 Task: Find connections with filter location San Jorge with filter topic #Venturecapitalwith filter profile language English with filter current company Udaan.com with filter school Jaipur Engineering College and Research Centre (JECRC) with filter industry Metalworking Machinery Manufacturing with filter service category Search Engine Marketing (SEM) with filter keywords title Substitute Teacher
Action: Mouse moved to (693, 118)
Screenshot: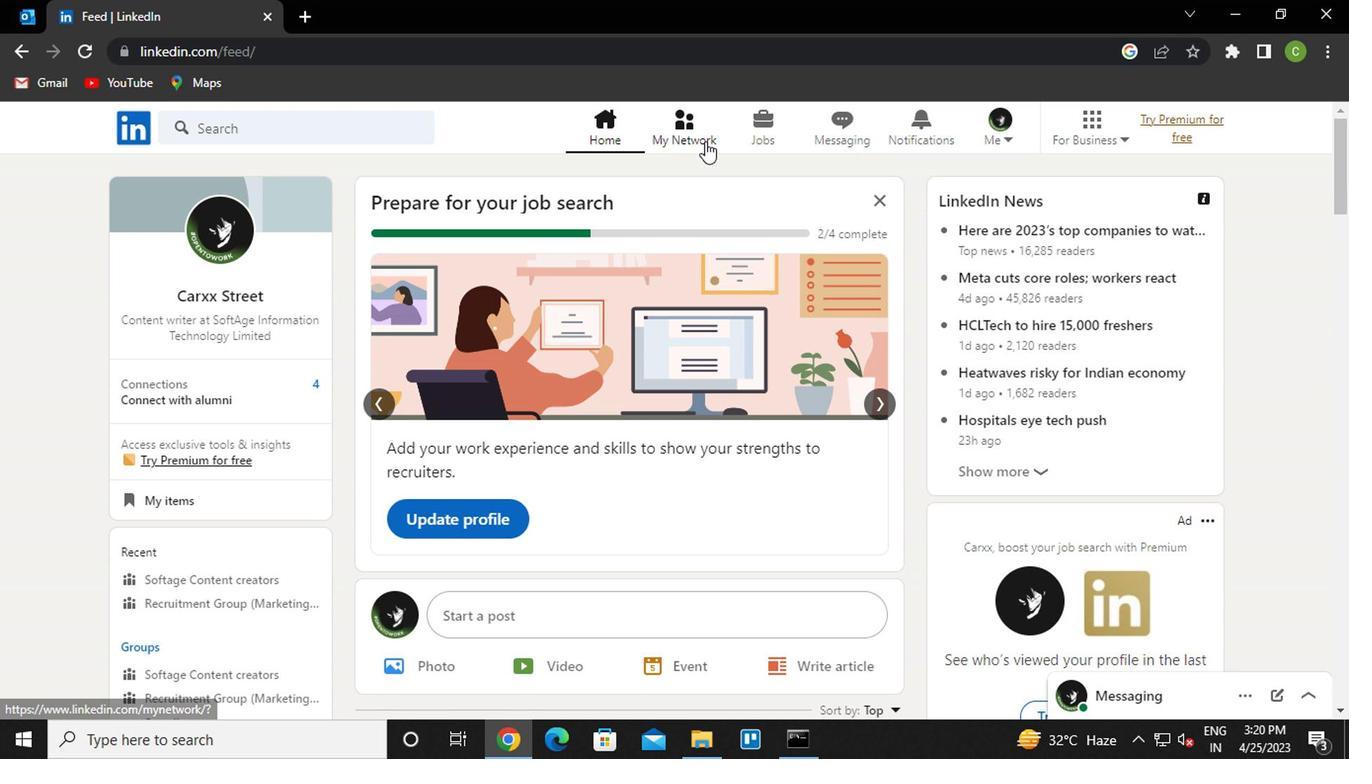 
Action: Mouse pressed left at (693, 118)
Screenshot: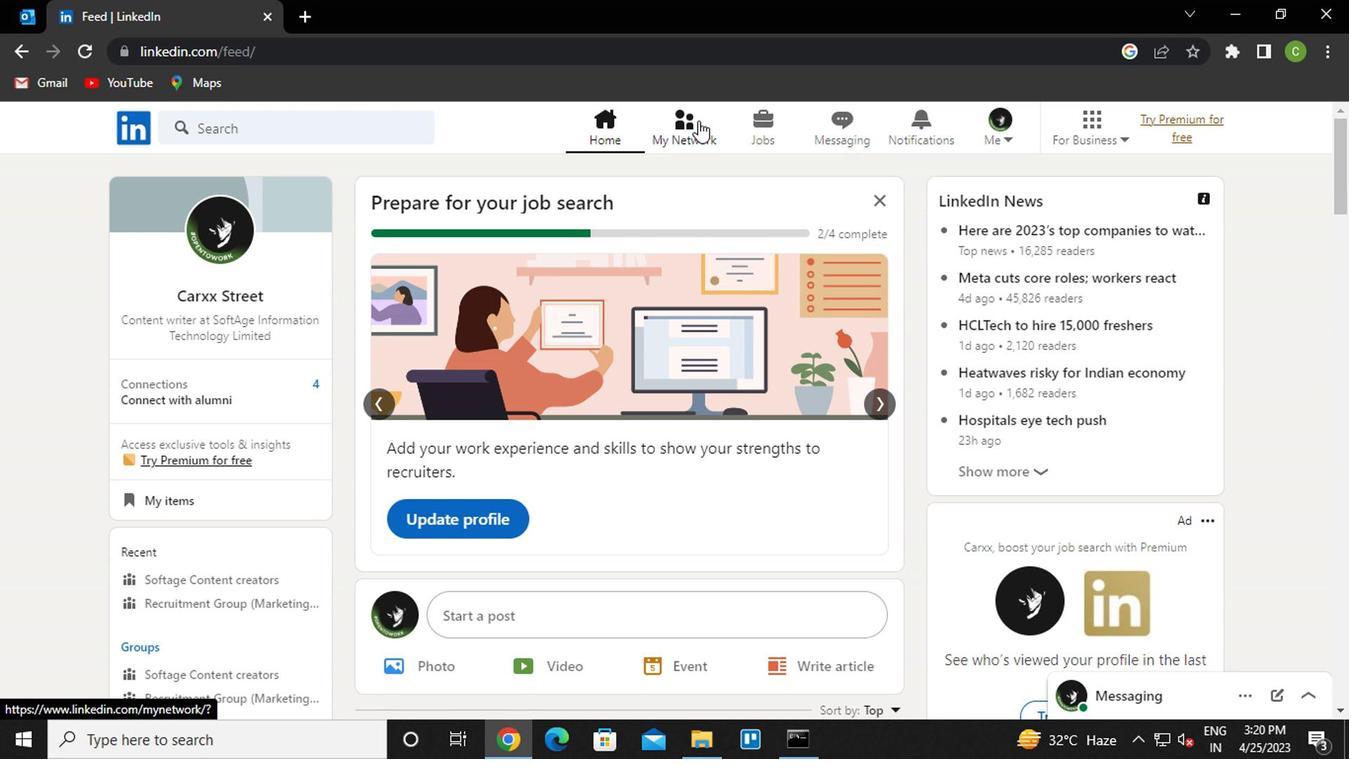 
Action: Mouse moved to (246, 231)
Screenshot: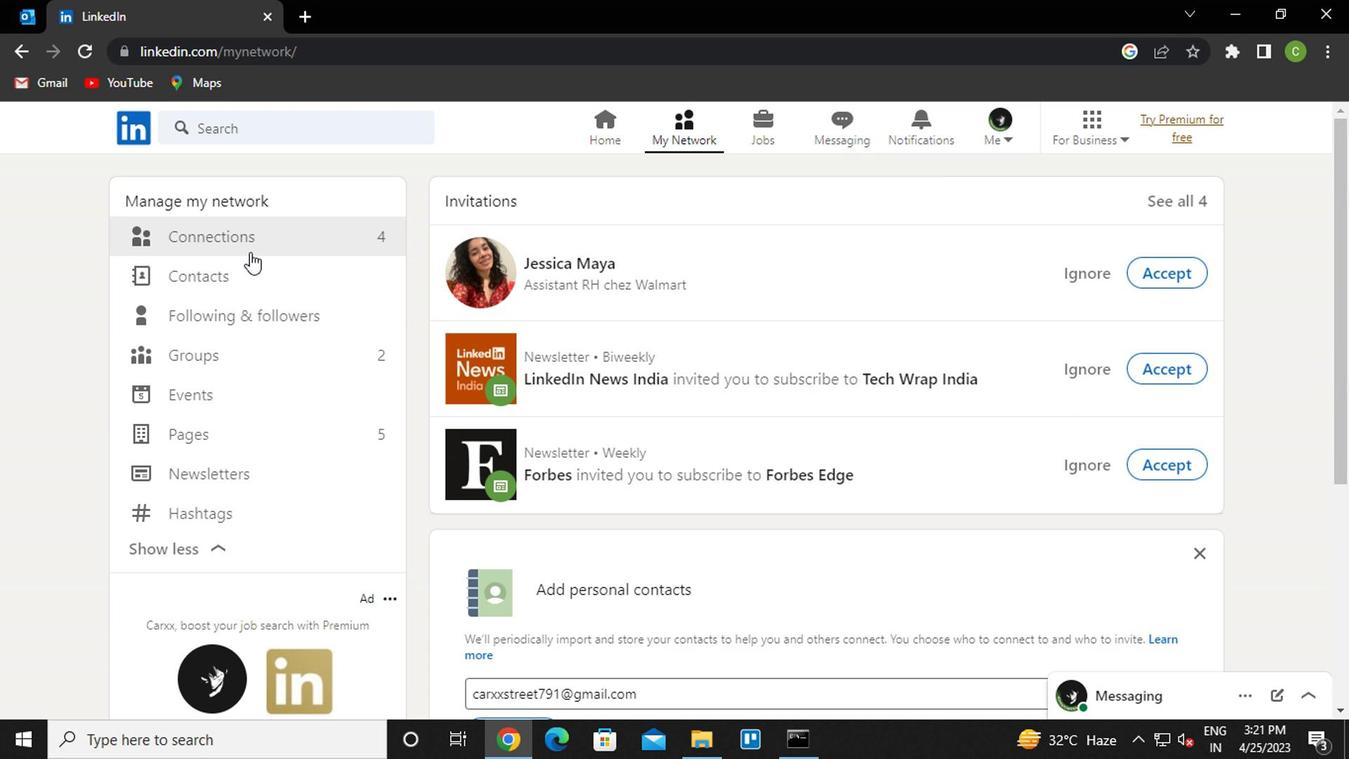 
Action: Mouse pressed left at (246, 231)
Screenshot: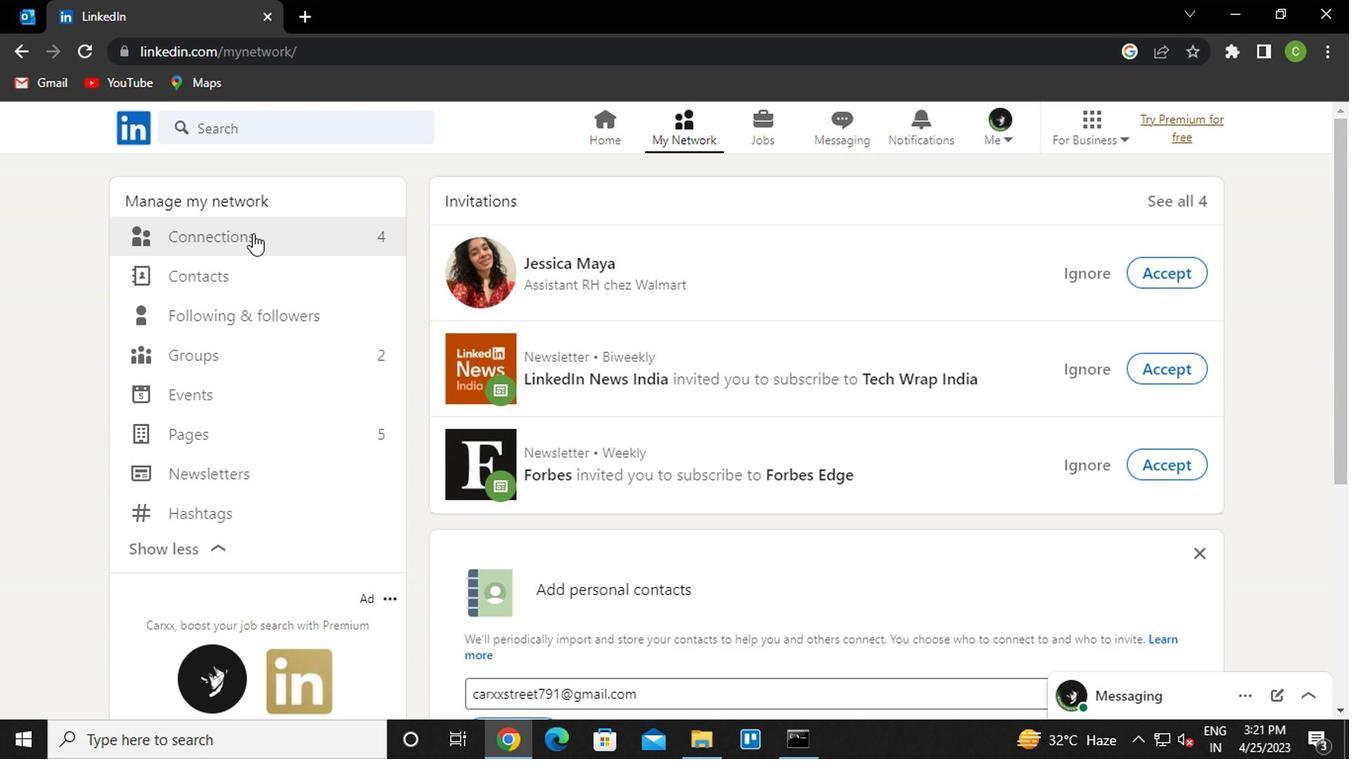 
Action: Mouse moved to (798, 235)
Screenshot: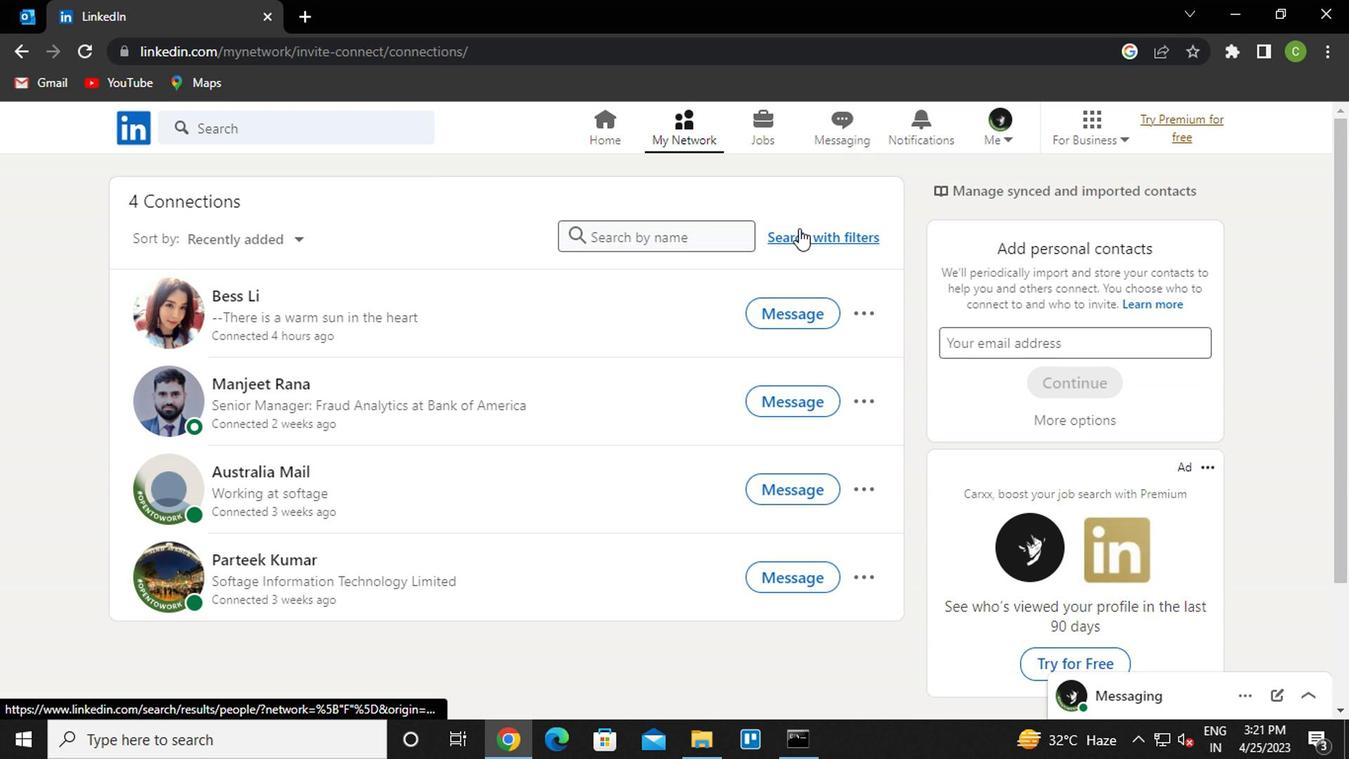
Action: Mouse pressed left at (798, 235)
Screenshot: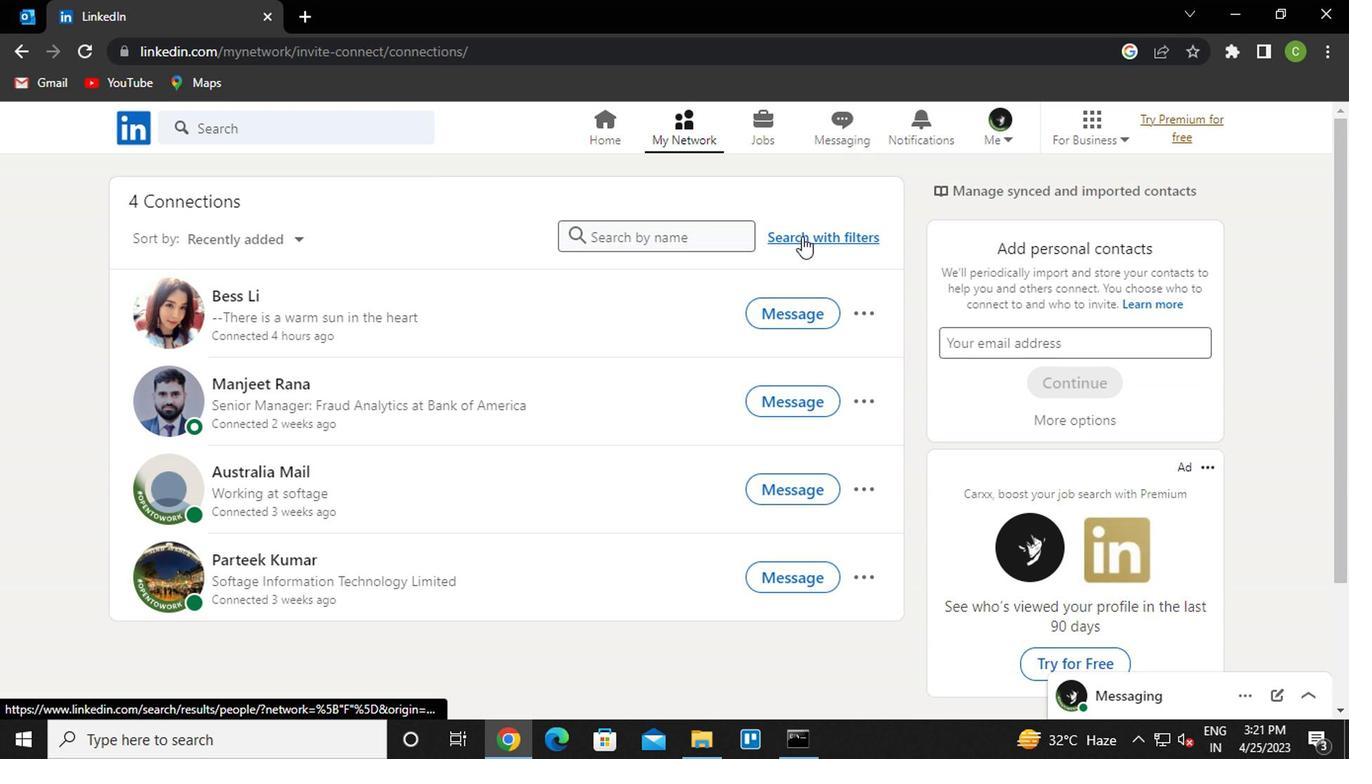 
Action: Mouse moved to (657, 175)
Screenshot: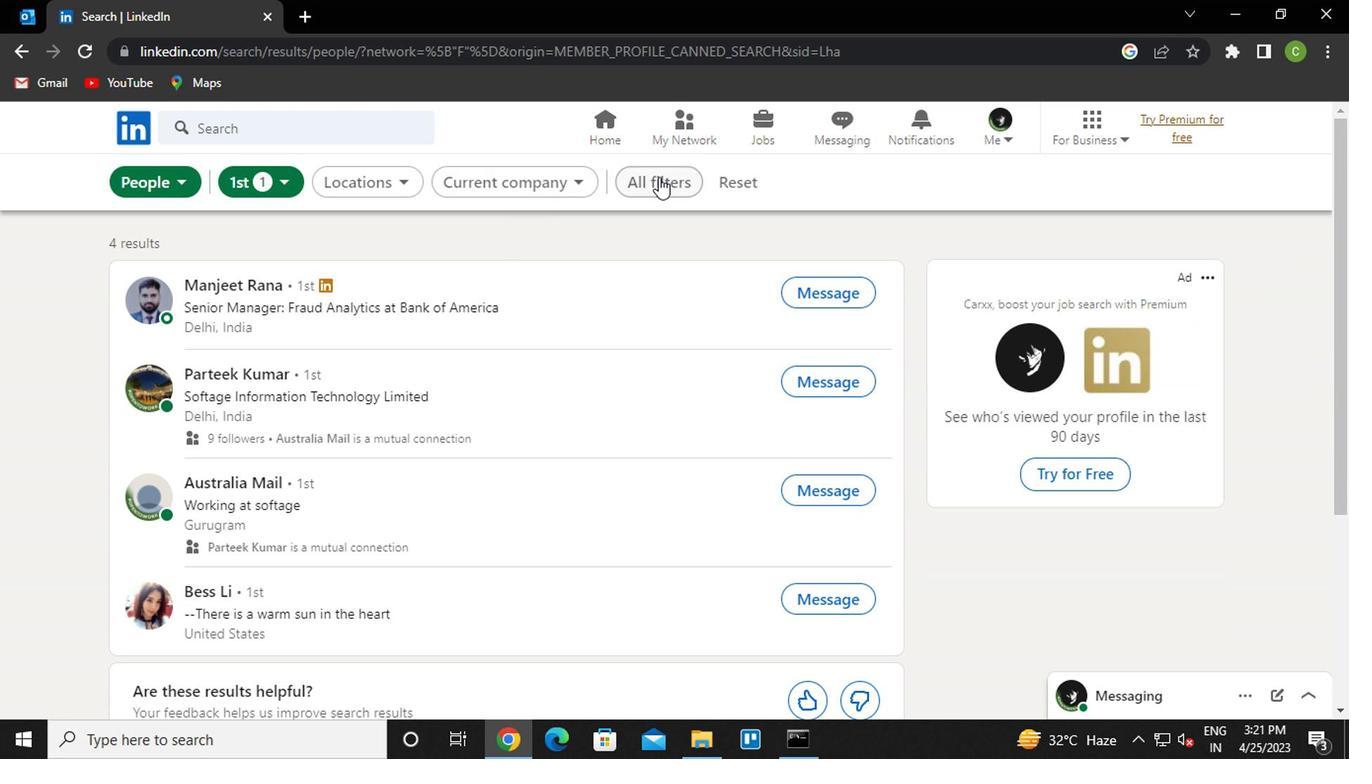 
Action: Mouse pressed left at (657, 175)
Screenshot: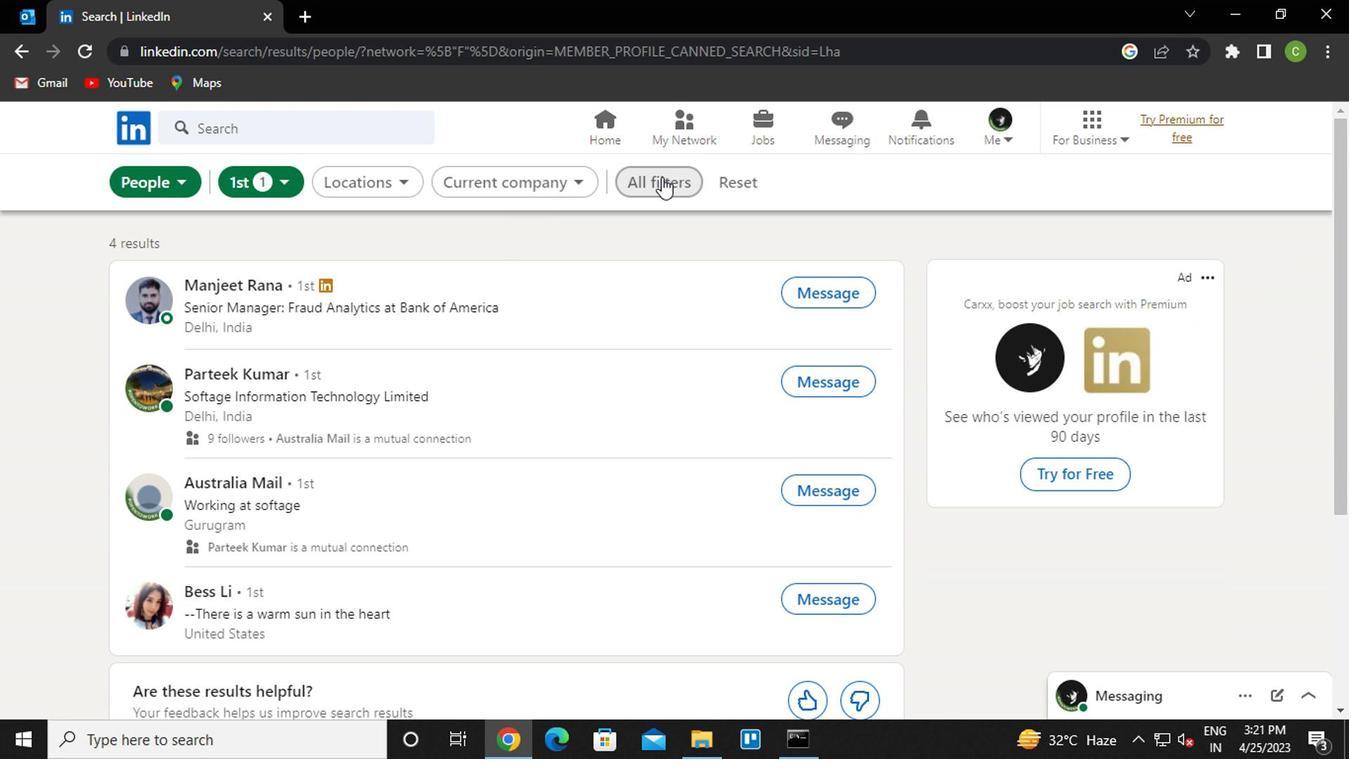 
Action: Mouse moved to (1009, 397)
Screenshot: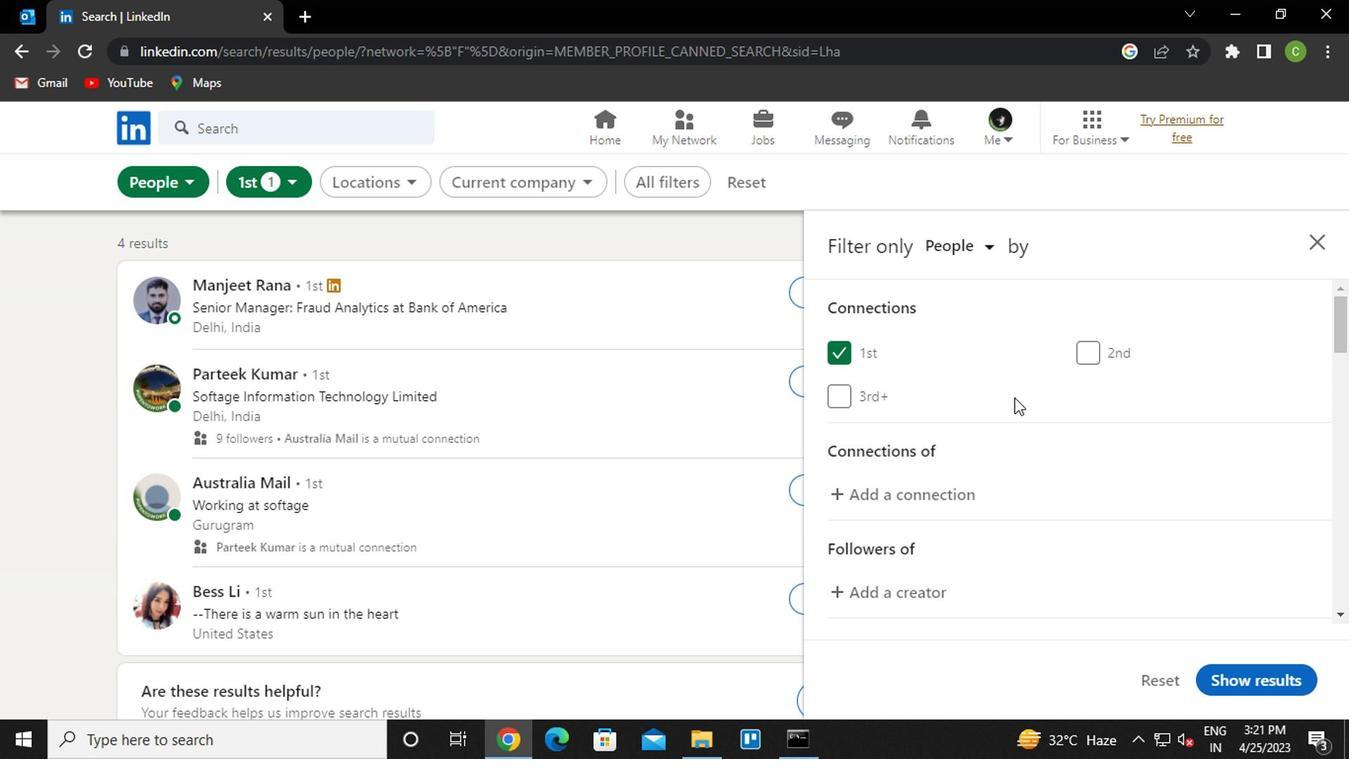 
Action: Mouse scrolled (1009, 396) with delta (0, -1)
Screenshot: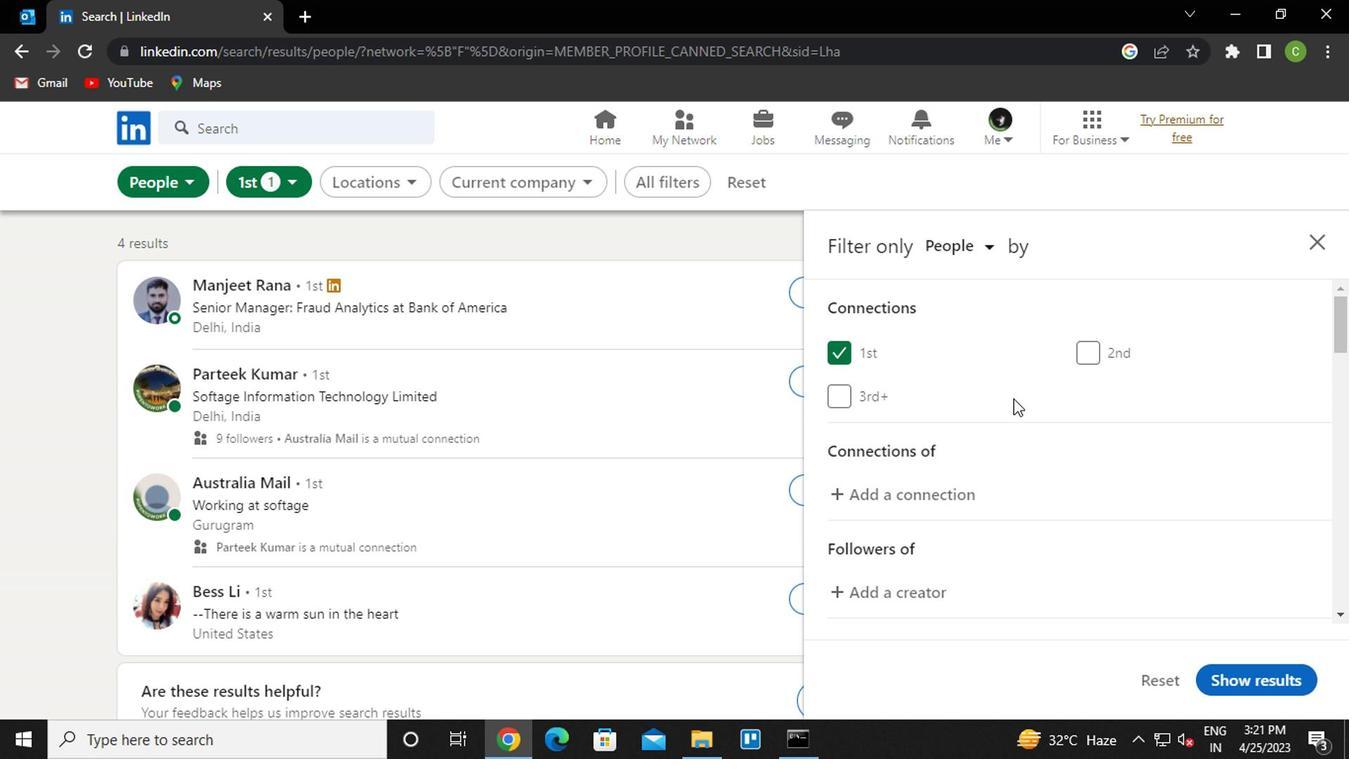 
Action: Mouse scrolled (1009, 396) with delta (0, -1)
Screenshot: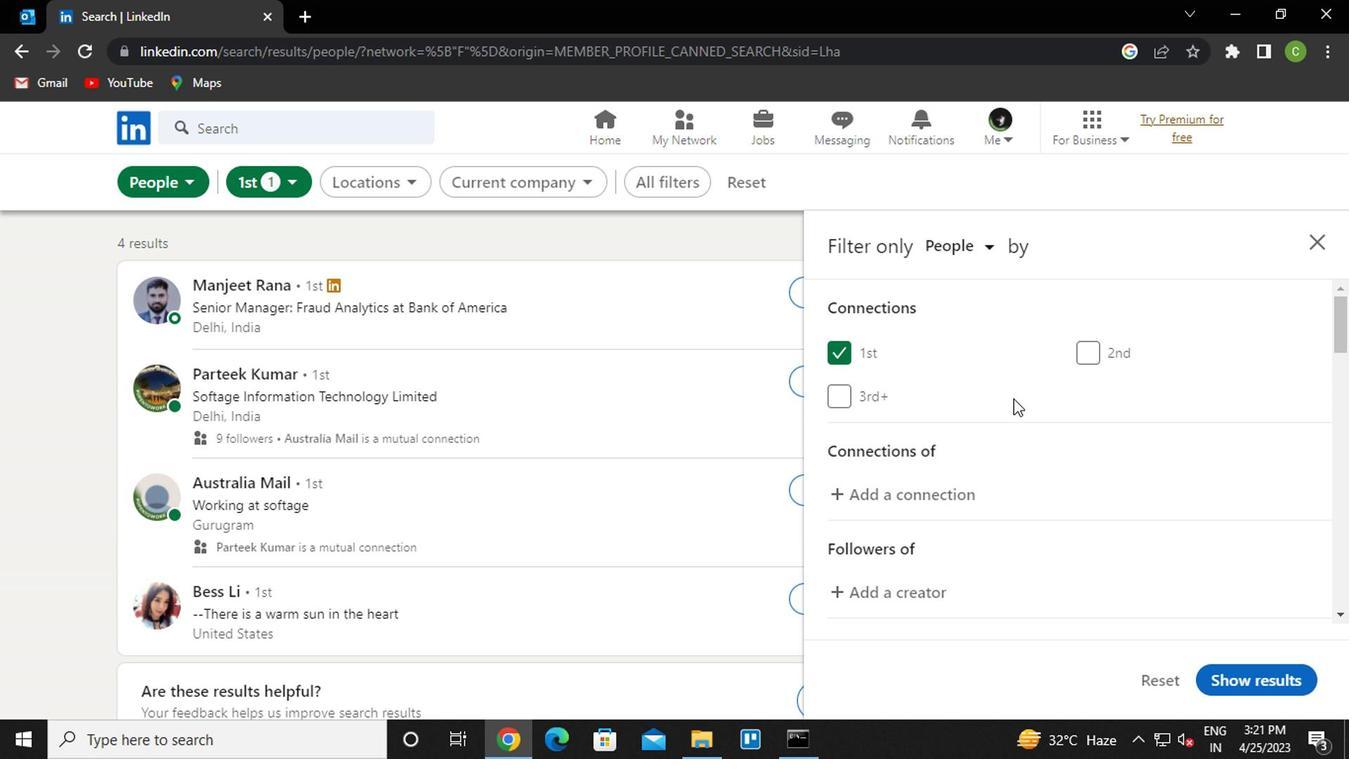 
Action: Mouse moved to (1121, 580)
Screenshot: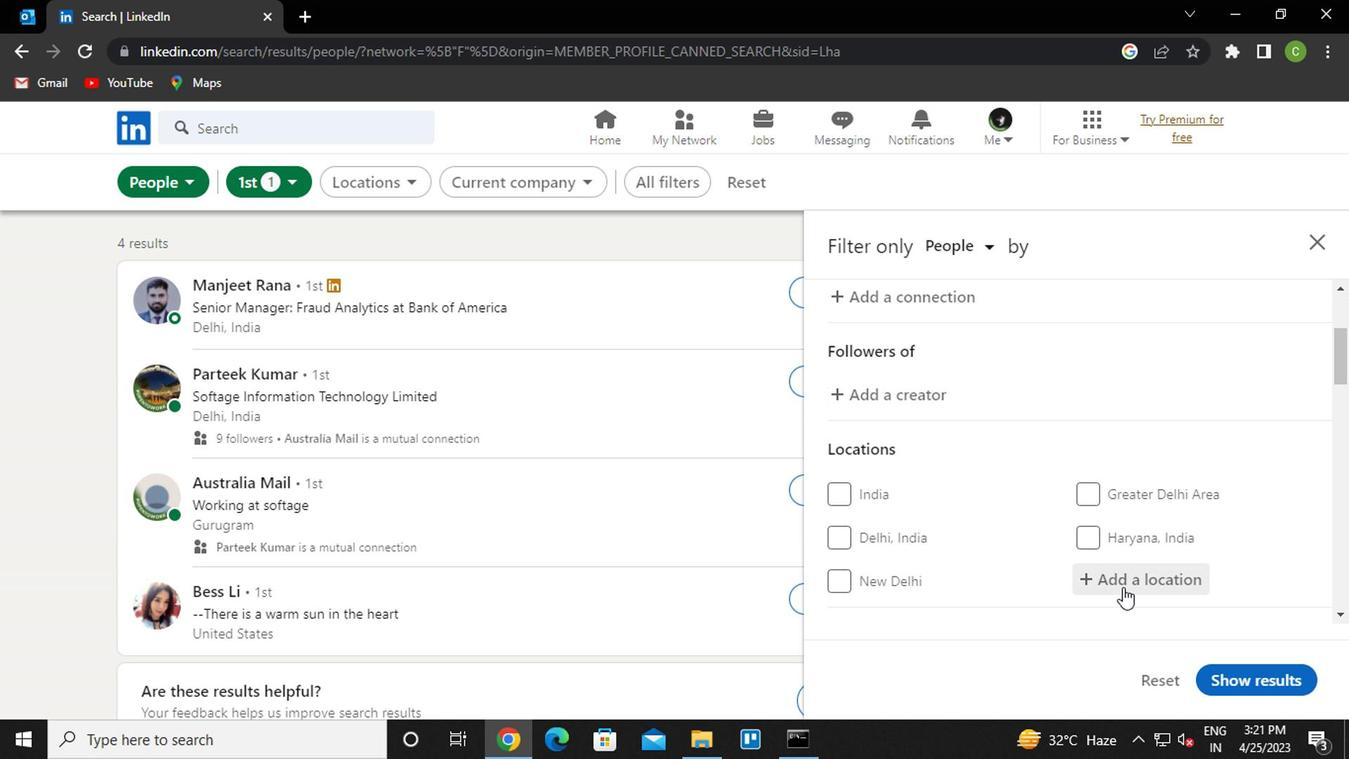 
Action: Mouse pressed left at (1121, 580)
Screenshot: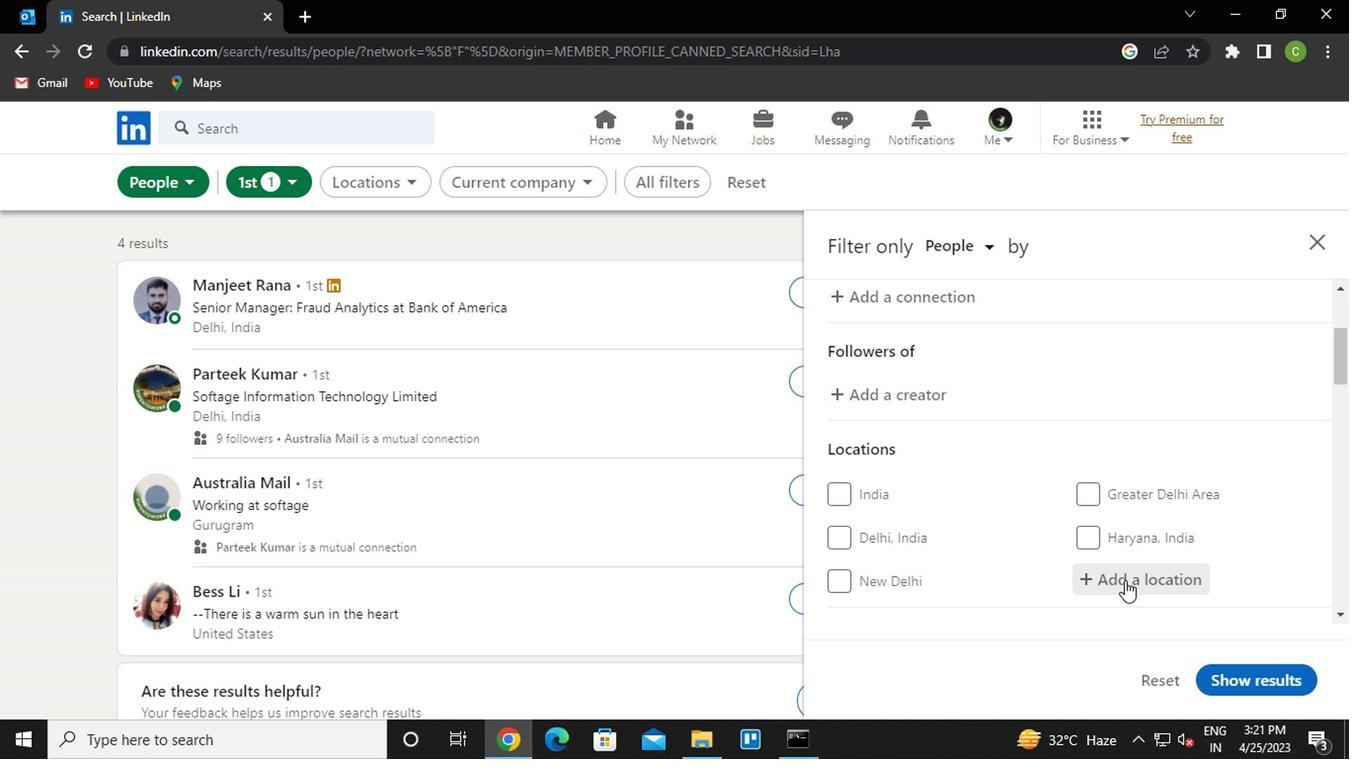 
Action: Mouse moved to (1119, 582)
Screenshot: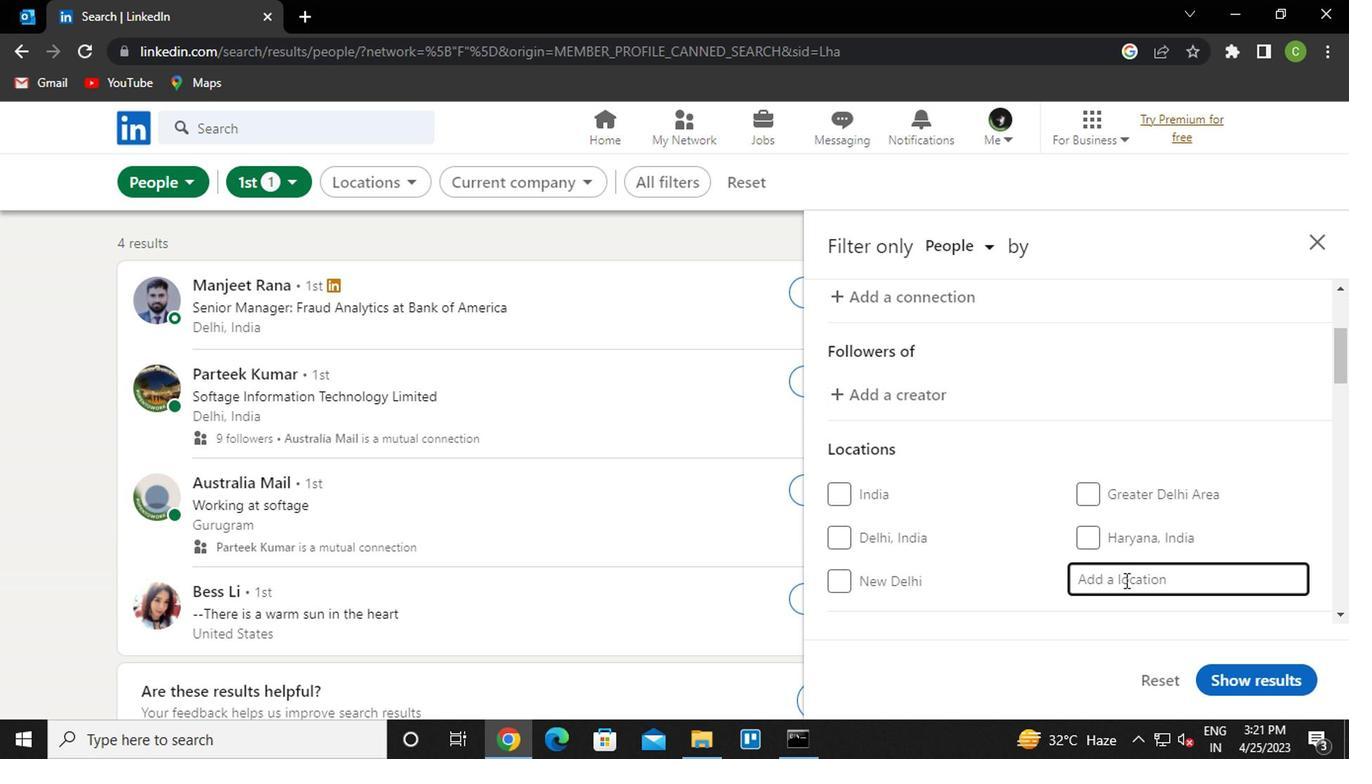 
Action: Key pressed <Key.caps_lock><Key.caps_lock>s<Key.caps_lock>an<Key.space>jorge<Key.down><Key.enter>
Screenshot: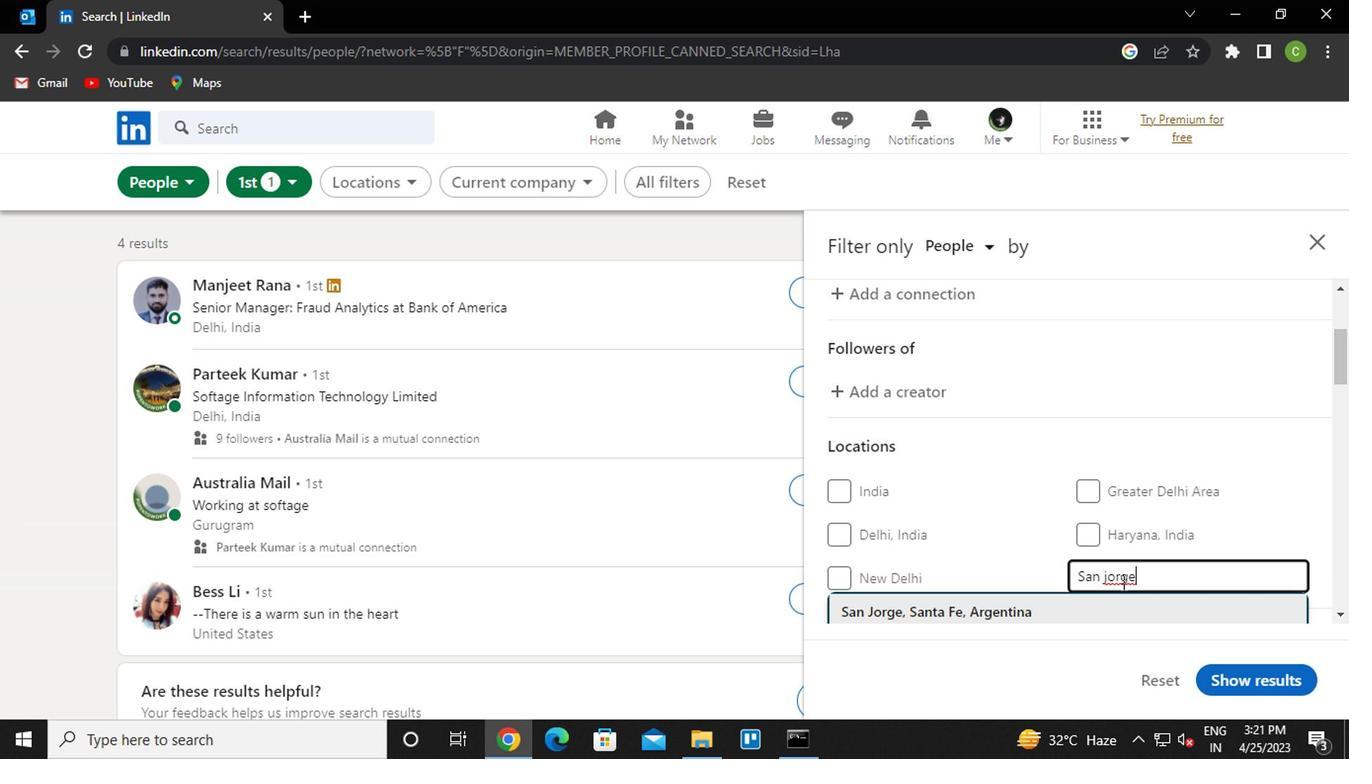 
Action: Mouse moved to (1107, 549)
Screenshot: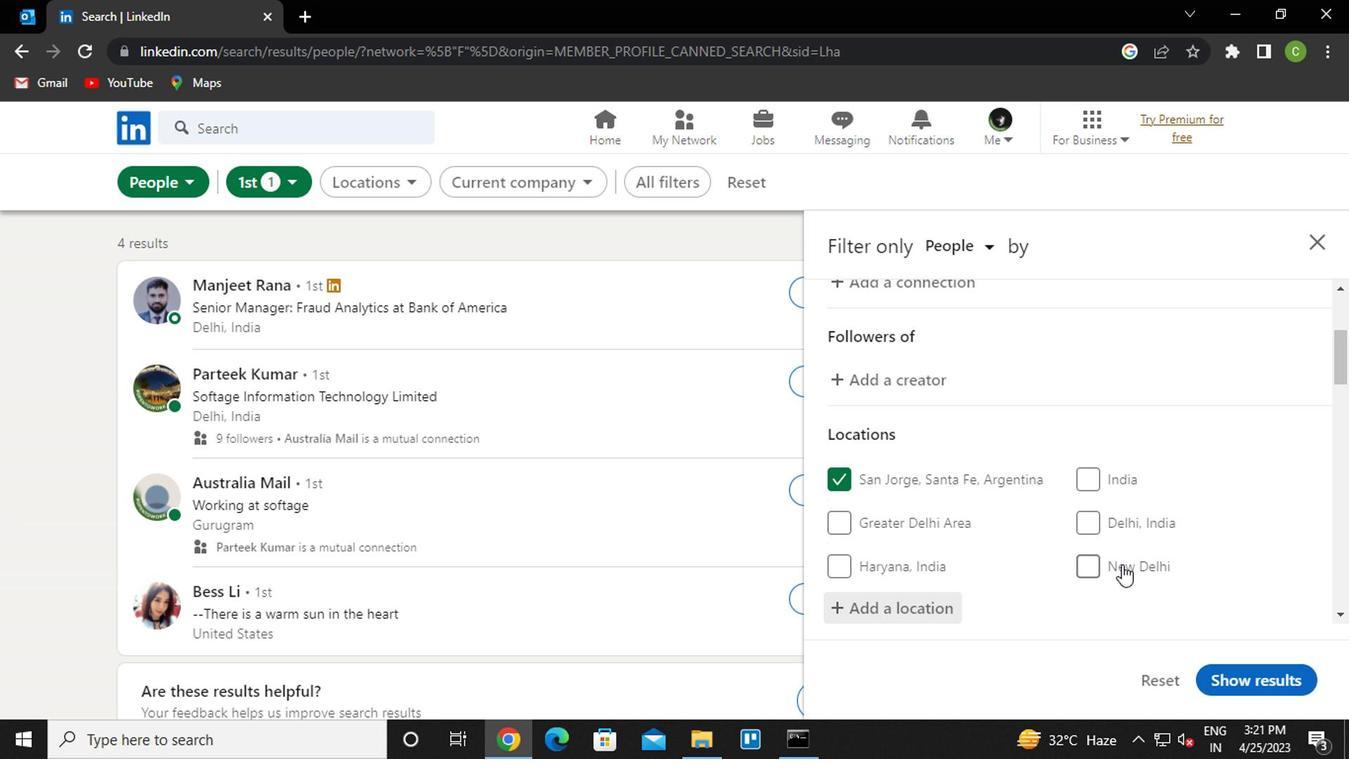 
Action: Mouse scrolled (1107, 547) with delta (0, -1)
Screenshot: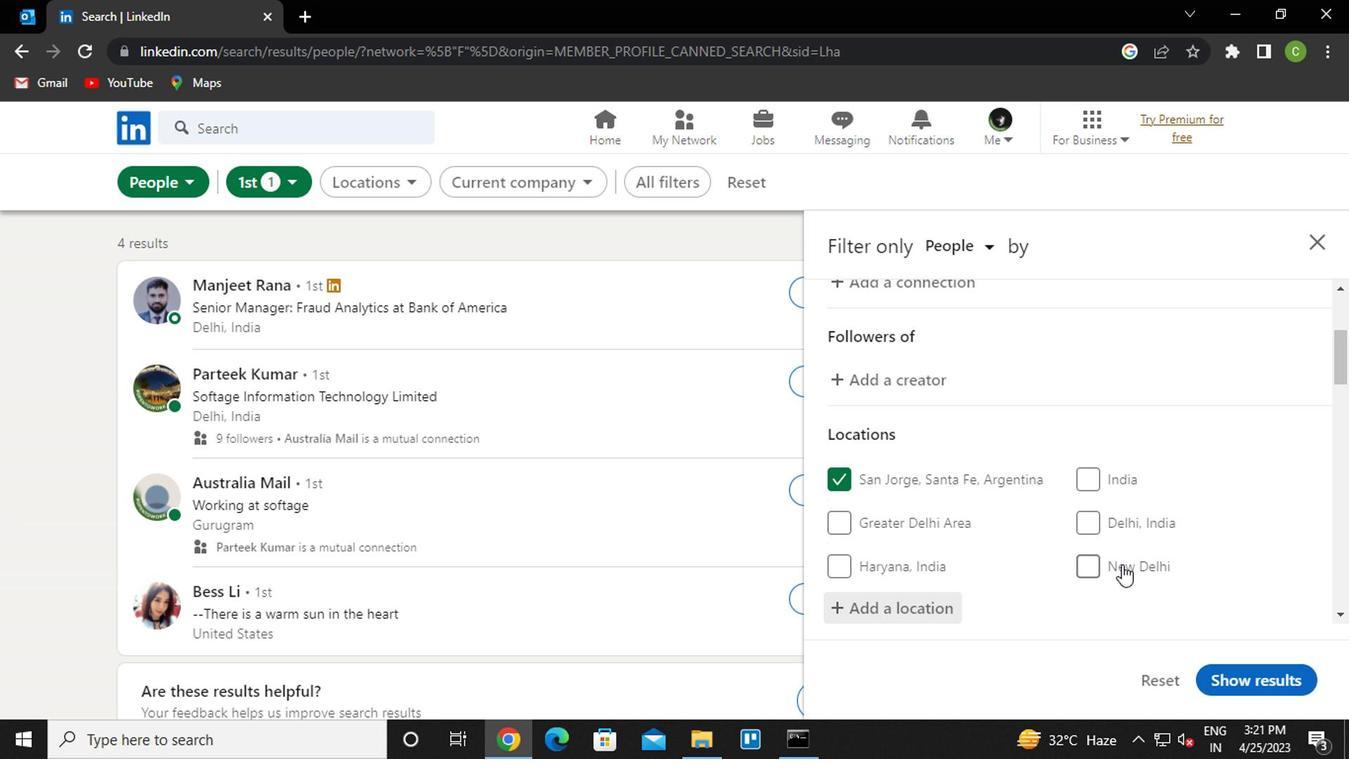 
Action: Mouse moved to (1098, 532)
Screenshot: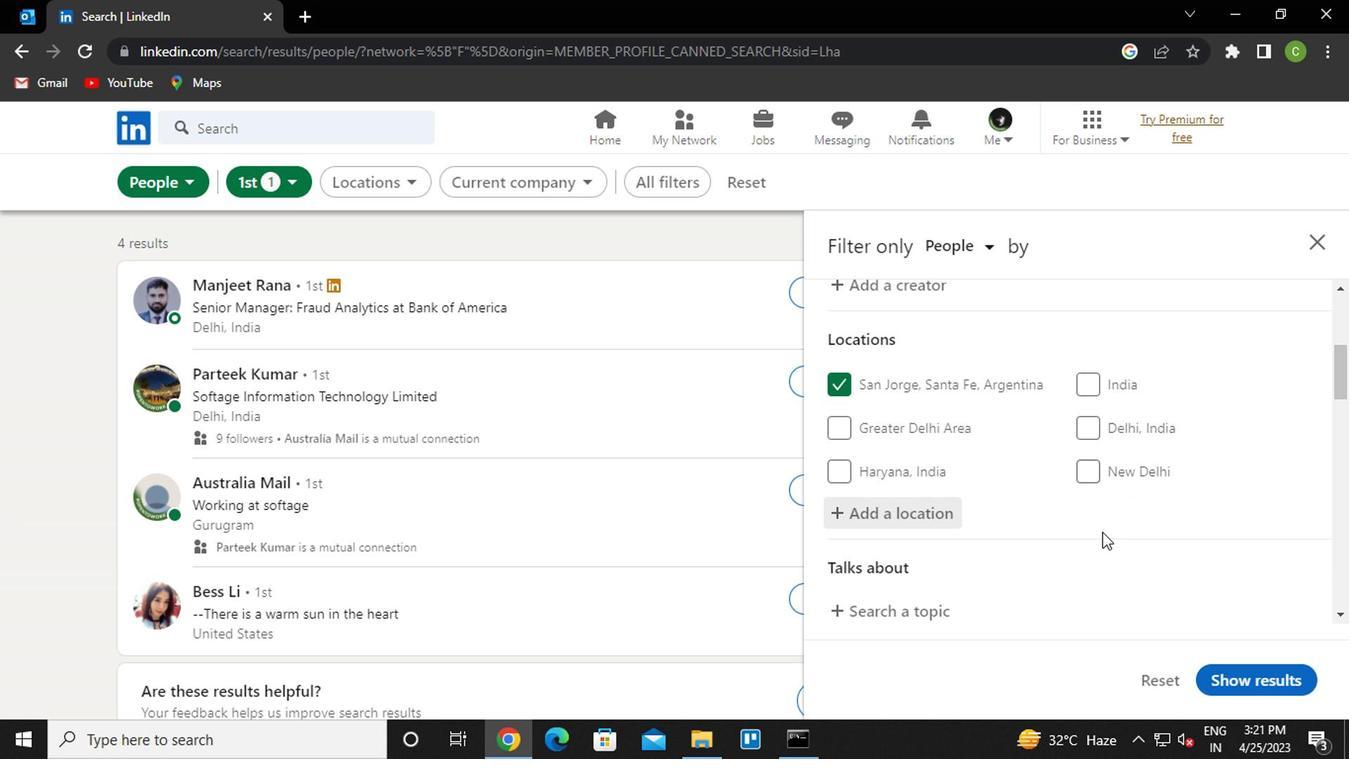 
Action: Mouse scrolled (1098, 530) with delta (0, -1)
Screenshot: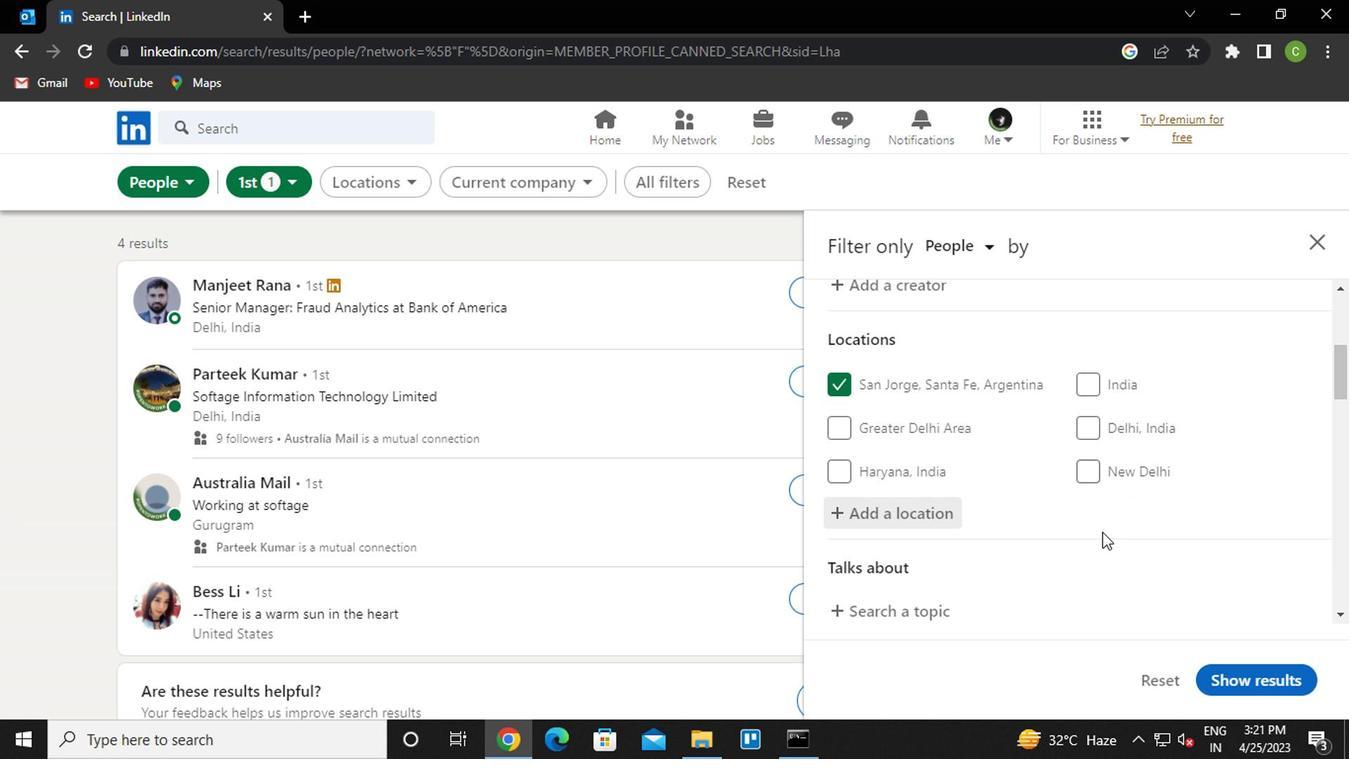 
Action: Mouse moved to (1086, 511)
Screenshot: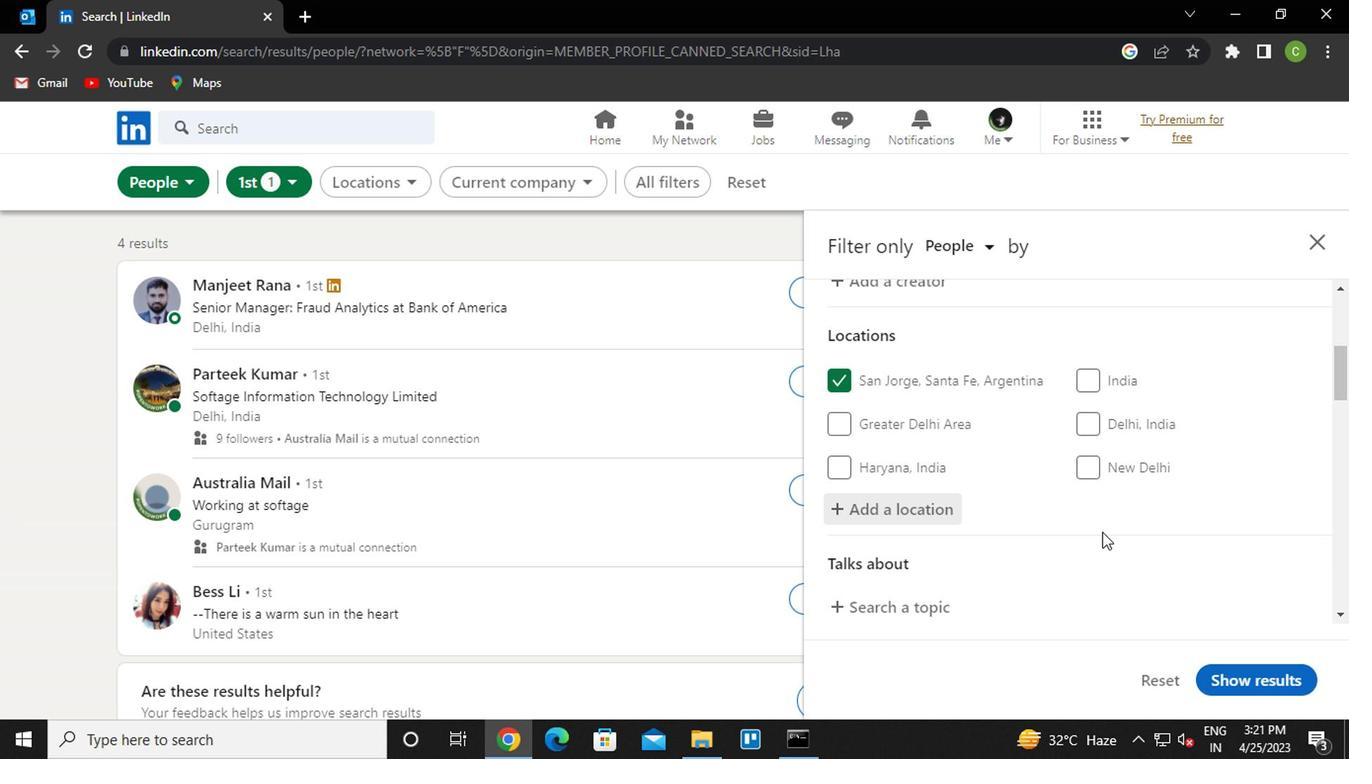 
Action: Mouse scrolled (1086, 510) with delta (0, 0)
Screenshot: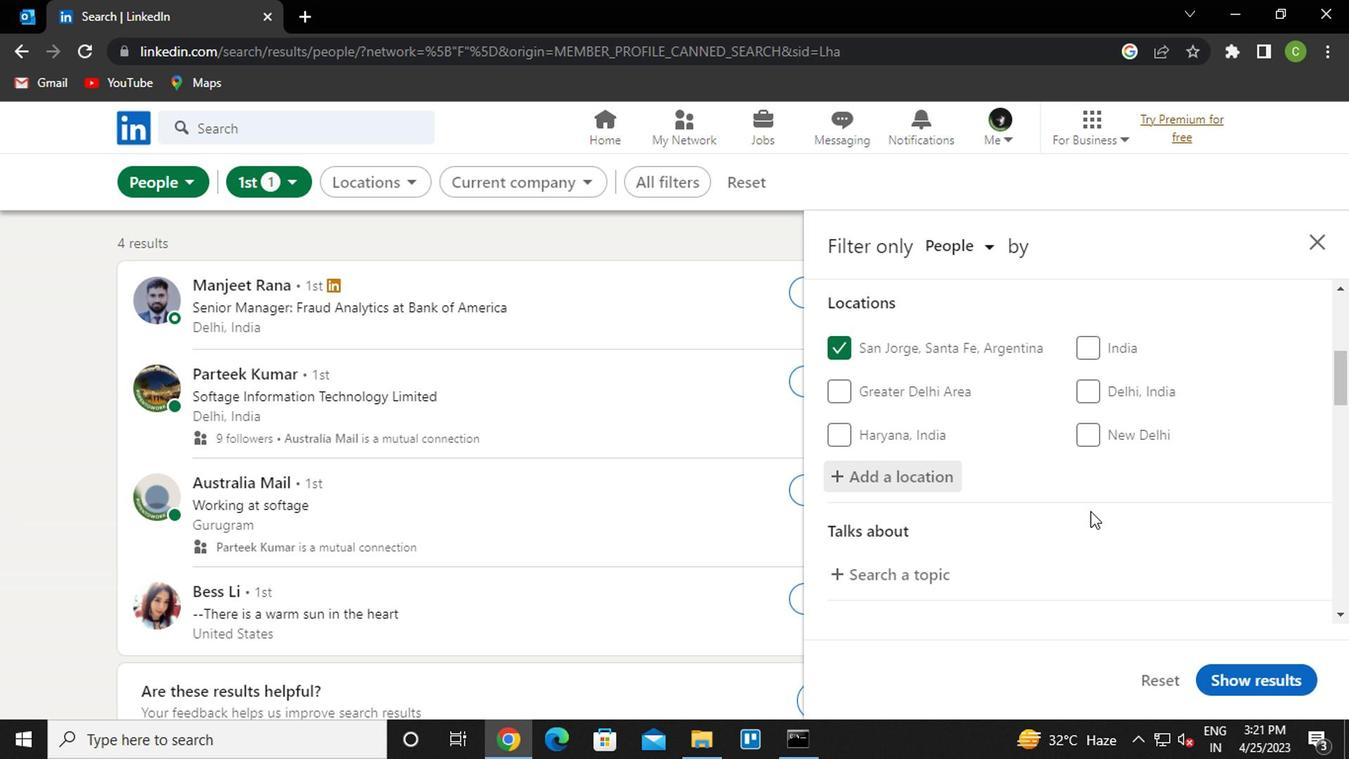 
Action: Mouse moved to (896, 407)
Screenshot: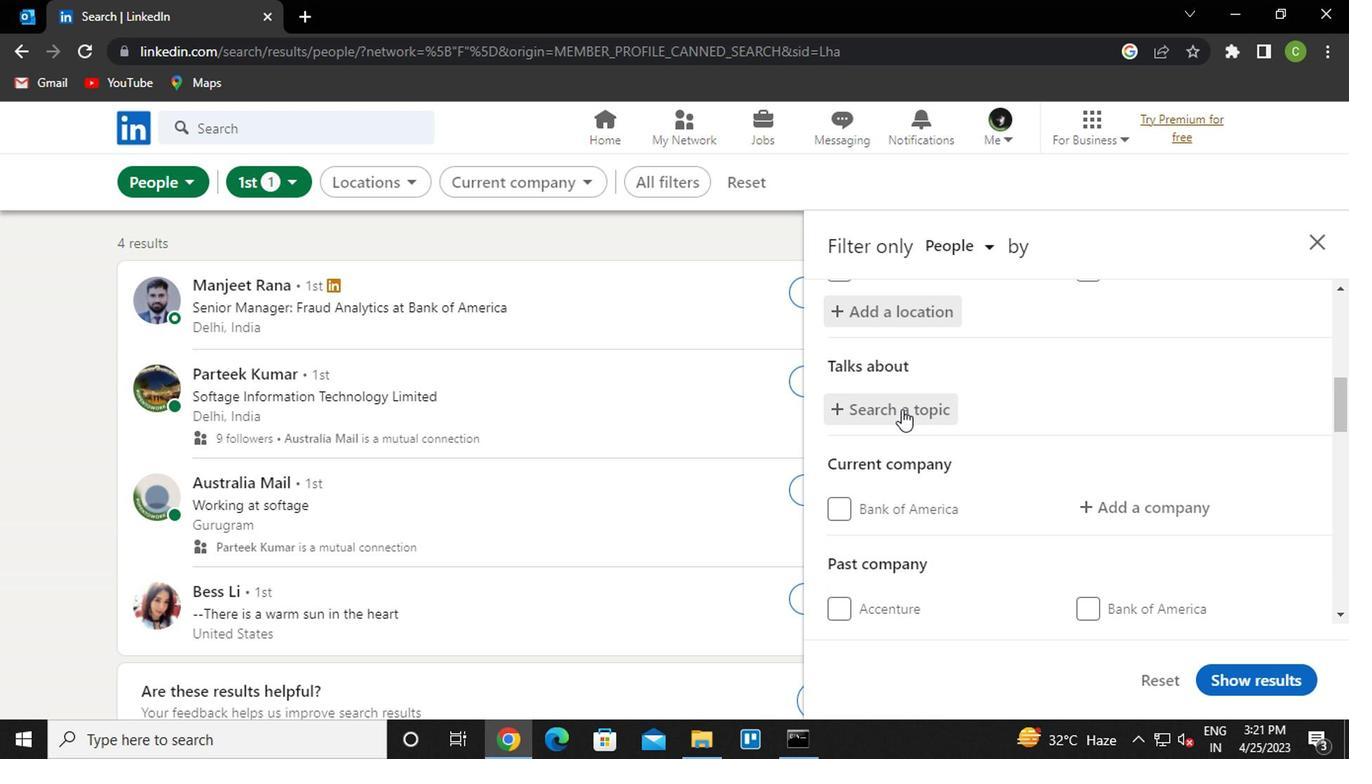 
Action: Mouse pressed left at (896, 407)
Screenshot: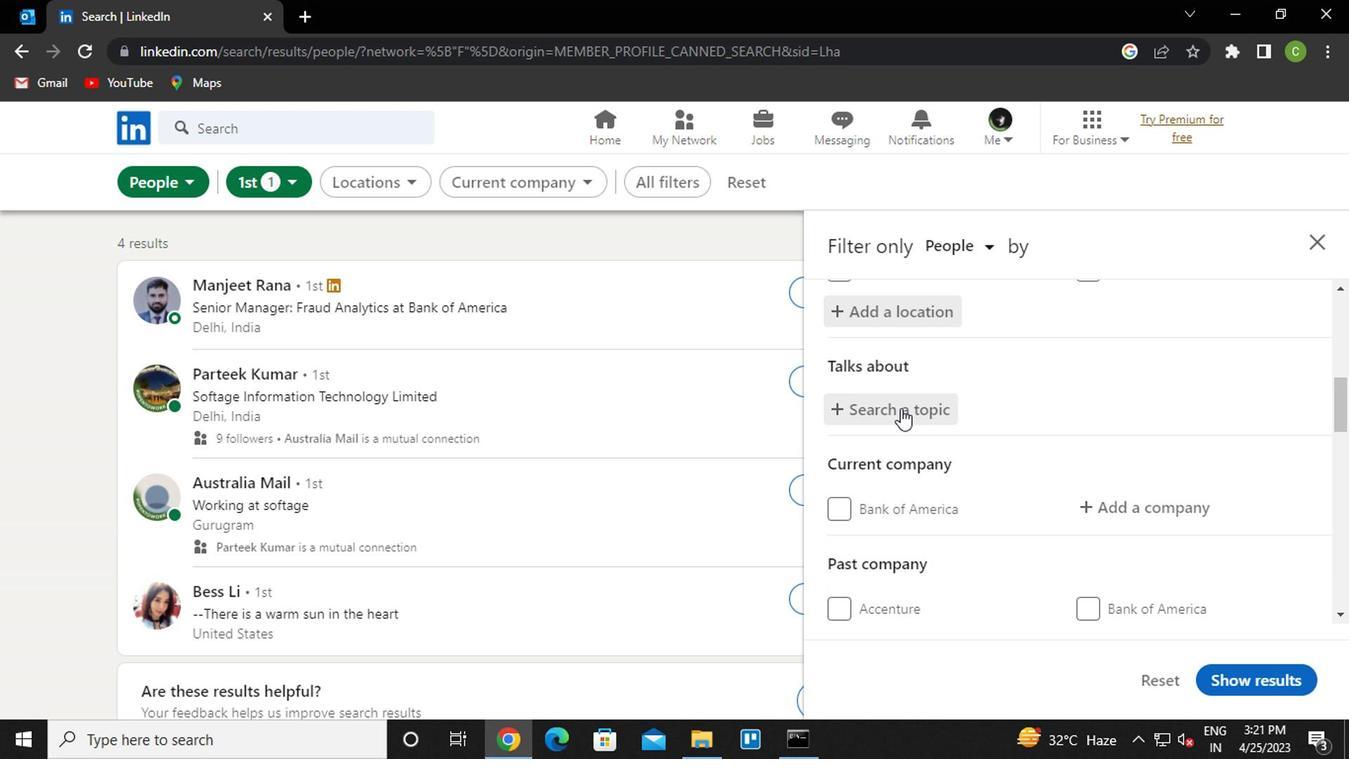 
Action: Mouse moved to (899, 404)
Screenshot: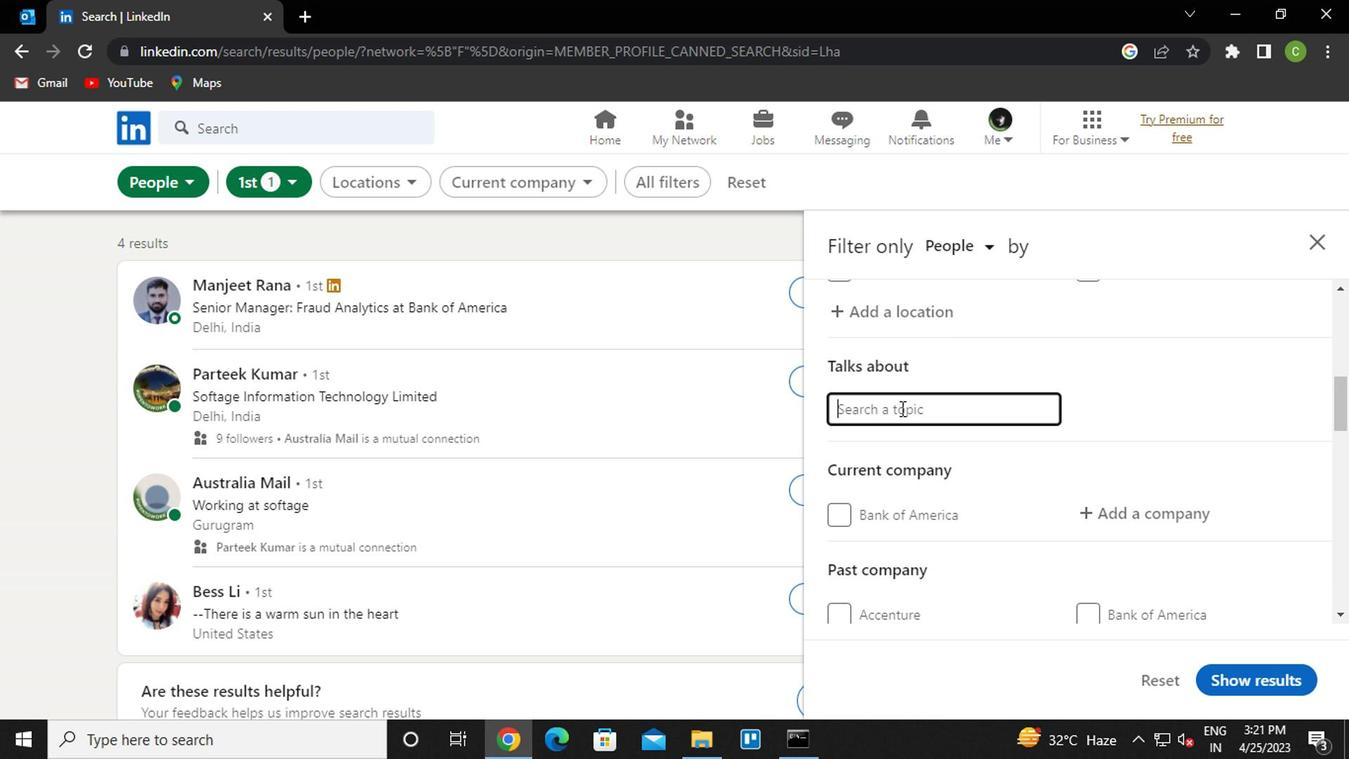 
Action: Key pressed <Key.caps_lock>v<Key.caps_lock>enturecapital<Key.down><Key.enter>
Screenshot: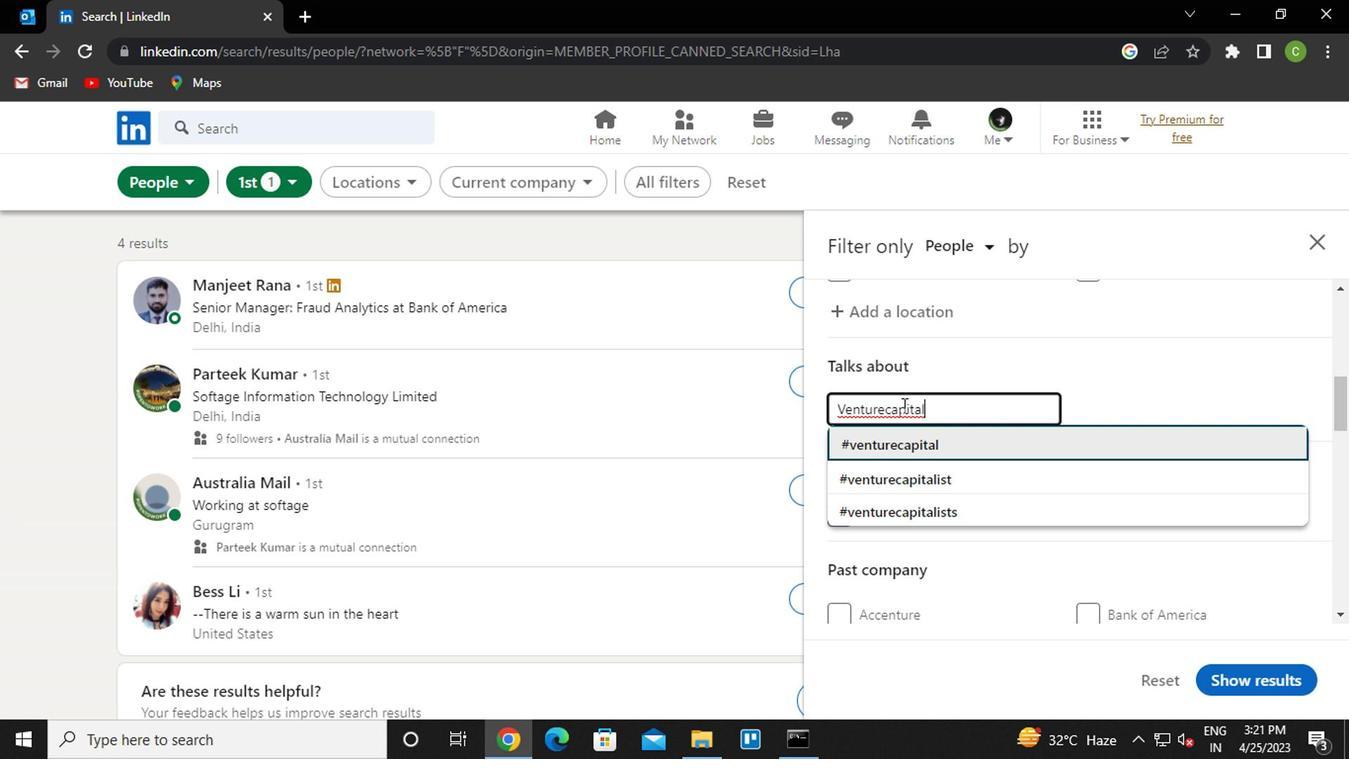 
Action: Mouse moved to (1125, 515)
Screenshot: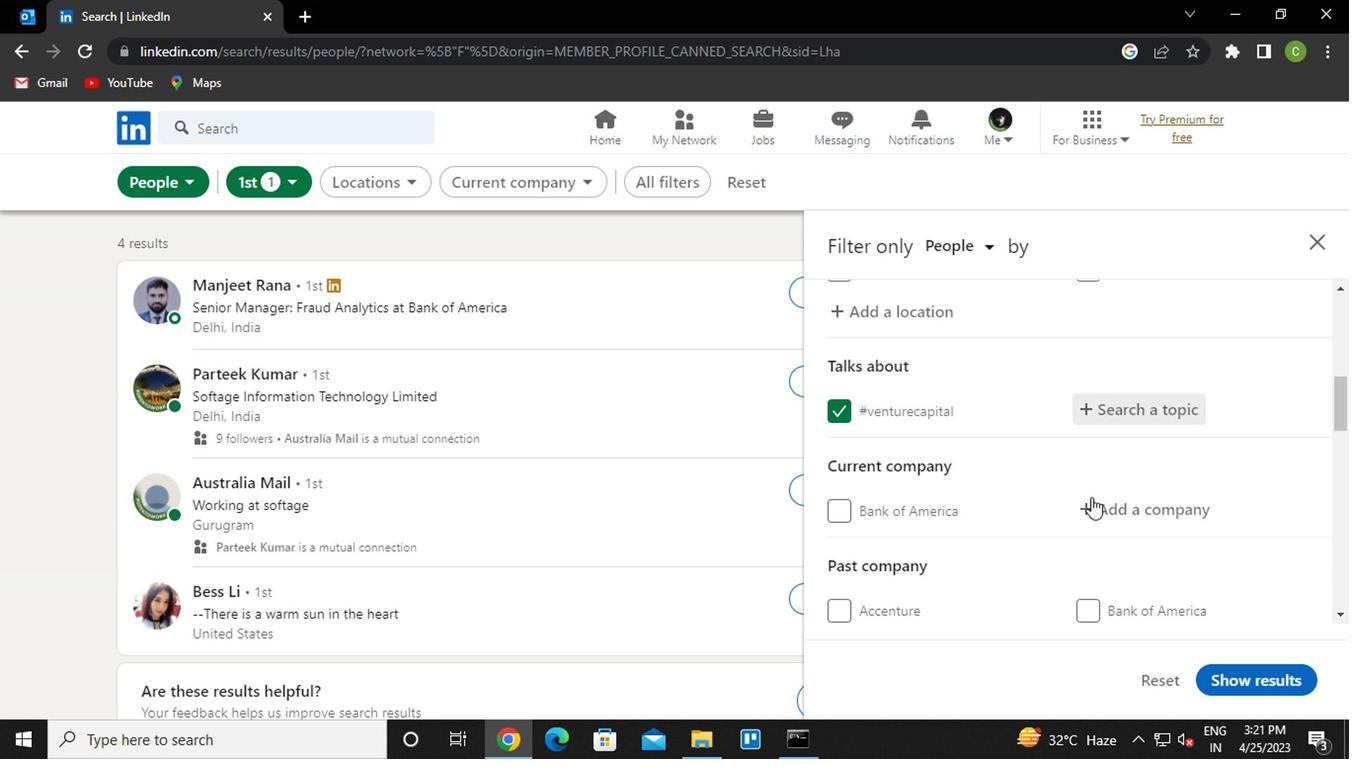 
Action: Mouse pressed left at (1125, 515)
Screenshot: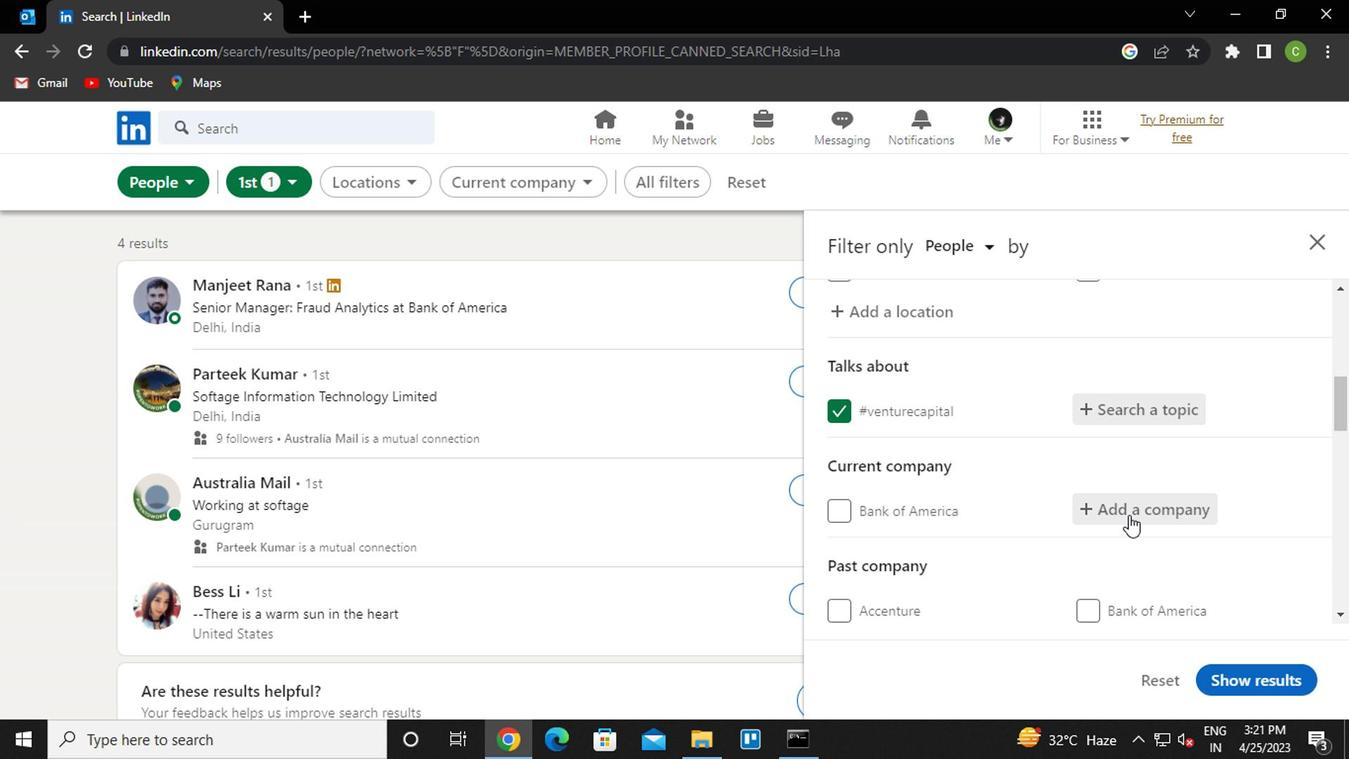 
Action: Mouse moved to (1125, 515)
Screenshot: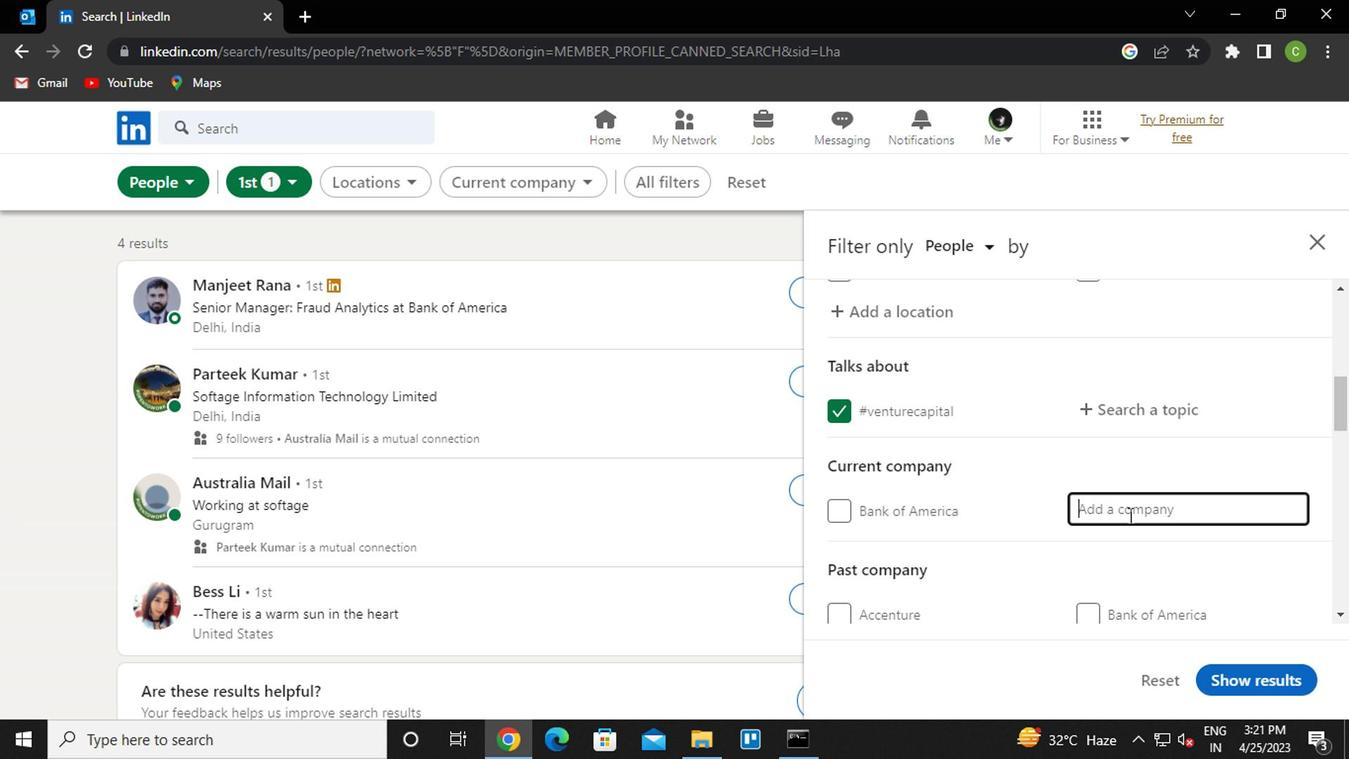 
Action: Key pressed <Key.caps_lock>u<Key.caps_lock>daan<Key.down><Key.enter>
Screenshot: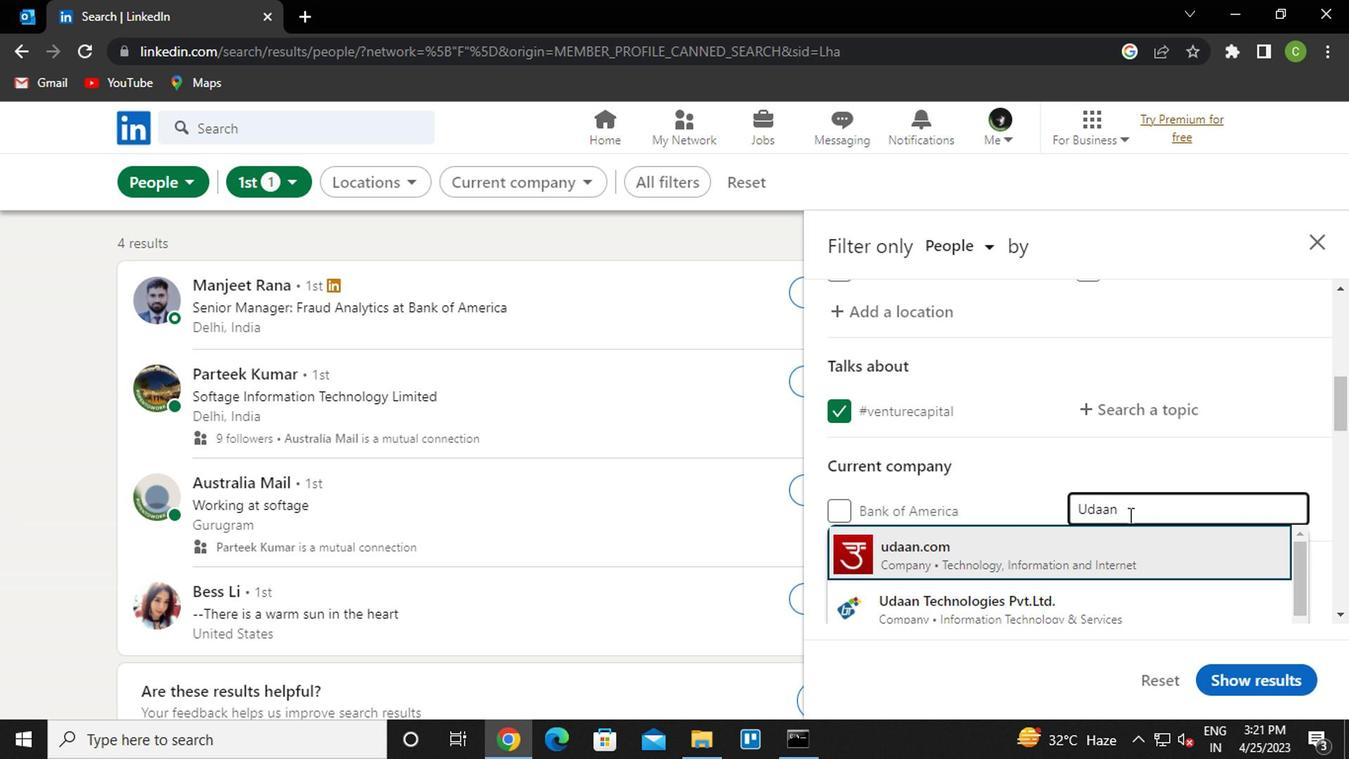 
Action: Mouse moved to (1080, 487)
Screenshot: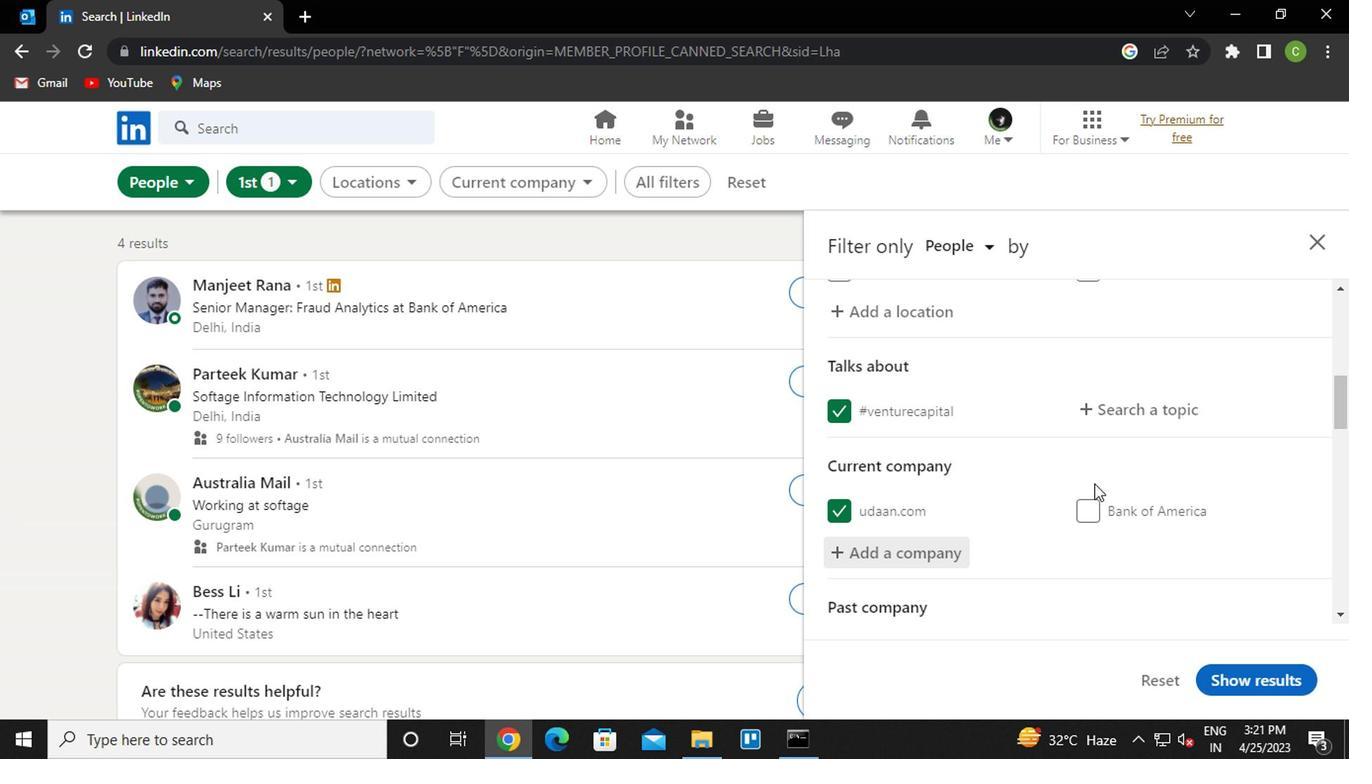 
Action: Mouse scrolled (1080, 486) with delta (0, 0)
Screenshot: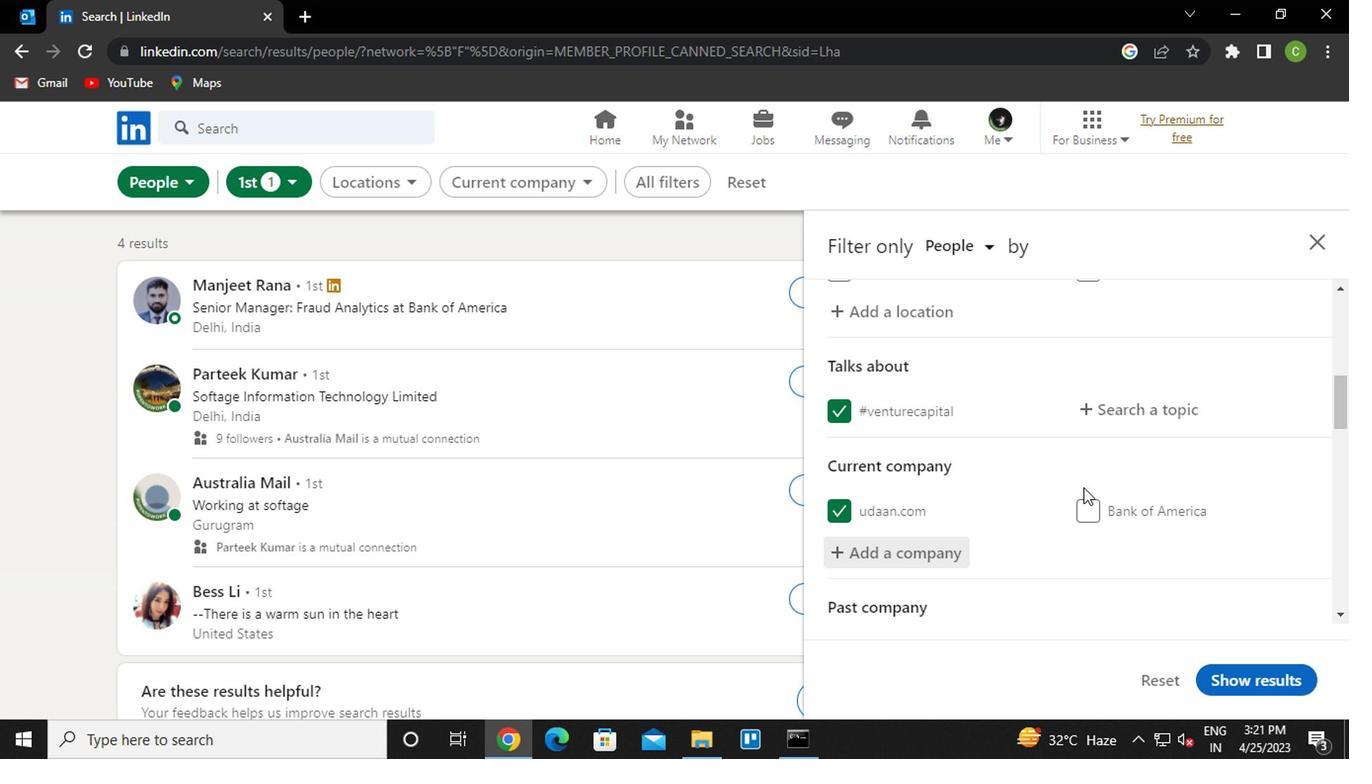 
Action: Mouse moved to (1011, 474)
Screenshot: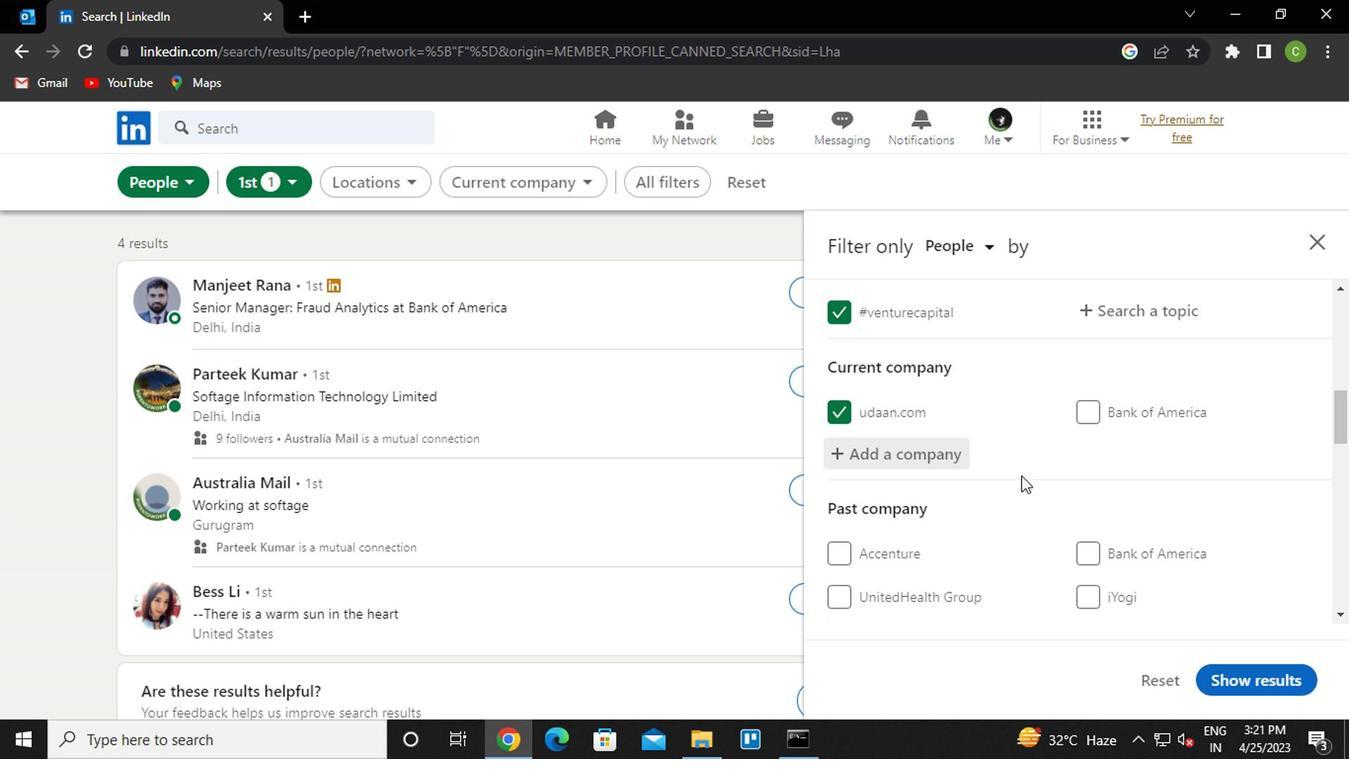 
Action: Mouse scrolled (1011, 473) with delta (0, -1)
Screenshot: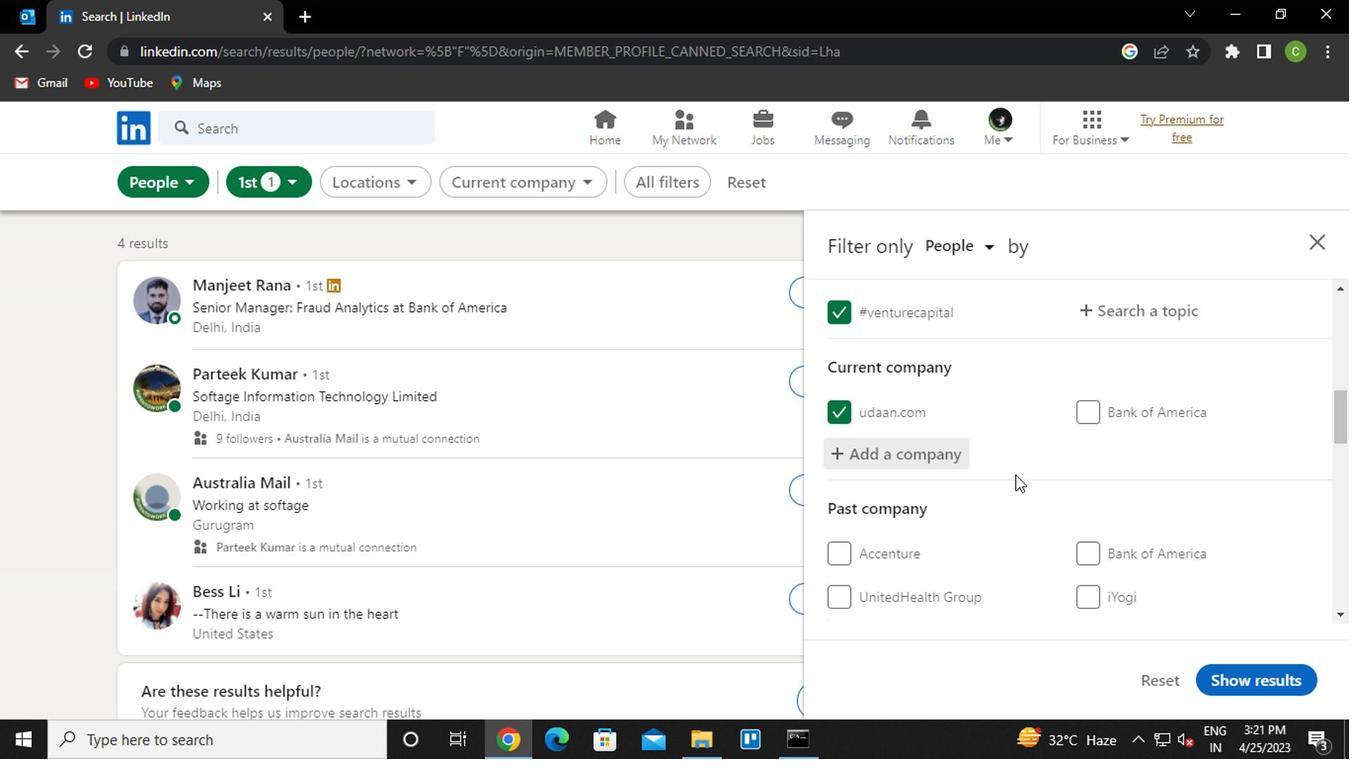 
Action: Mouse moved to (1001, 481)
Screenshot: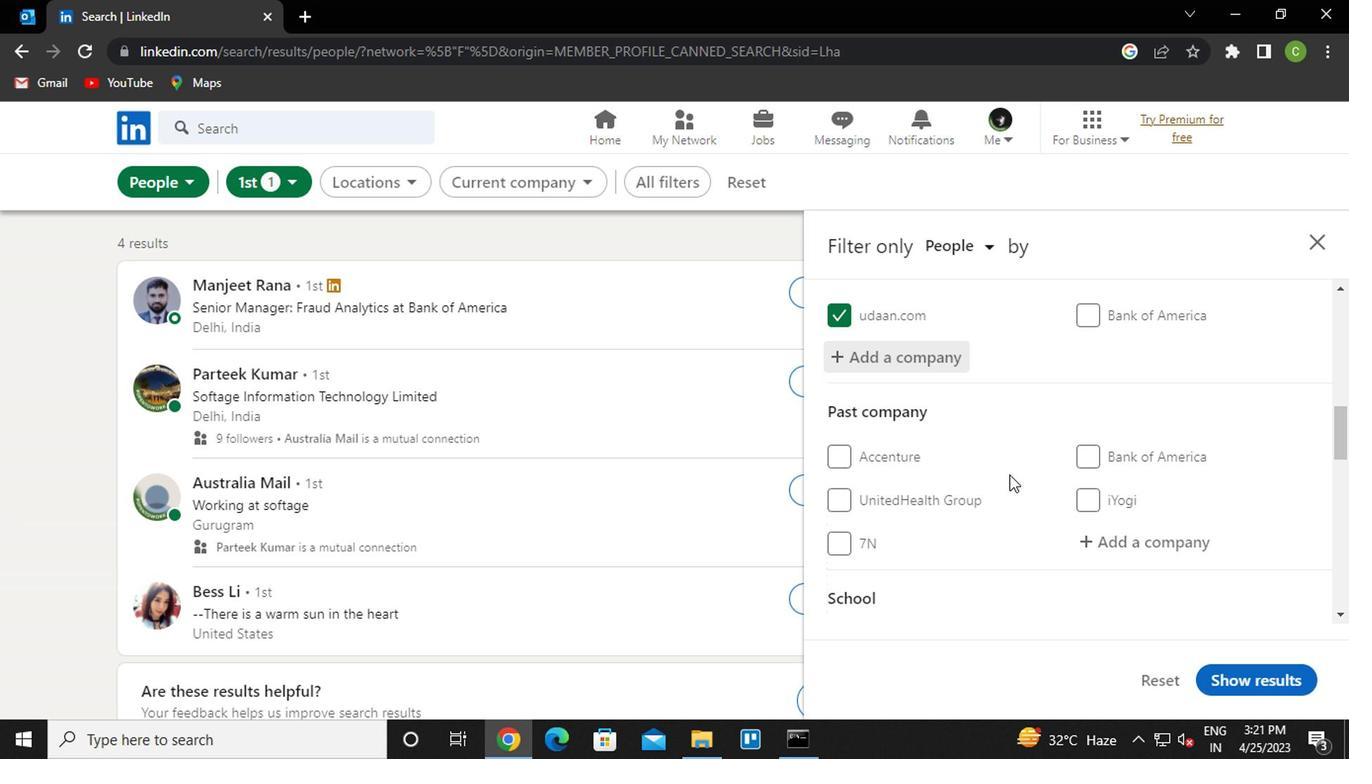 
Action: Mouse scrolled (1001, 480) with delta (0, -1)
Screenshot: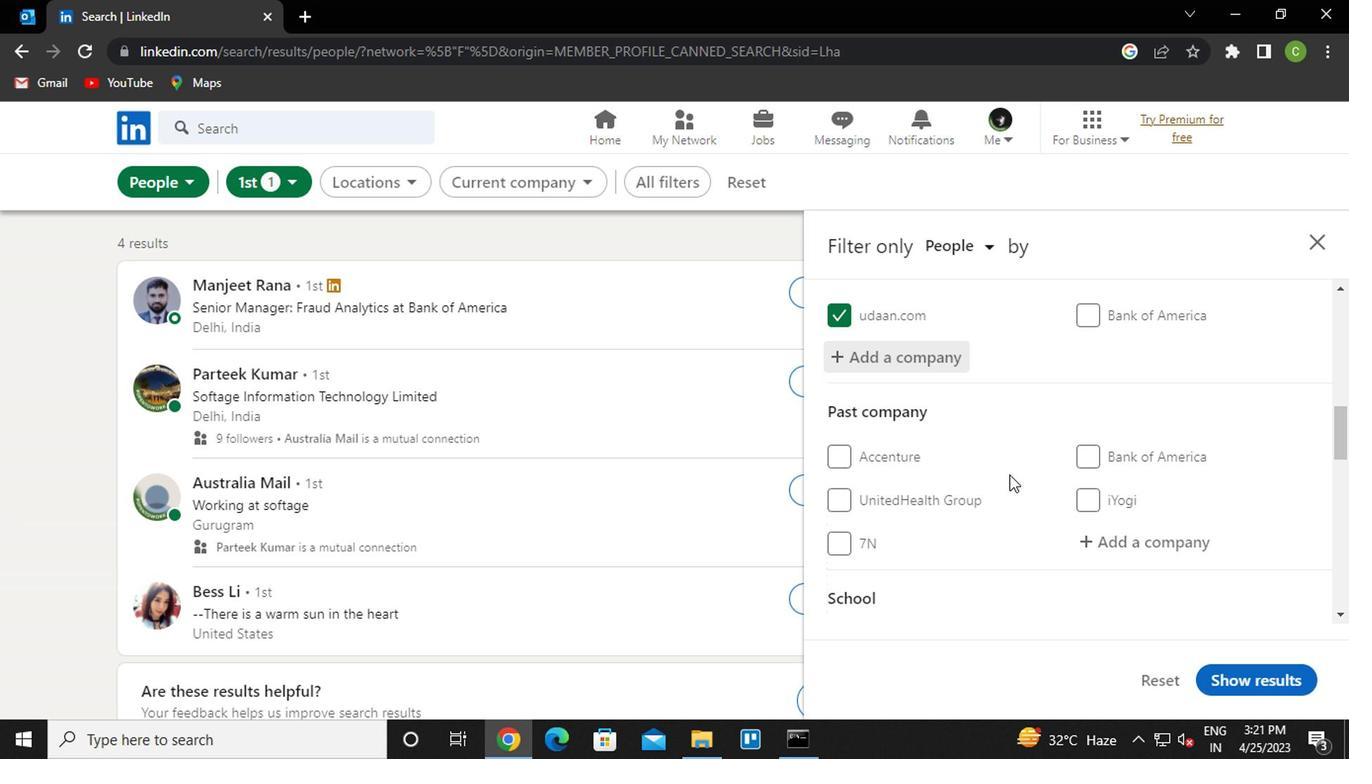 
Action: Mouse moved to (987, 499)
Screenshot: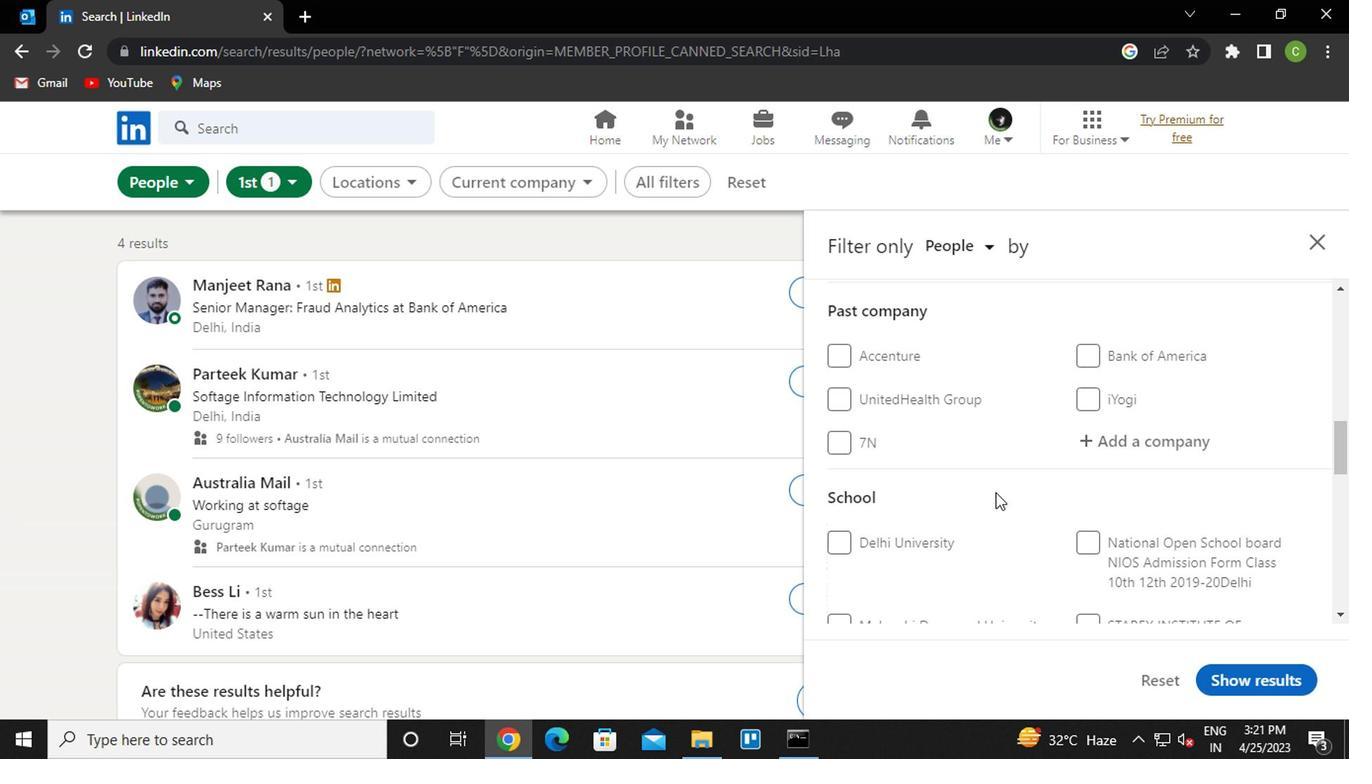 
Action: Mouse scrolled (987, 499) with delta (0, 0)
Screenshot: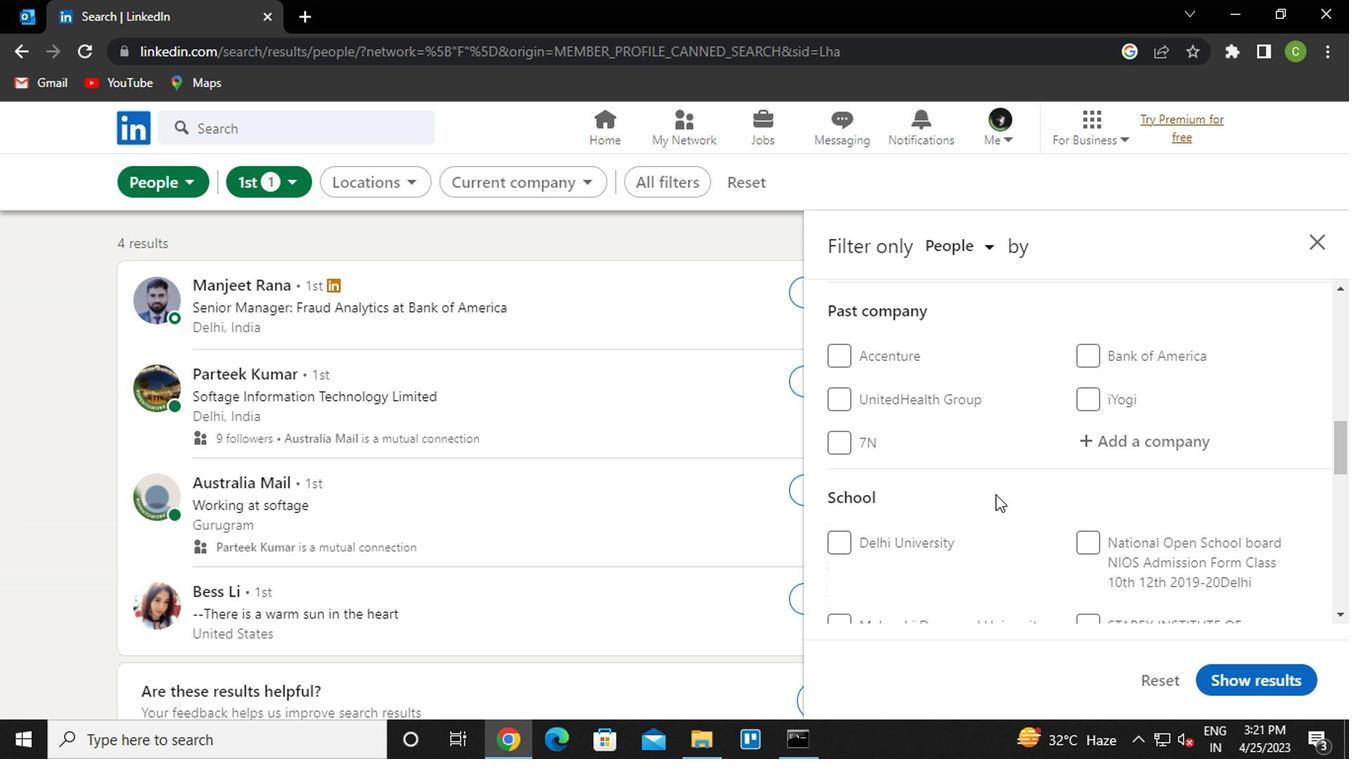 
Action: Mouse moved to (986, 503)
Screenshot: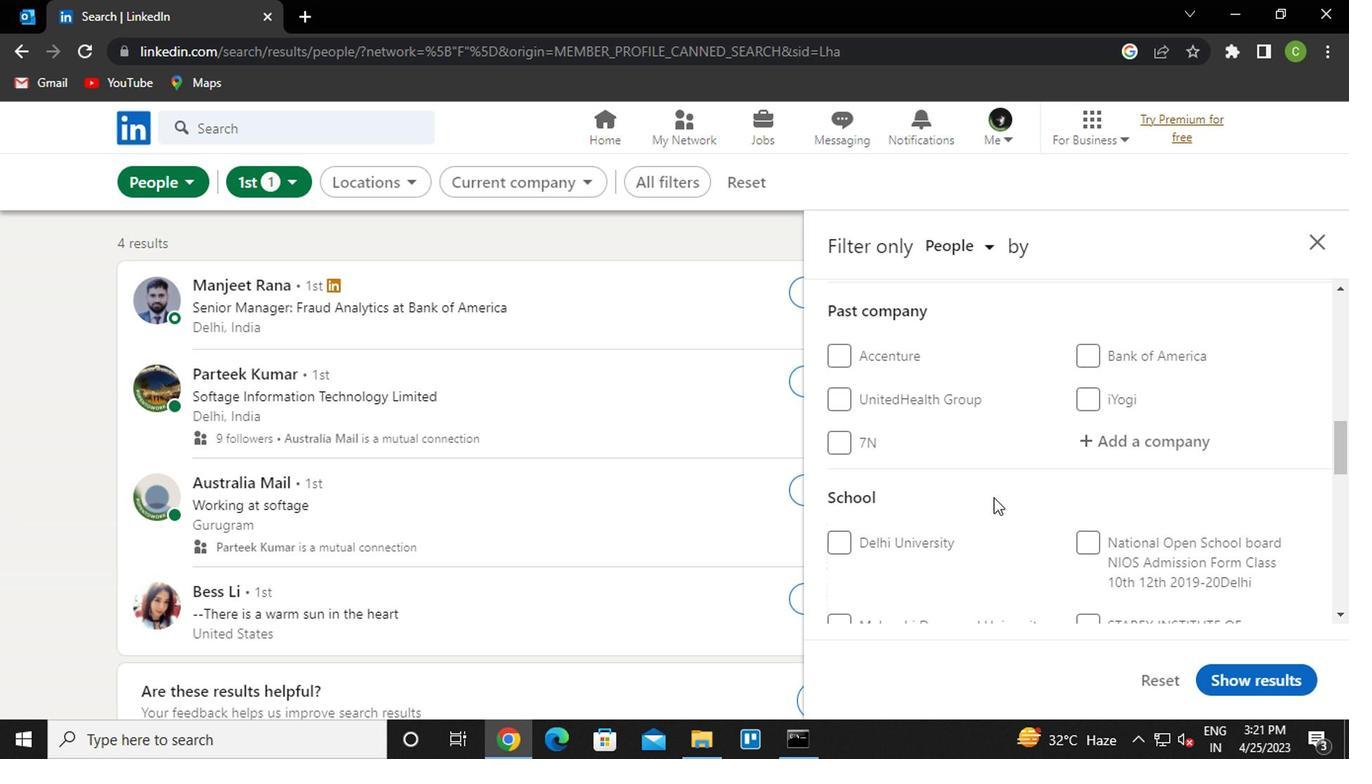 
Action: Mouse scrolled (986, 501) with delta (0, -1)
Screenshot: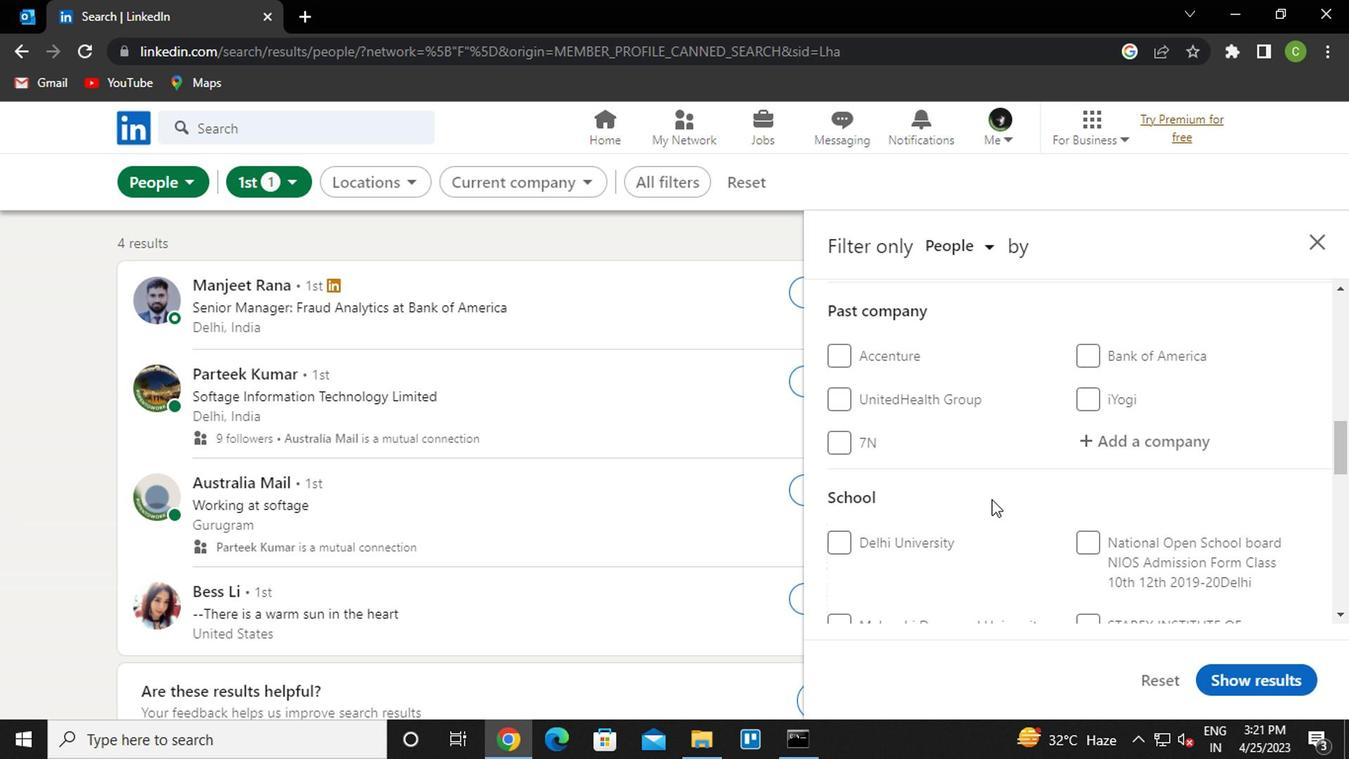 
Action: Mouse scrolled (986, 501) with delta (0, -1)
Screenshot: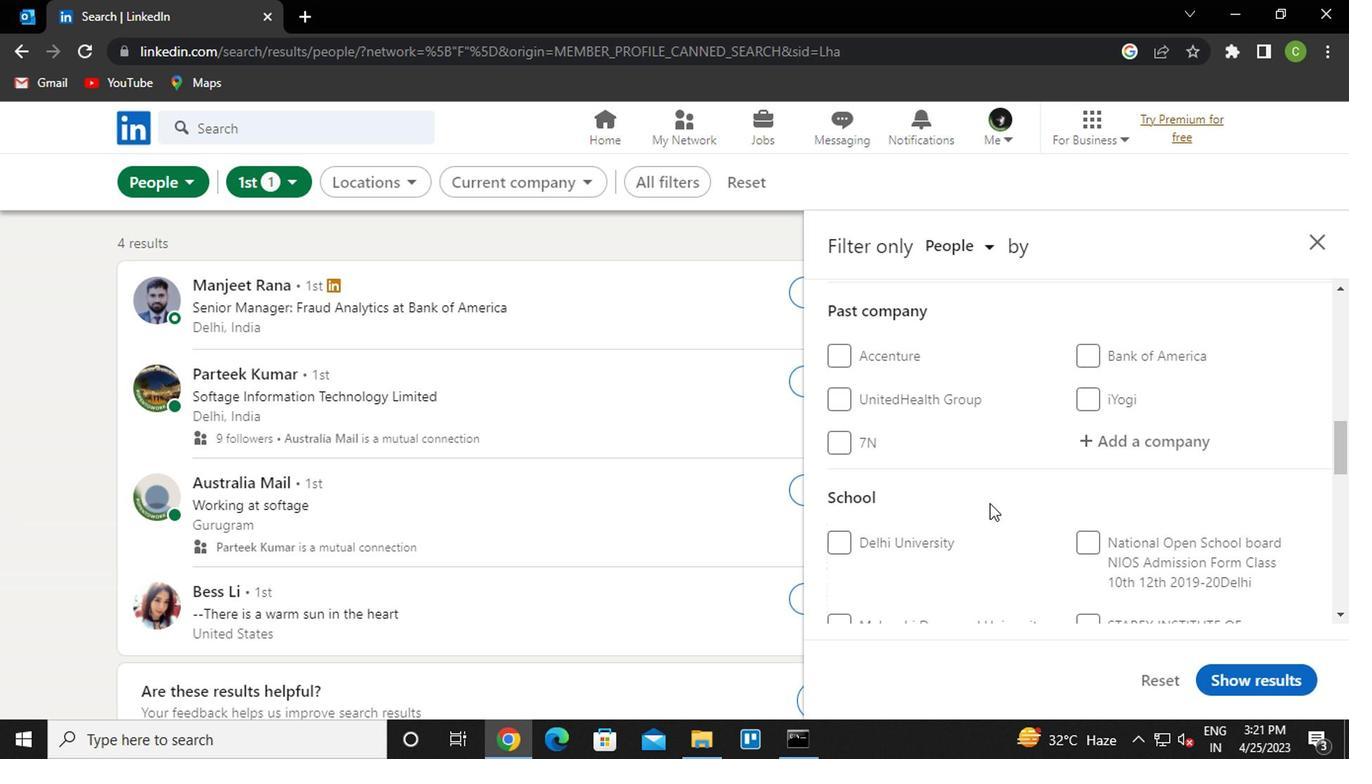 
Action: Mouse moved to (897, 396)
Screenshot: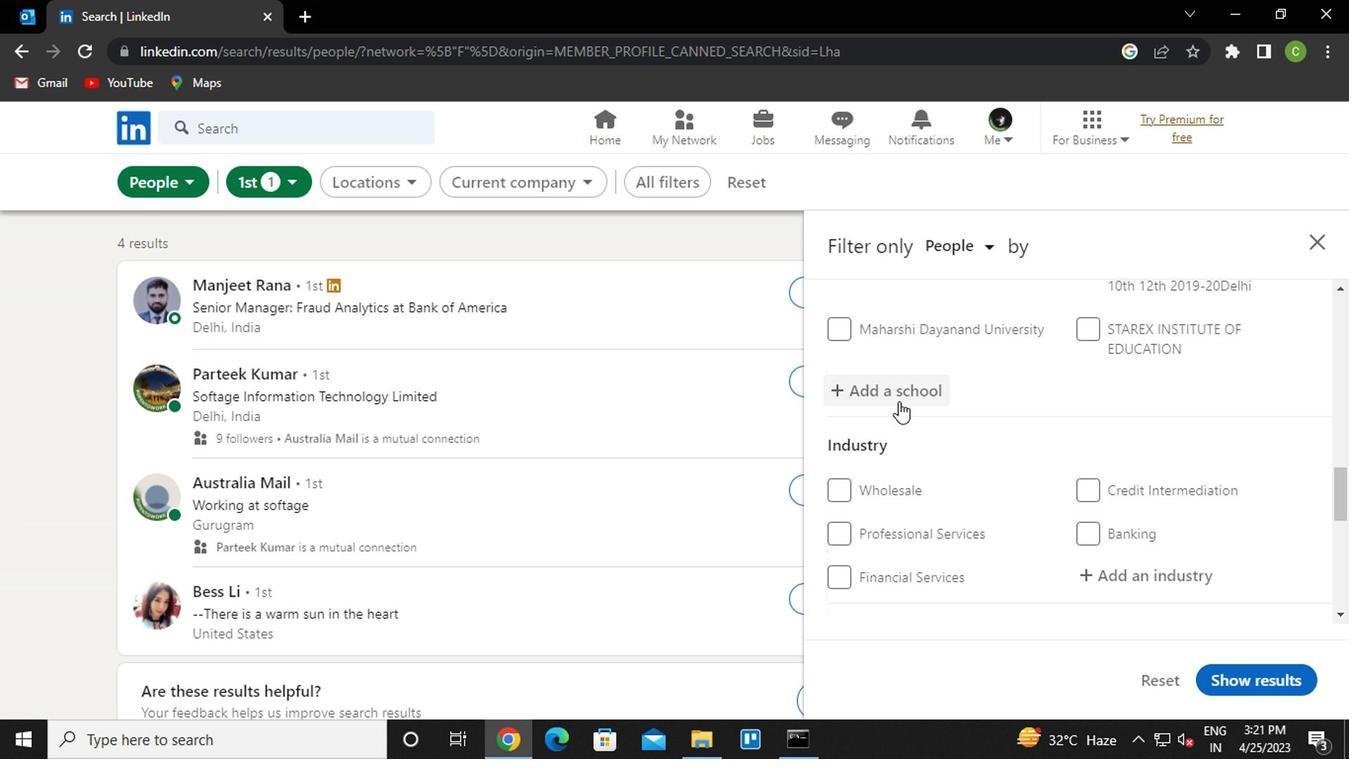 
Action: Mouse pressed left at (897, 396)
Screenshot: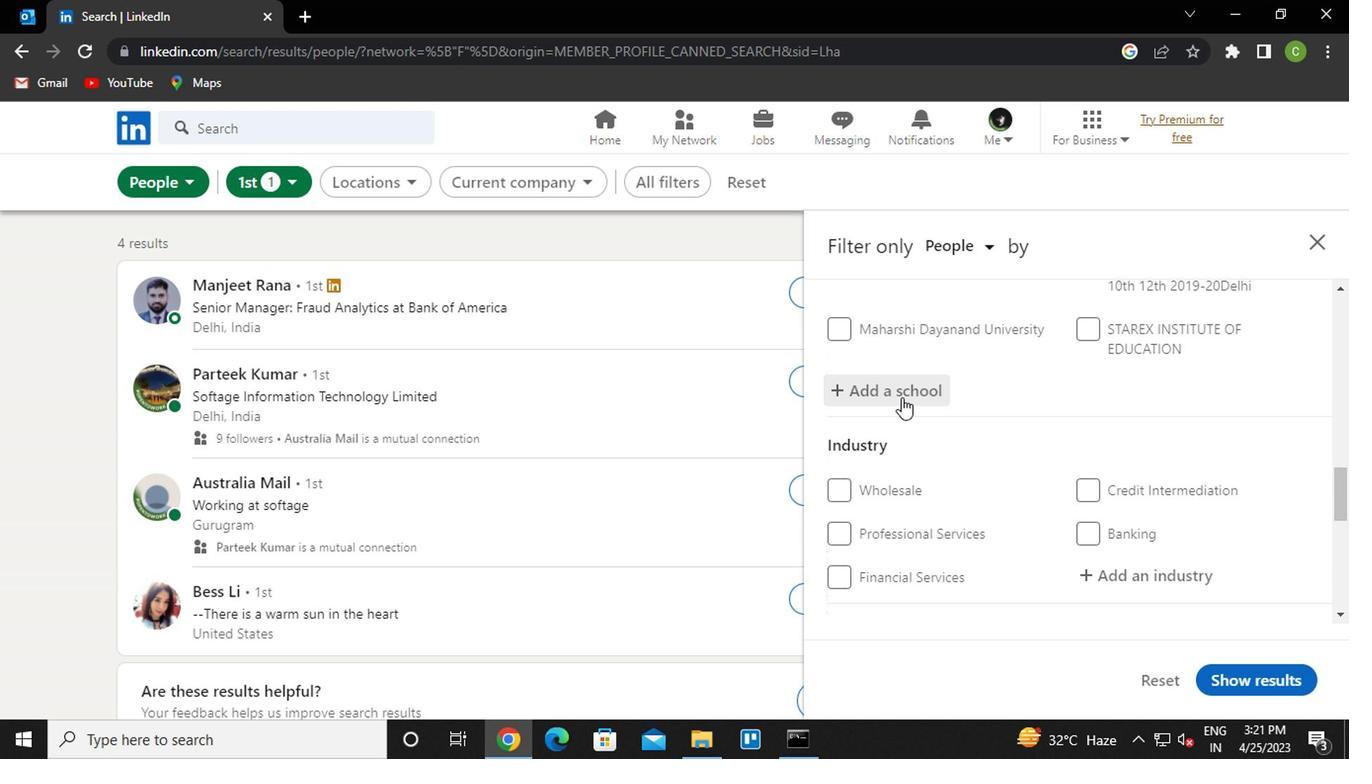 
Action: Key pressed <Key.caps_lock>j<Key.caps_lock>aipur<Key.space>engine<Key.down><Key.enter>
Screenshot: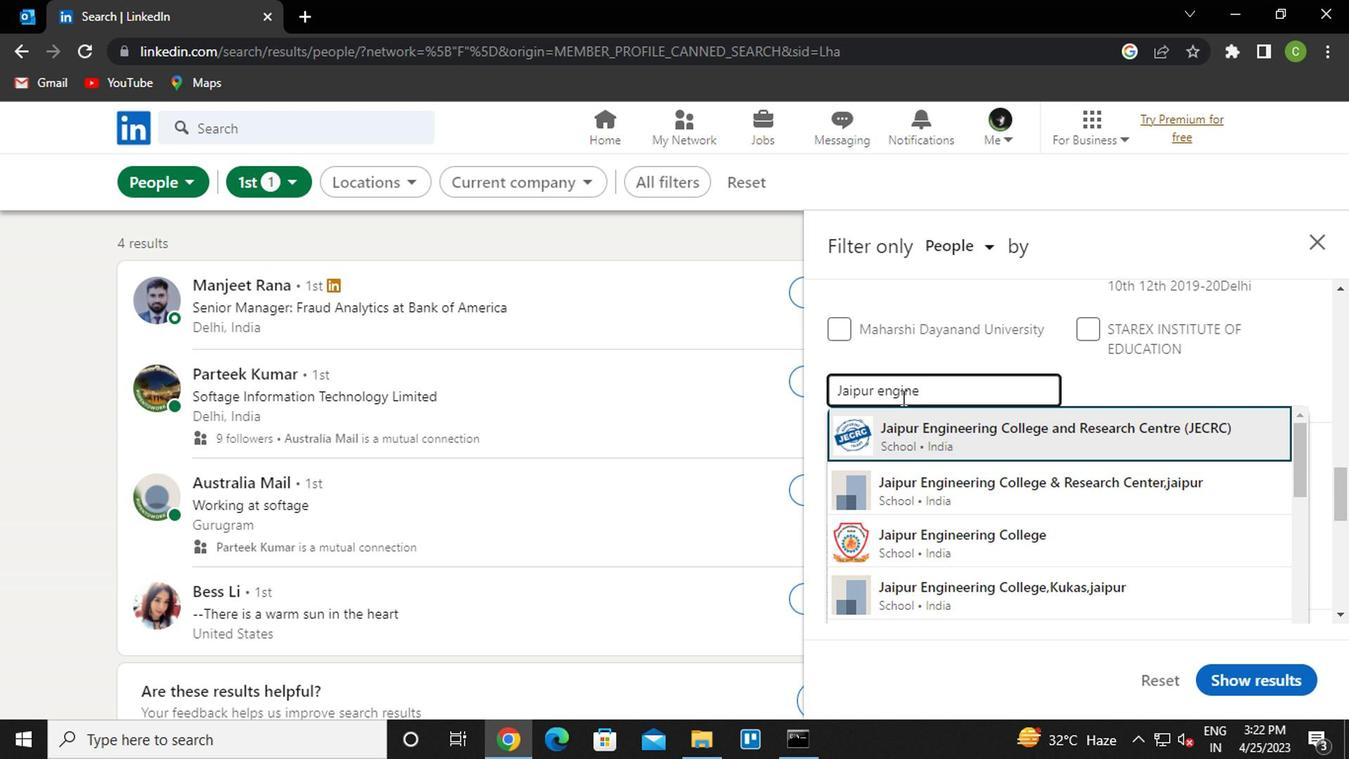 
Action: Mouse moved to (956, 419)
Screenshot: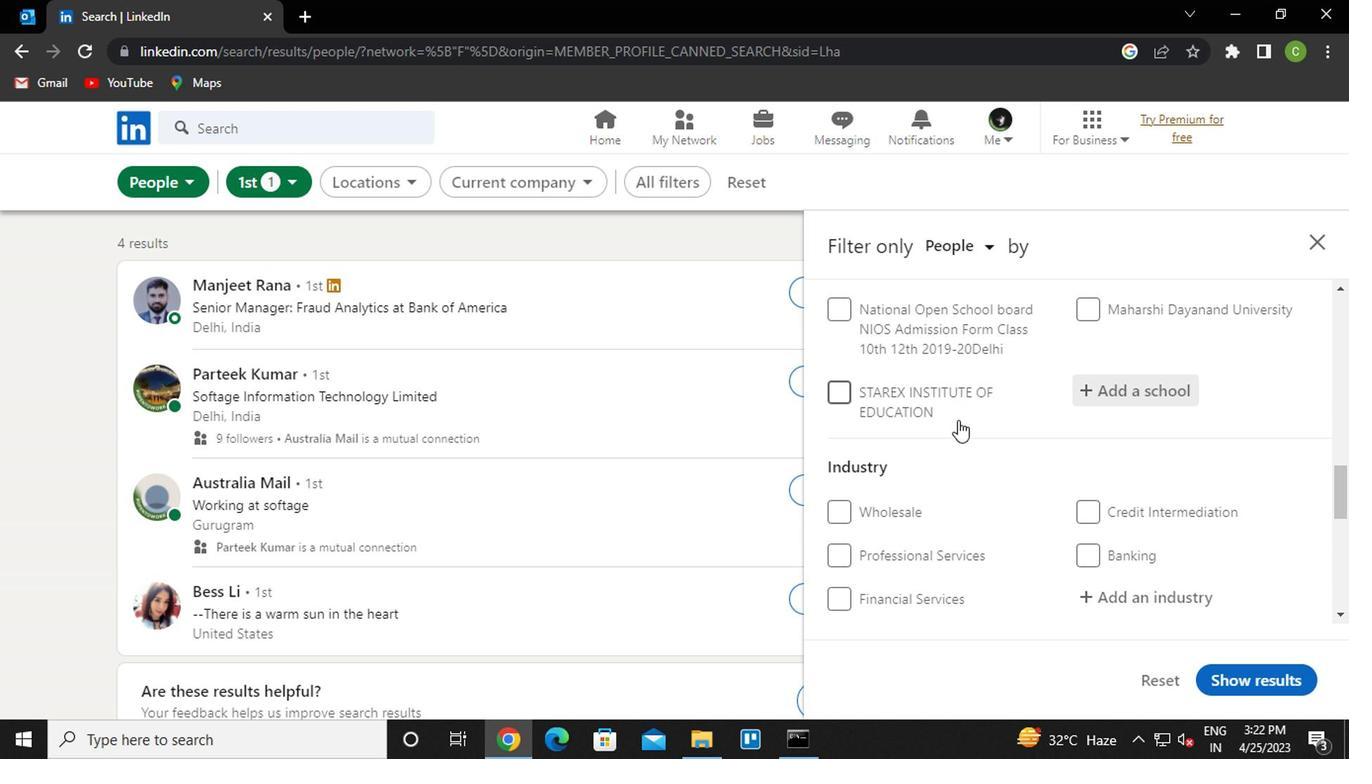 
Action: Mouse scrolled (956, 418) with delta (0, -1)
Screenshot: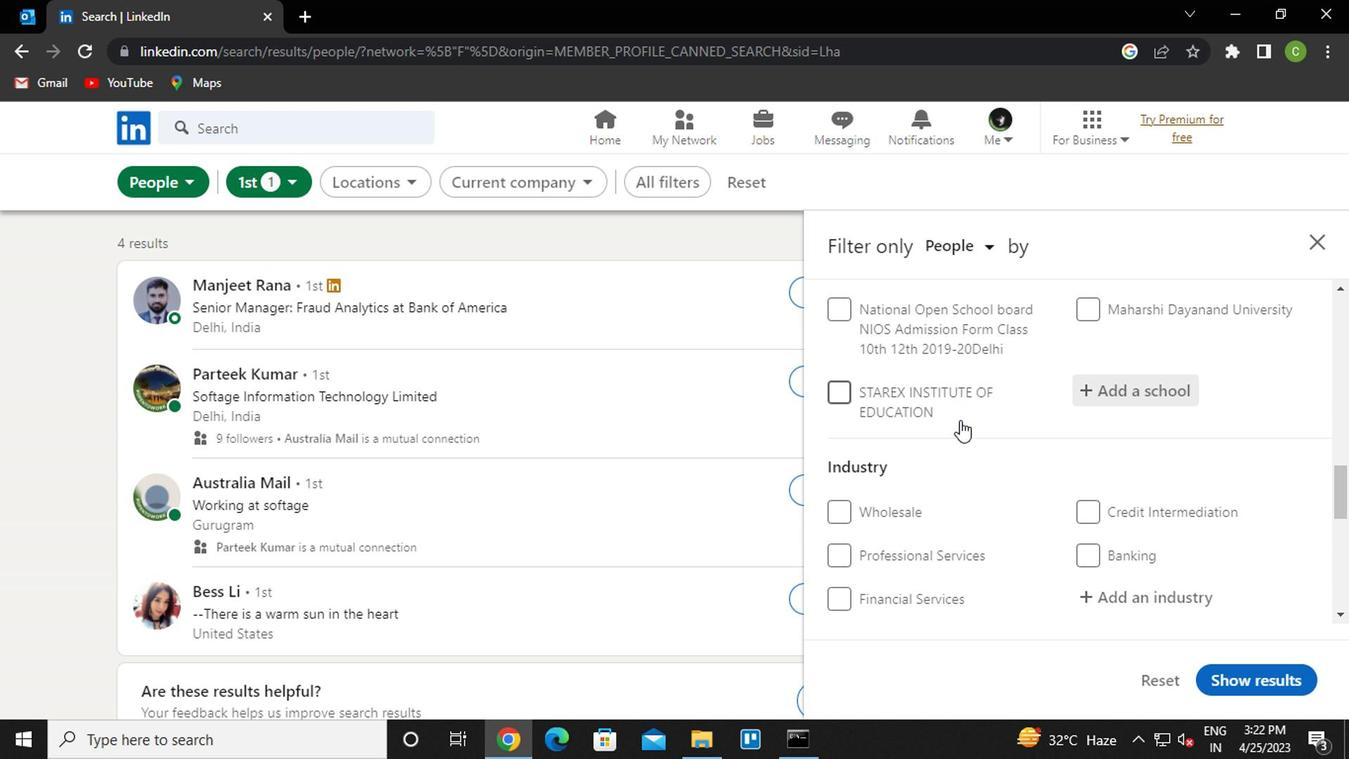 
Action: Mouse moved to (1115, 506)
Screenshot: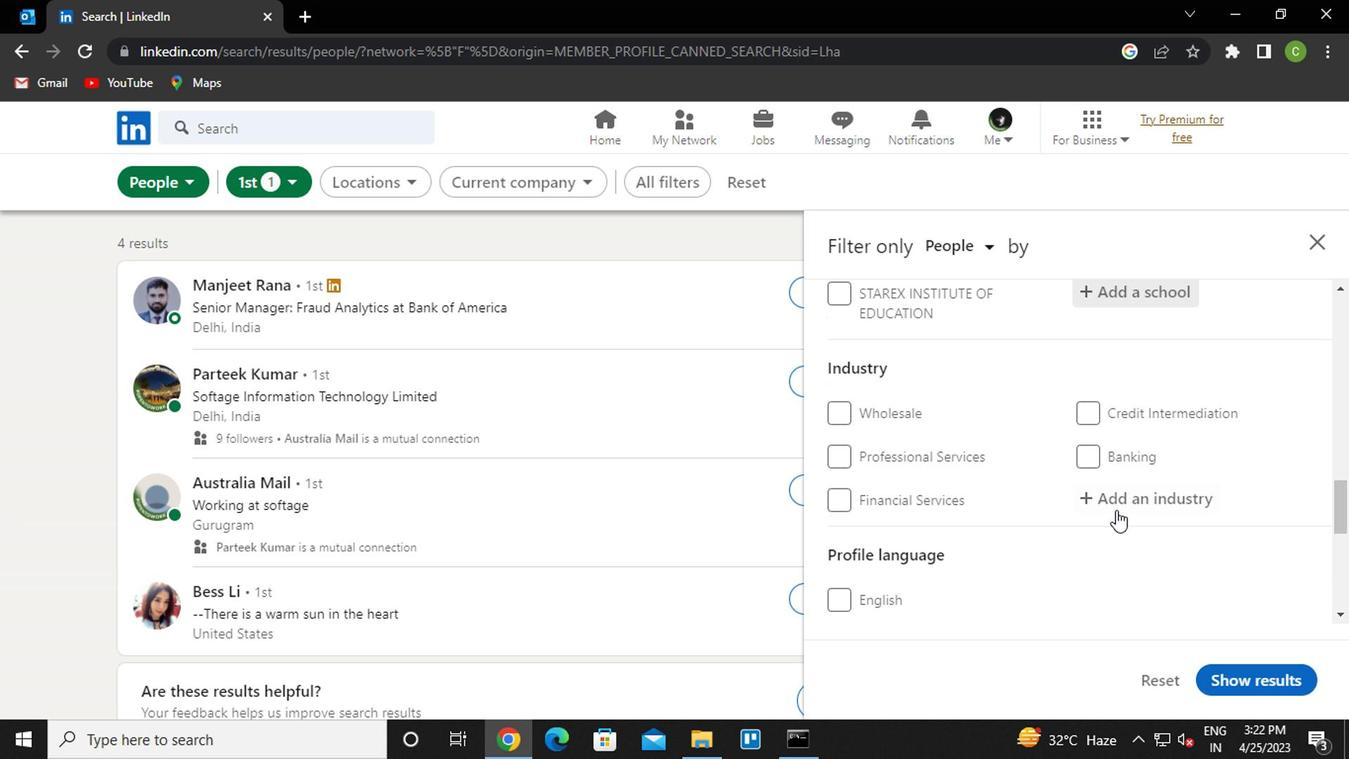 
Action: Mouse pressed left at (1115, 506)
Screenshot: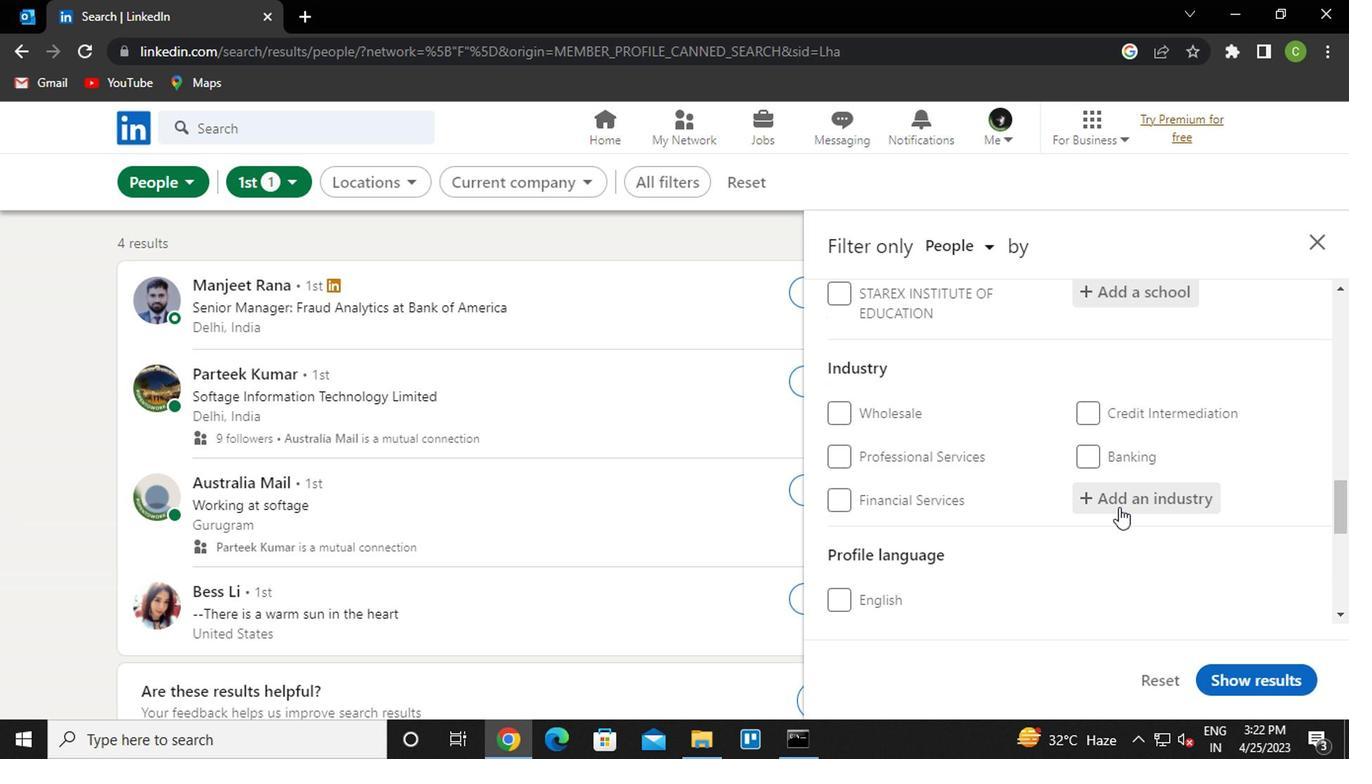 
Action: Key pressed <Key.caps_lock>m<Key.caps_lock>edical<Key.down><Key.down><Key.enter>
Screenshot: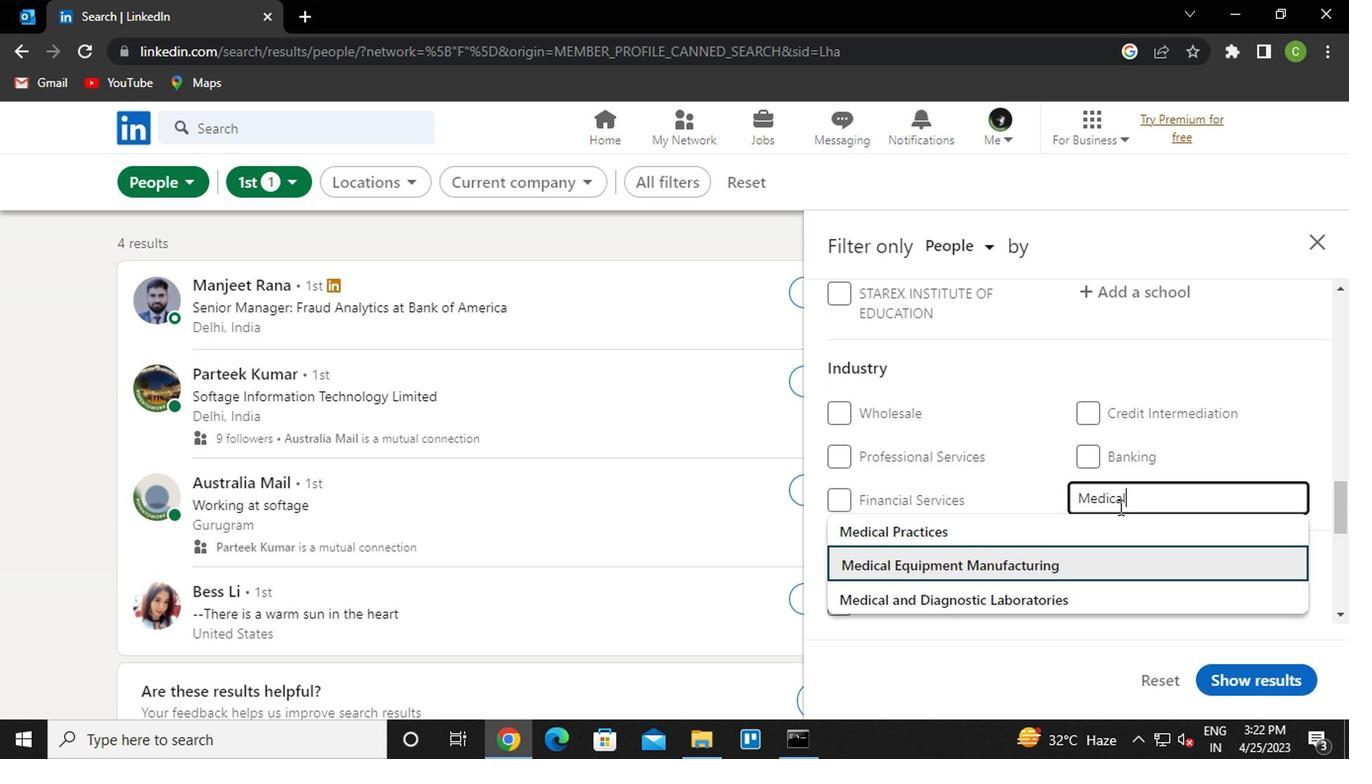 
Action: Mouse moved to (1039, 552)
Screenshot: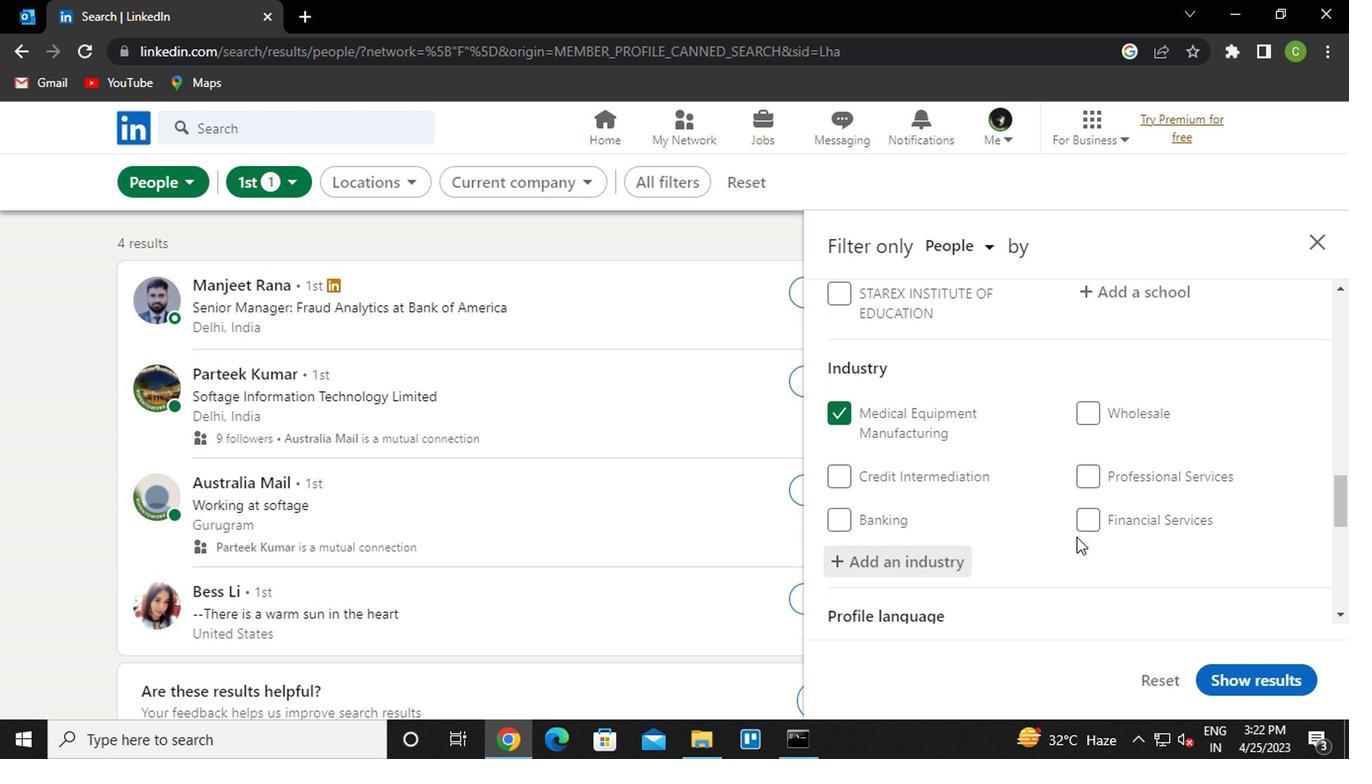 
Action: Mouse scrolled (1039, 551) with delta (0, 0)
Screenshot: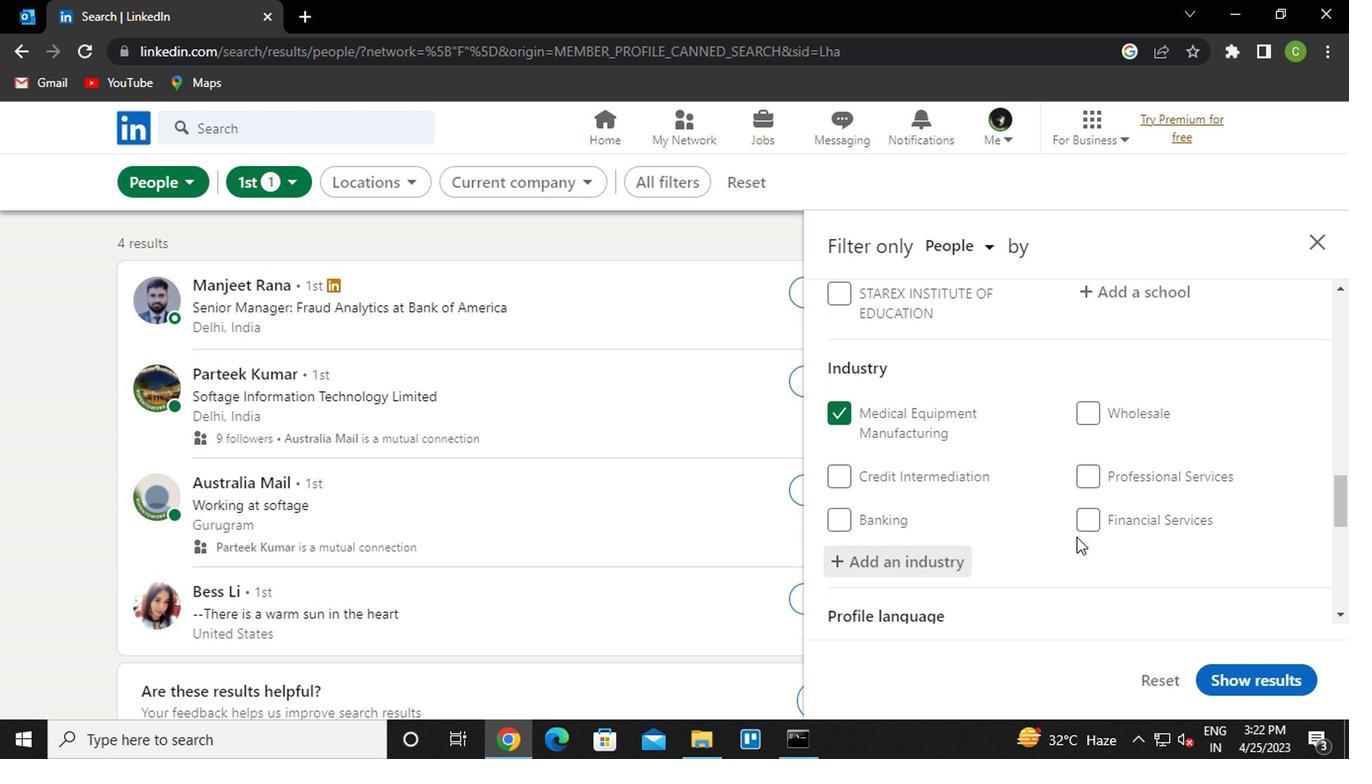
Action: Mouse moved to (1019, 552)
Screenshot: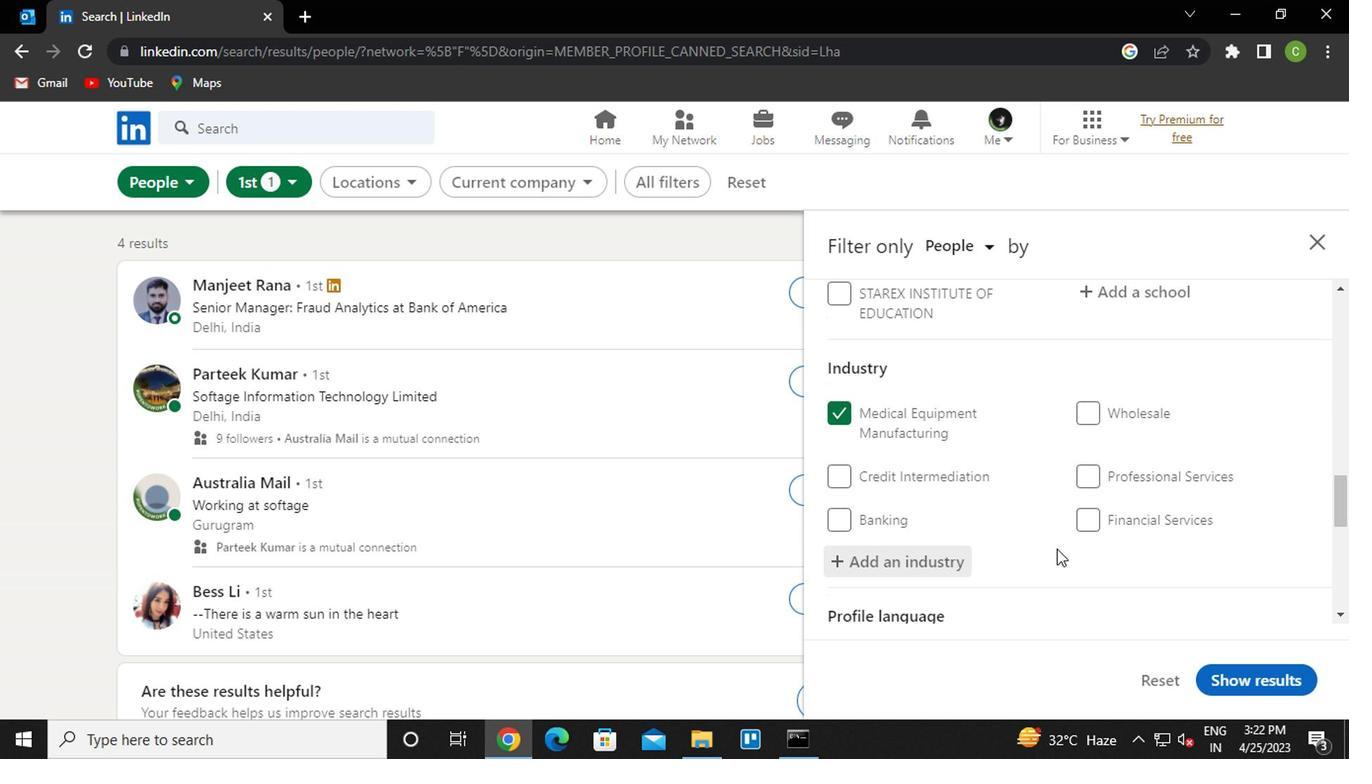 
Action: Mouse scrolled (1019, 551) with delta (0, 0)
Screenshot: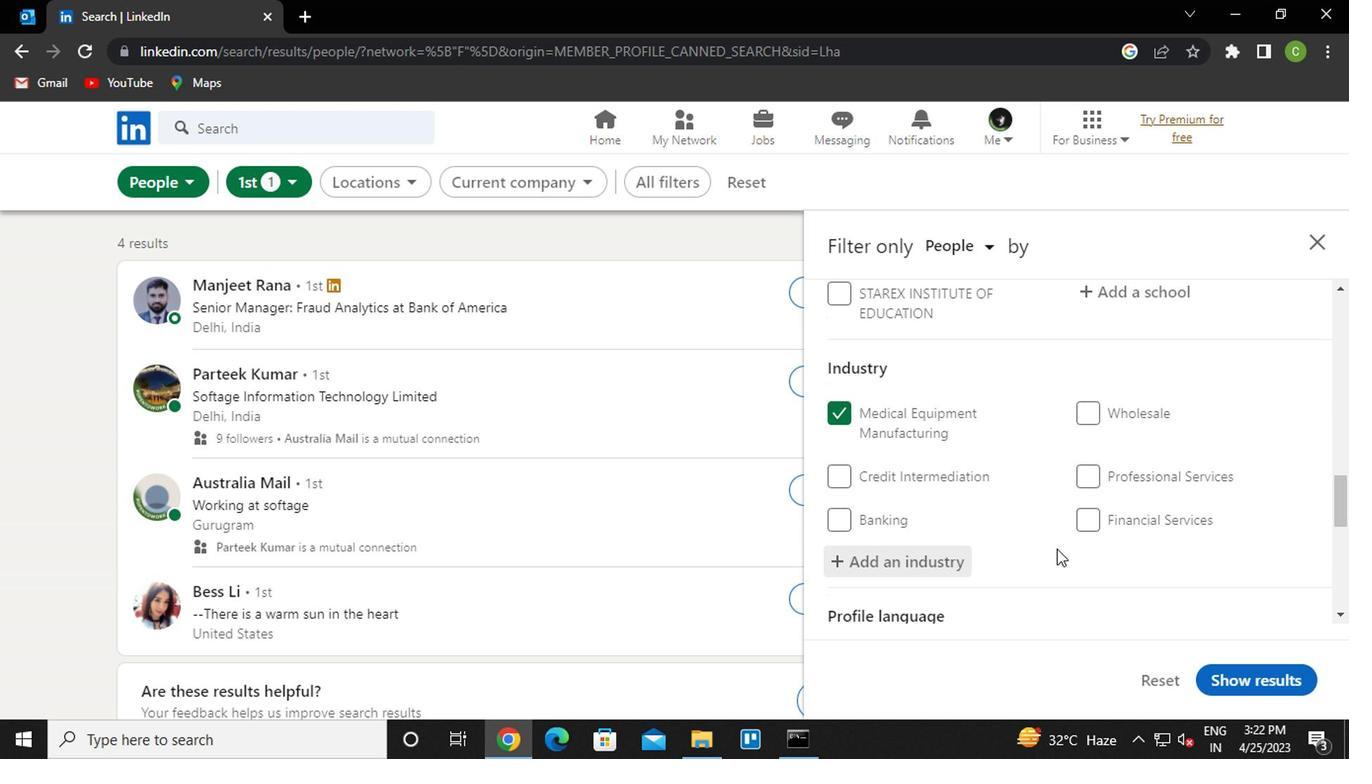 
Action: Mouse moved to (941, 464)
Screenshot: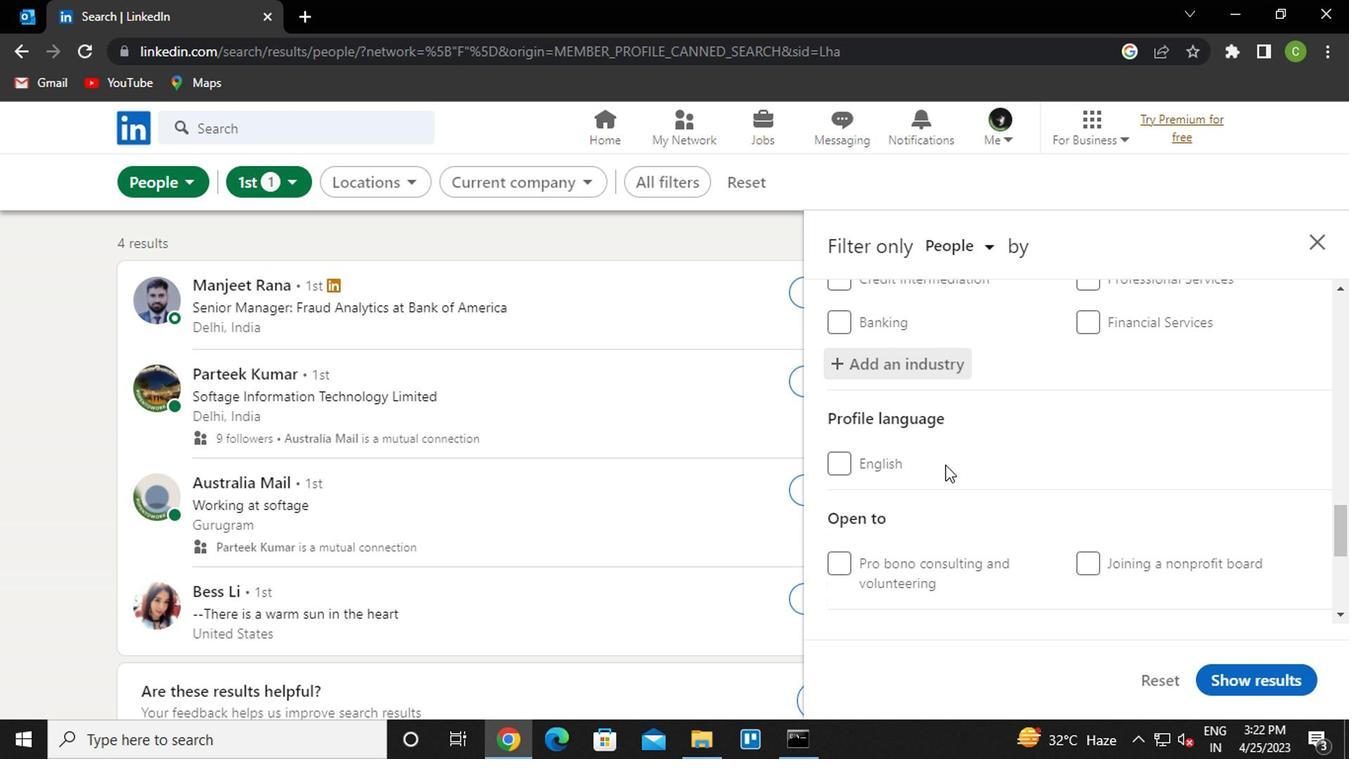 
Action: Mouse scrolled (941, 463) with delta (0, -1)
Screenshot: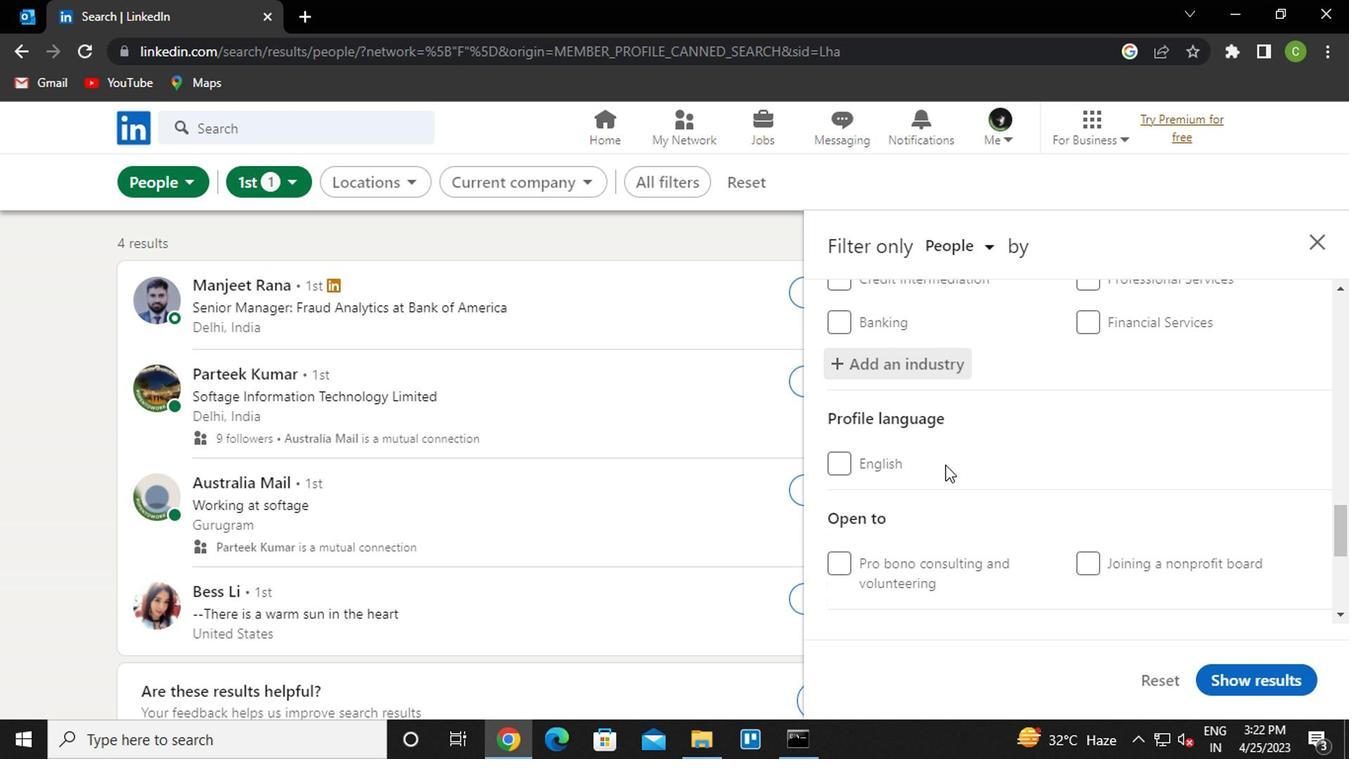 
Action: Mouse moved to (947, 467)
Screenshot: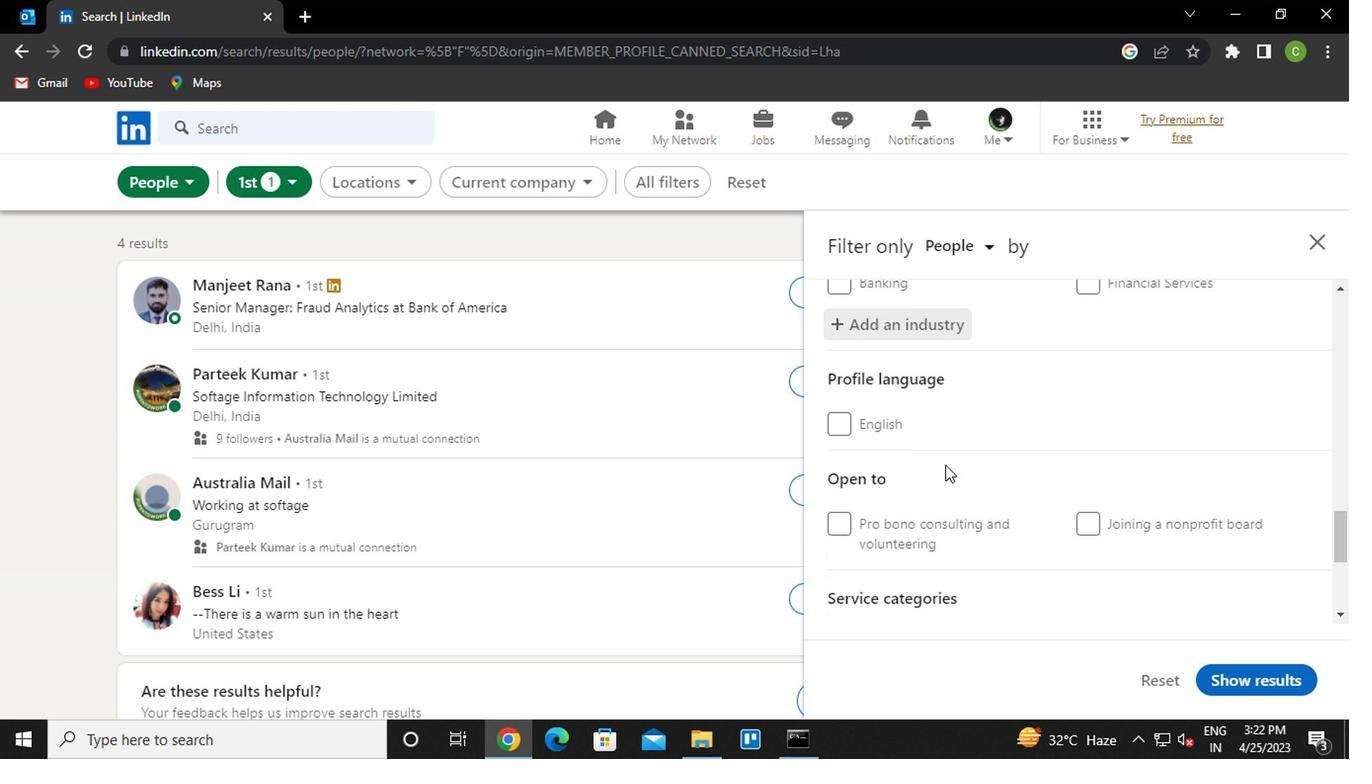 
Action: Mouse scrolled (947, 466) with delta (0, -1)
Screenshot: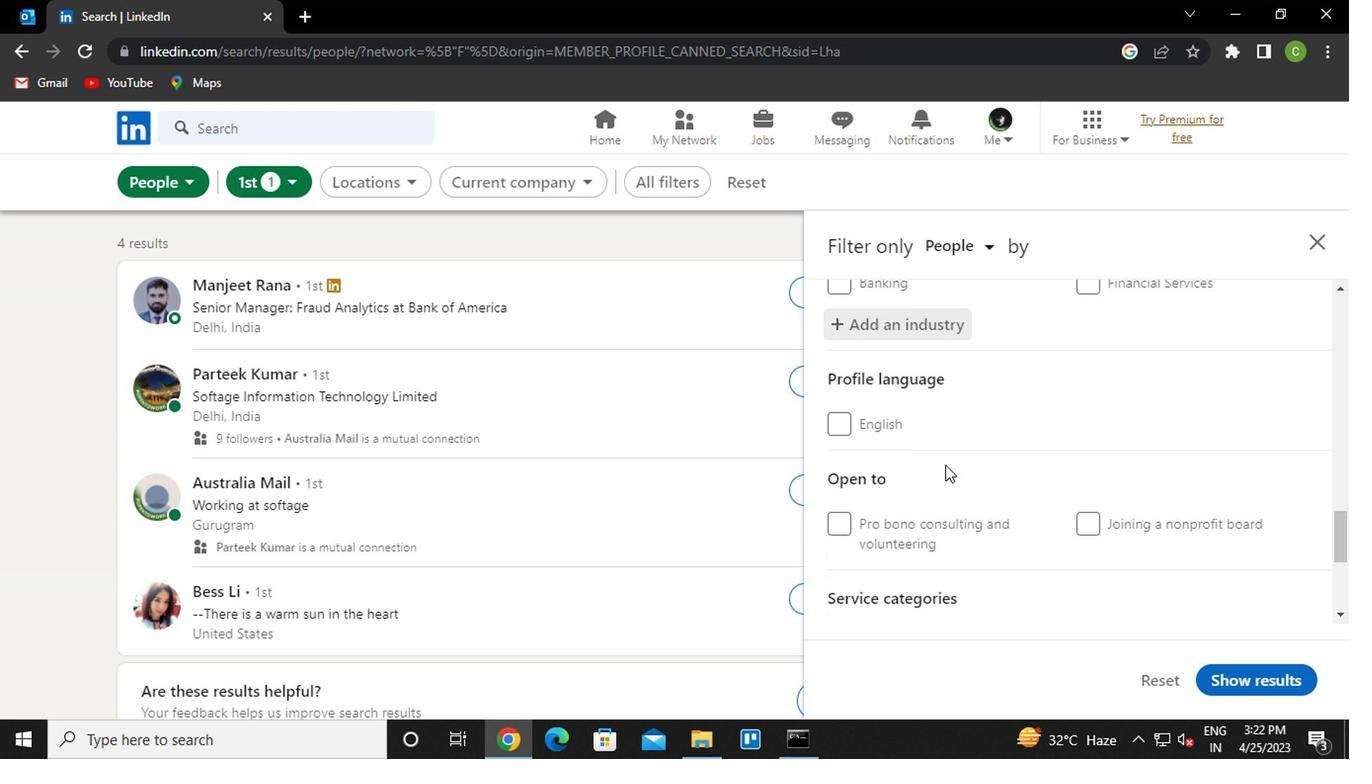 
Action: Mouse moved to (899, 487)
Screenshot: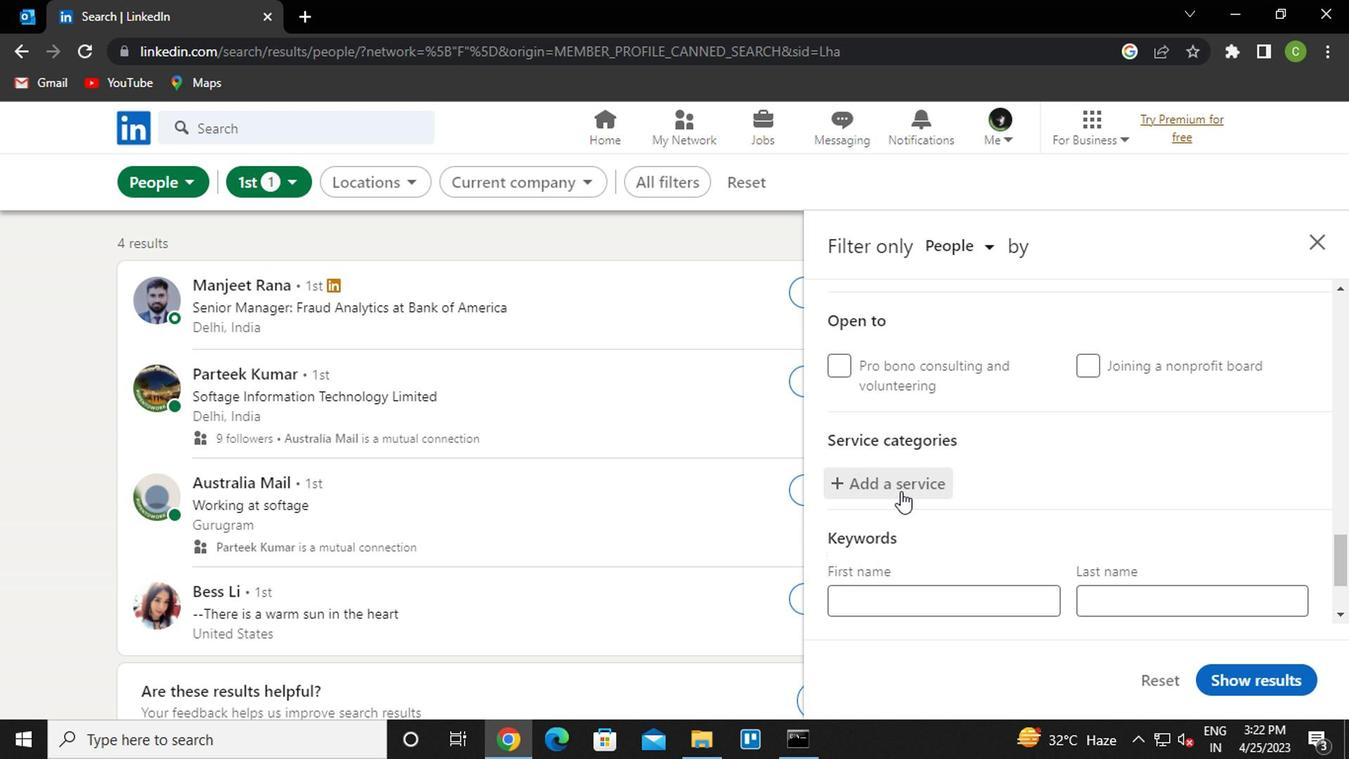 
Action: Mouse pressed left at (899, 487)
Screenshot: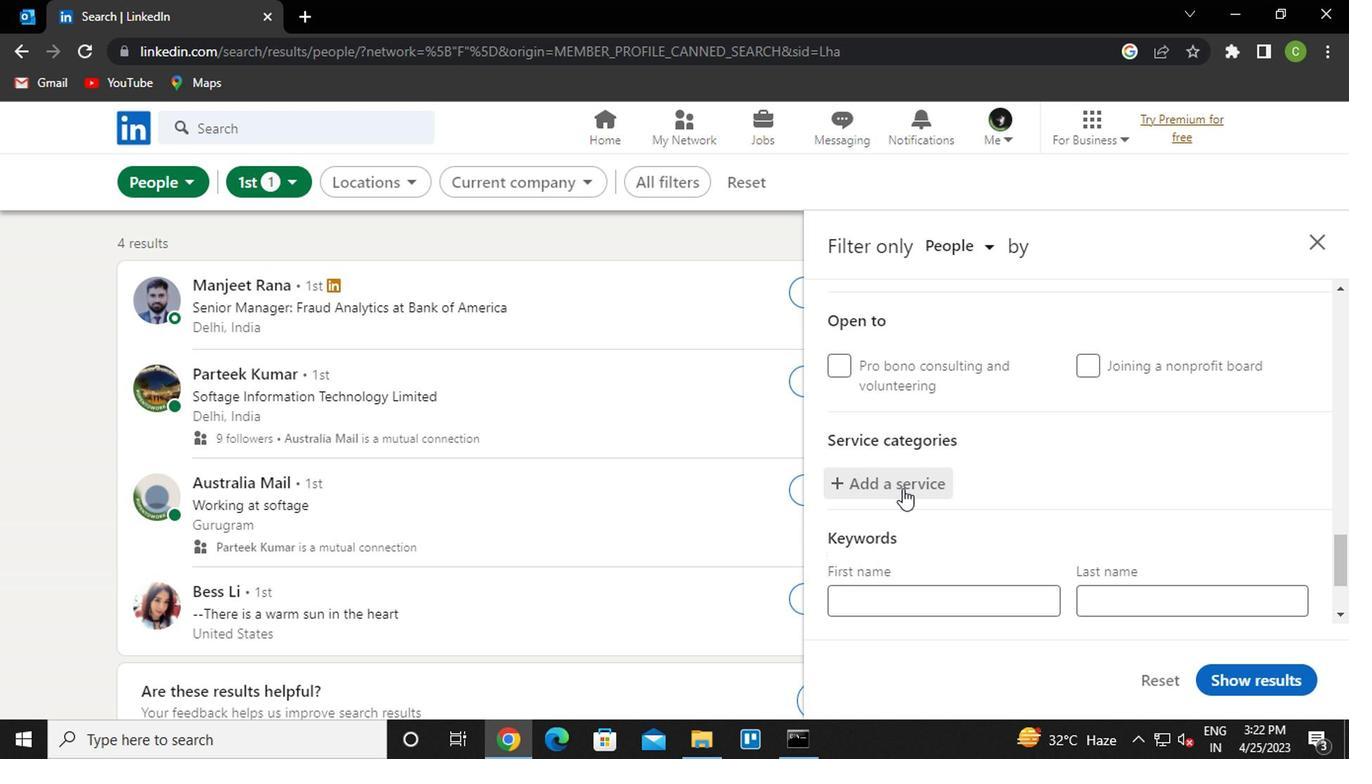 
Action: Mouse moved to (899, 487)
Screenshot: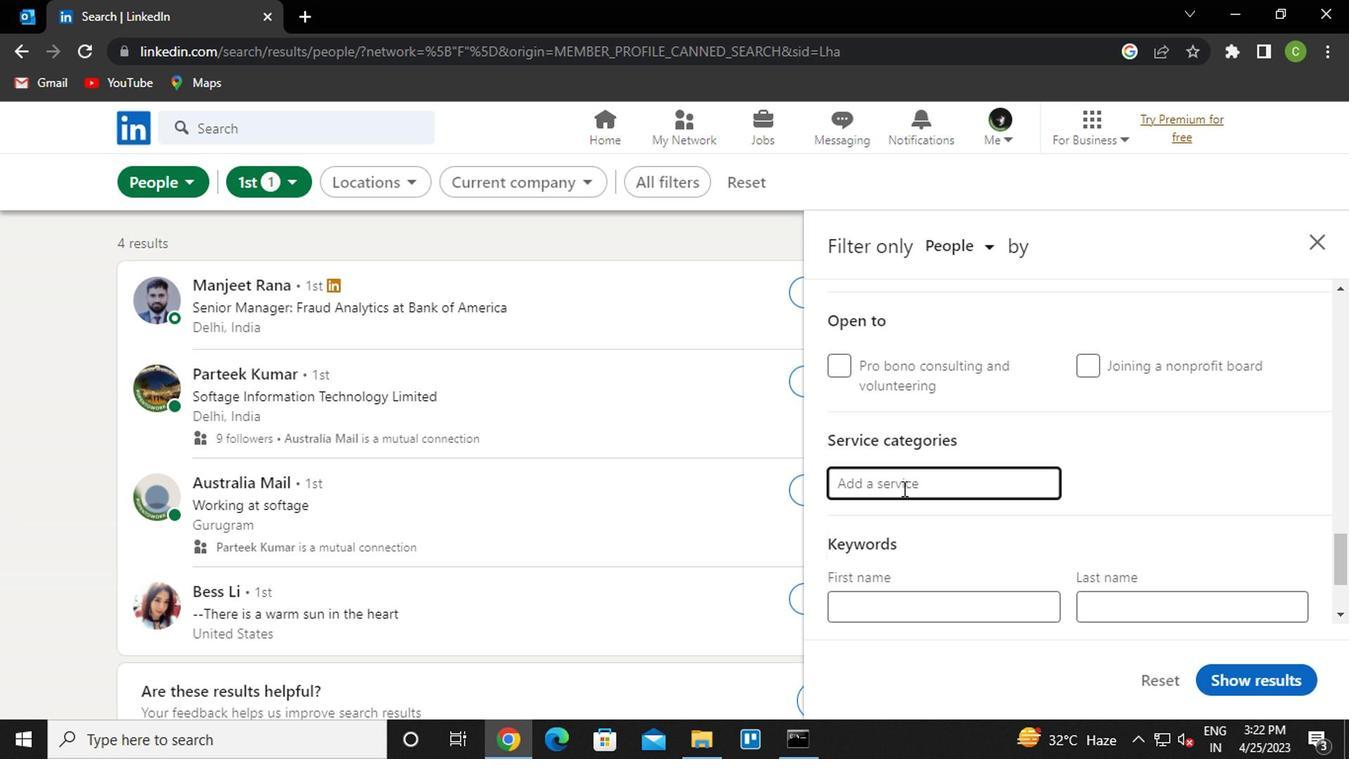 
Action: Key pressed <Key.caps_lock>s<Key.caps_lock>earch<Key.space>engine<Key.down><Key.enter>
Screenshot: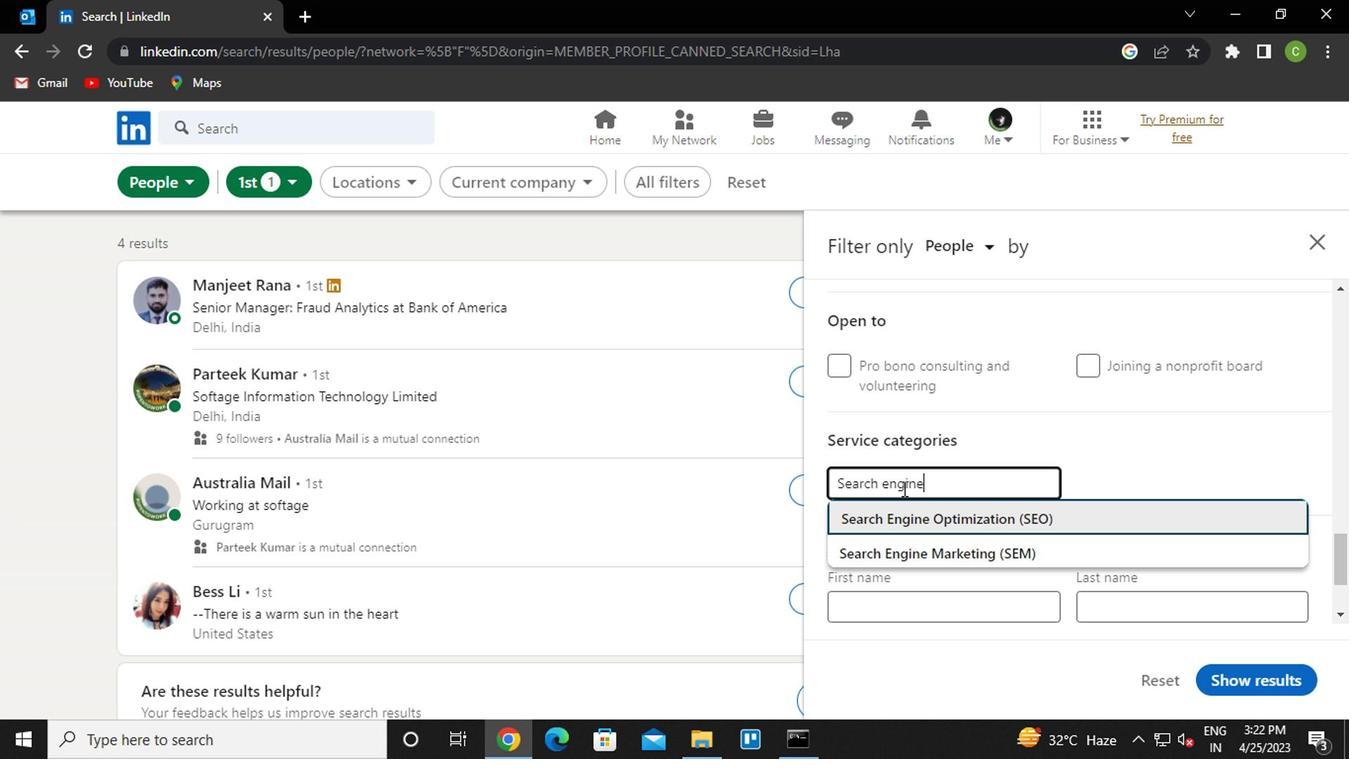 
Action: Mouse moved to (901, 487)
Screenshot: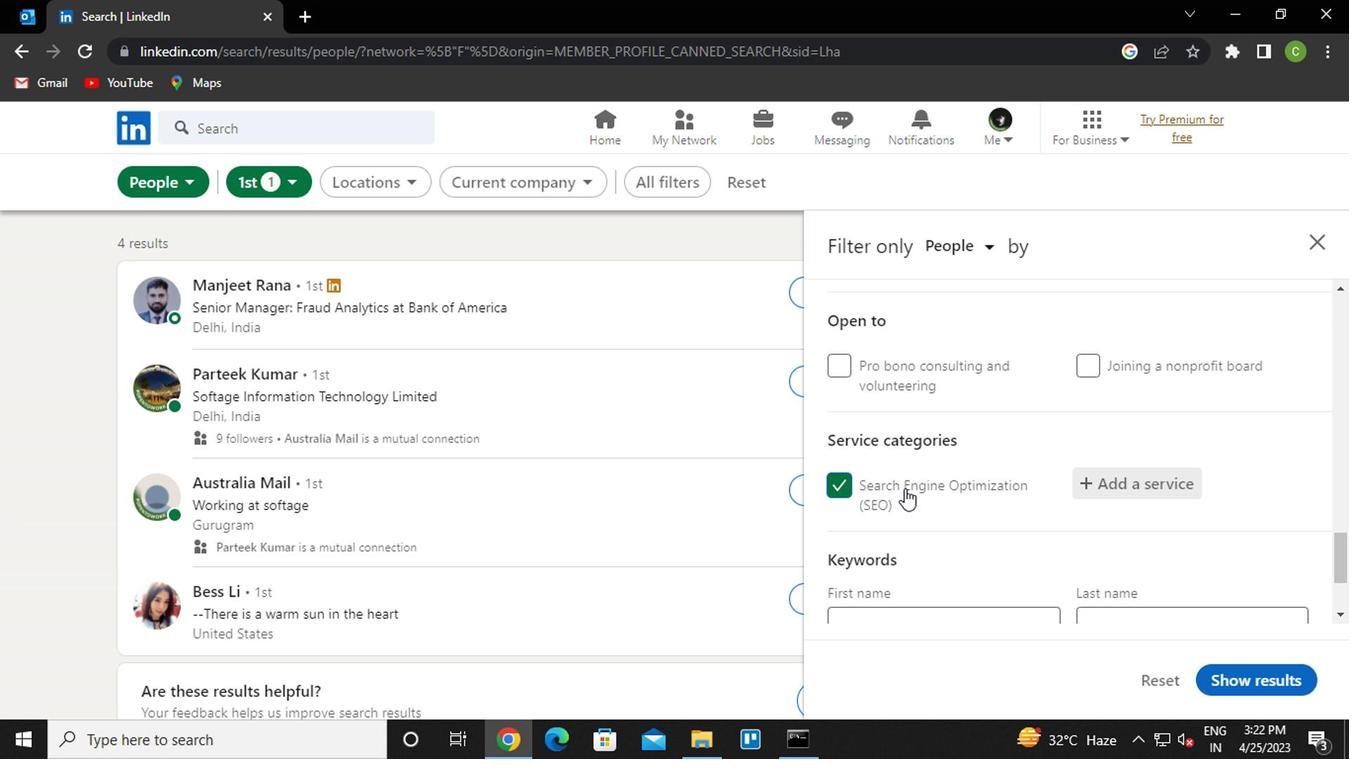 
Action: Mouse scrolled (901, 487) with delta (0, 0)
Screenshot: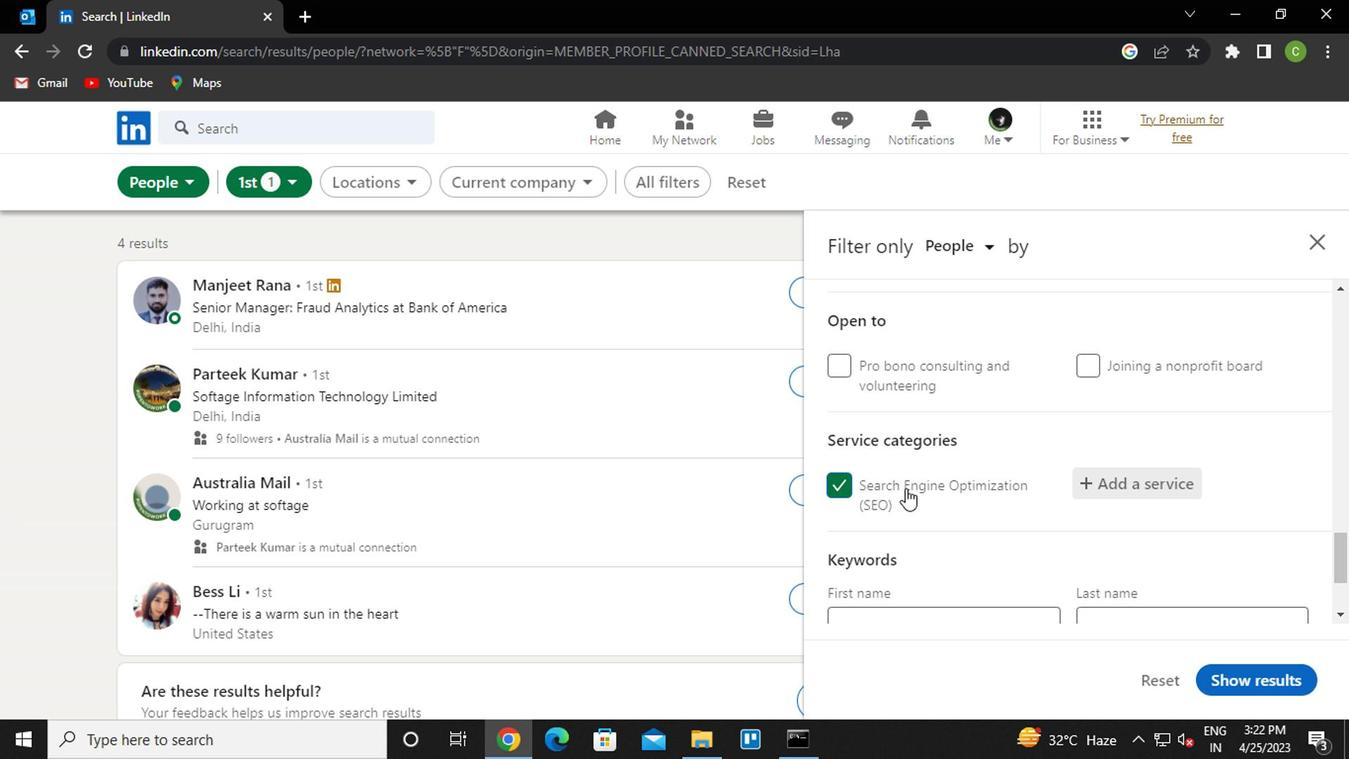 
Action: Mouse scrolled (901, 487) with delta (0, 0)
Screenshot: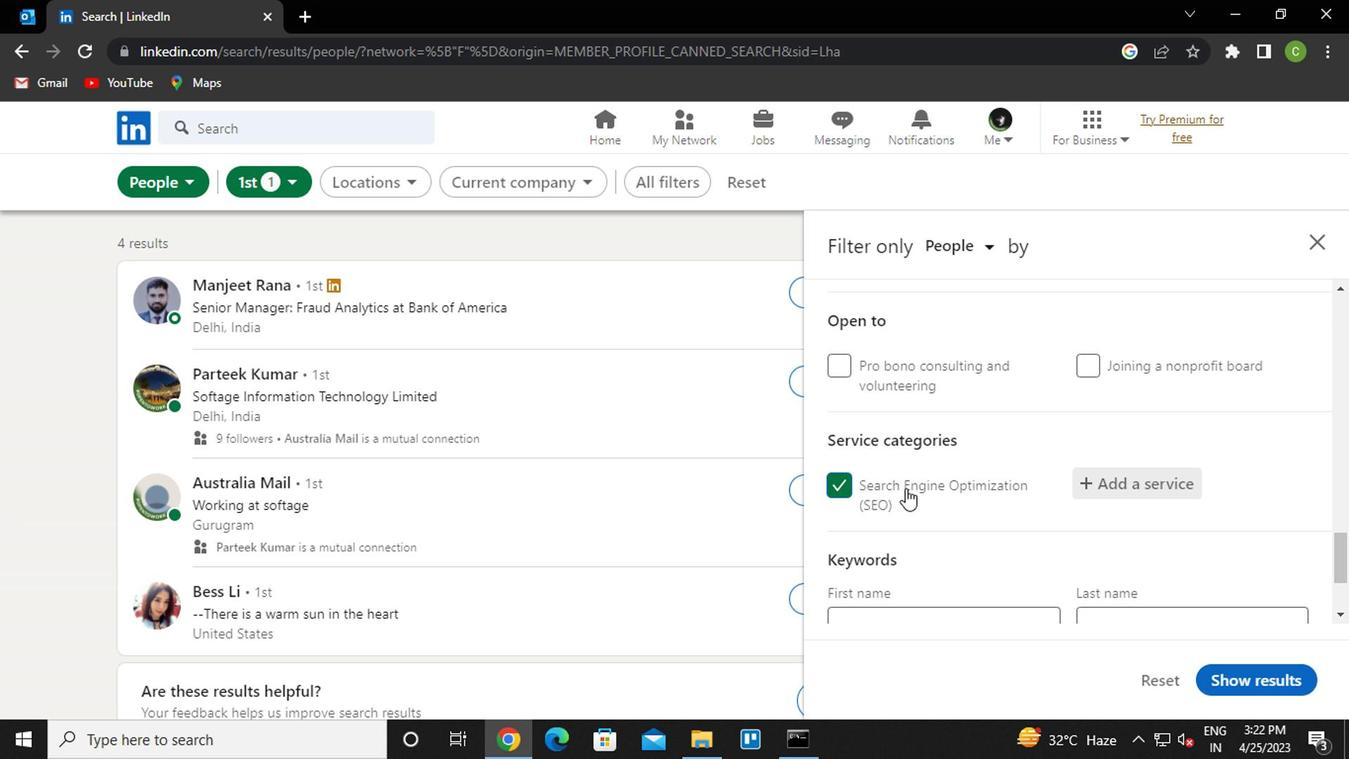 
Action: Mouse moved to (955, 539)
Screenshot: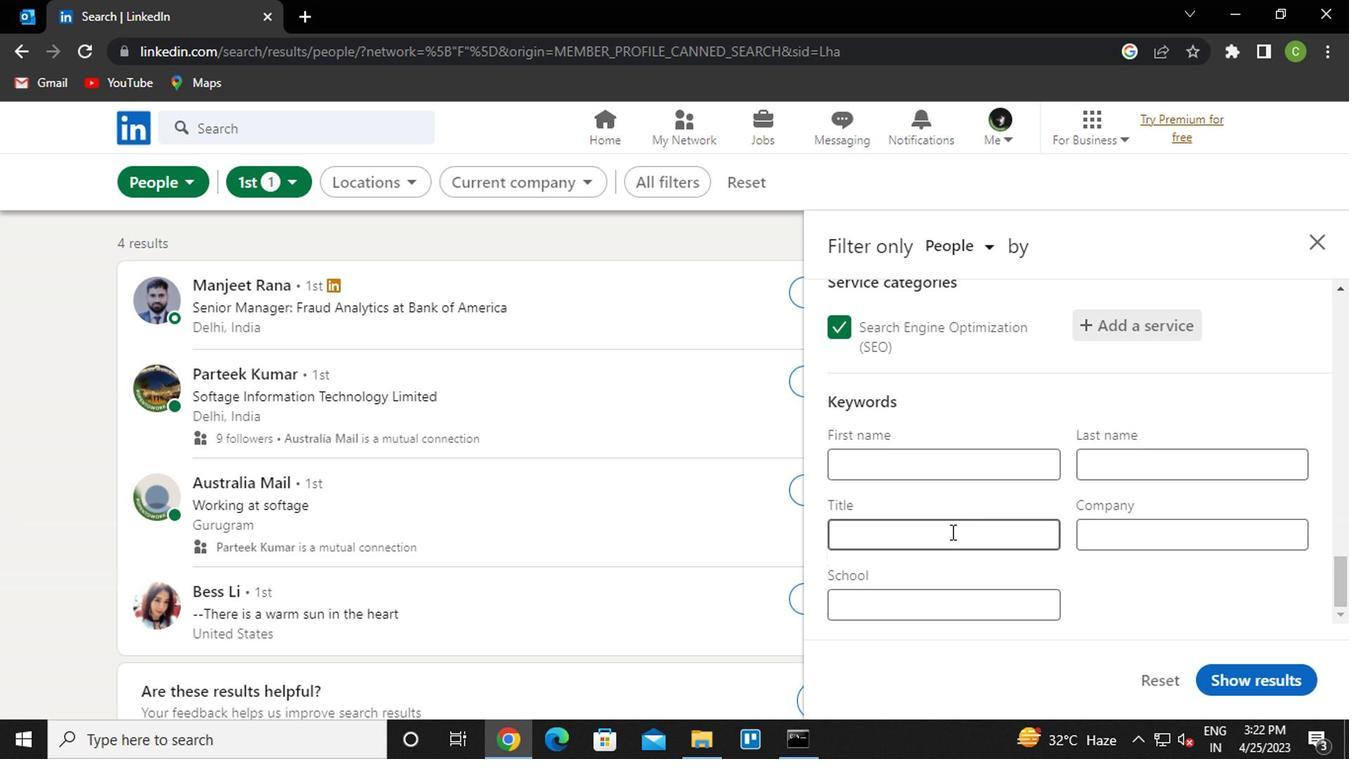 
Action: Mouse pressed left at (955, 539)
Screenshot: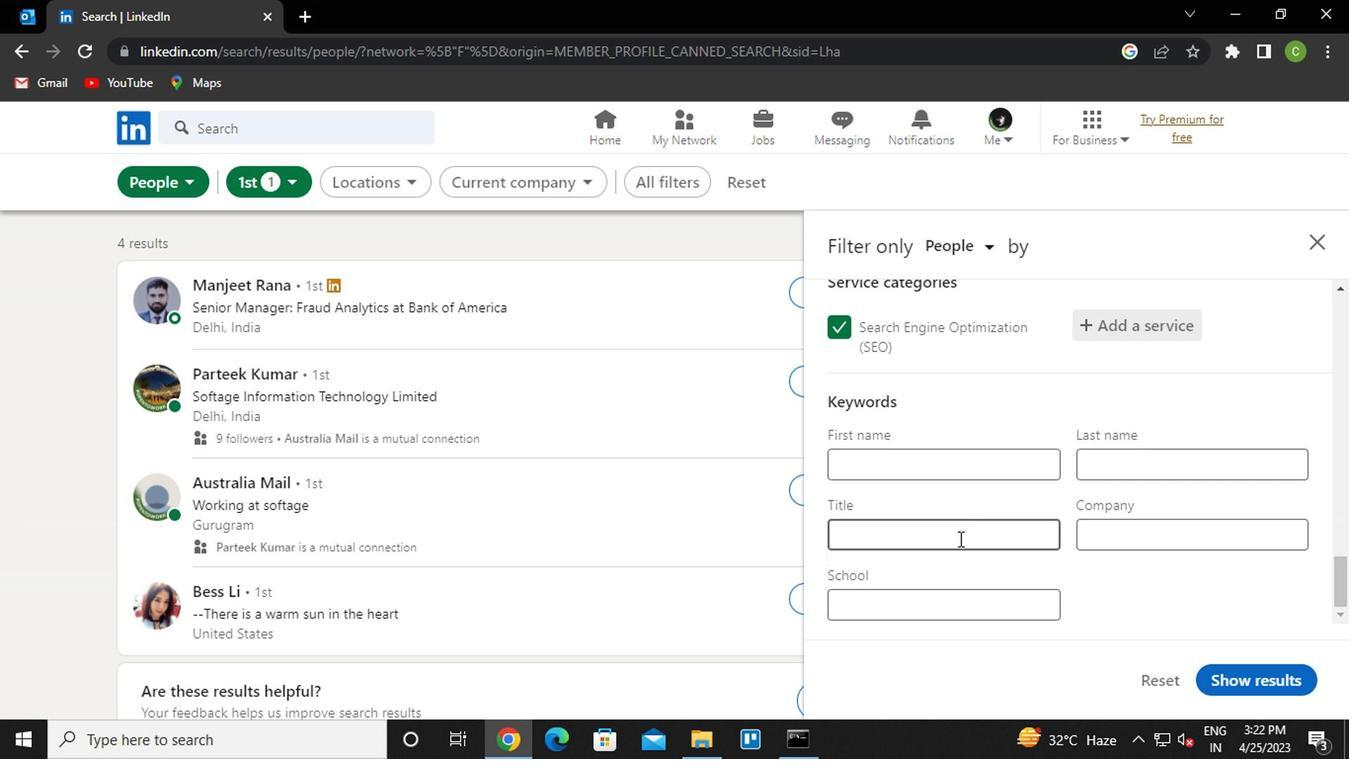 
Action: Mouse moved to (955, 542)
Screenshot: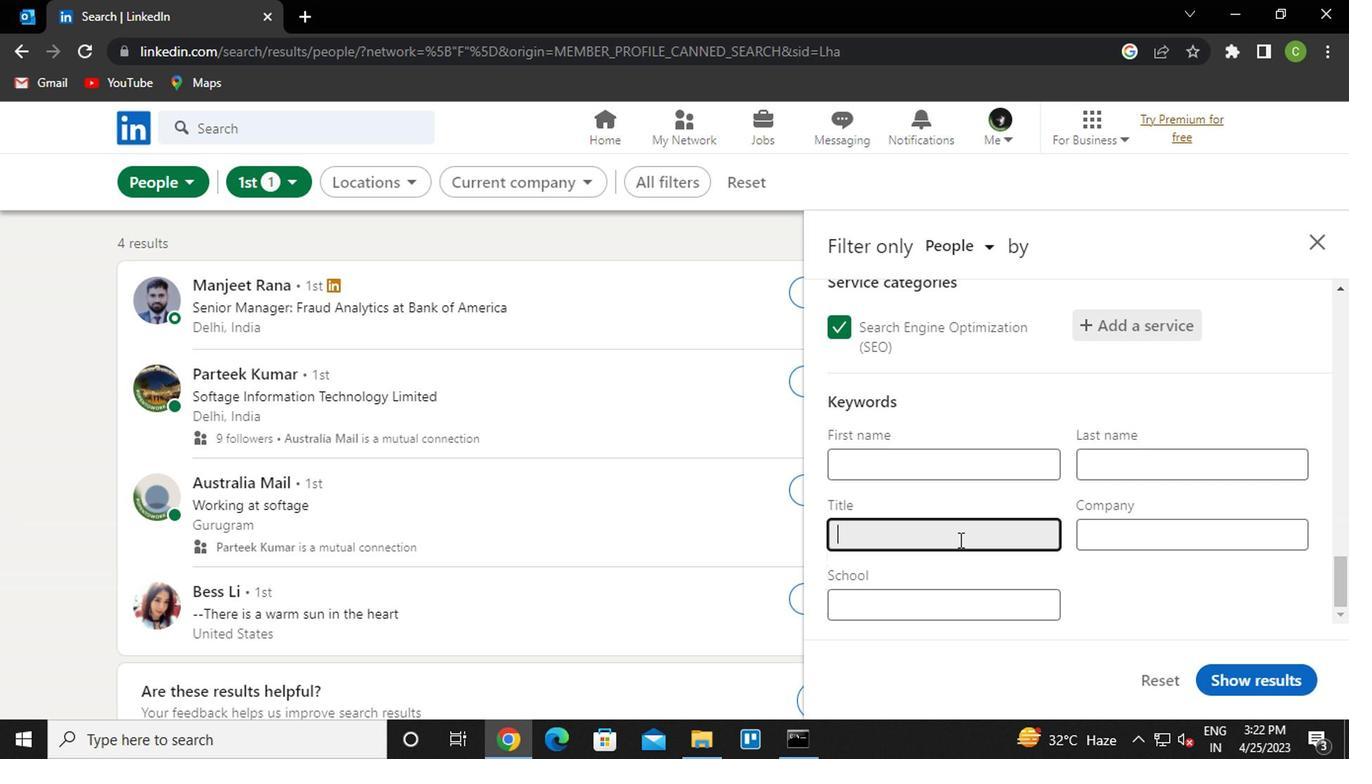 
Action: Key pressed <Key.caps_lock>p<Key.caps_lock>rschool<Key.space><Key.caps_lock>t<Key.caps_lock>eacher
Screenshot: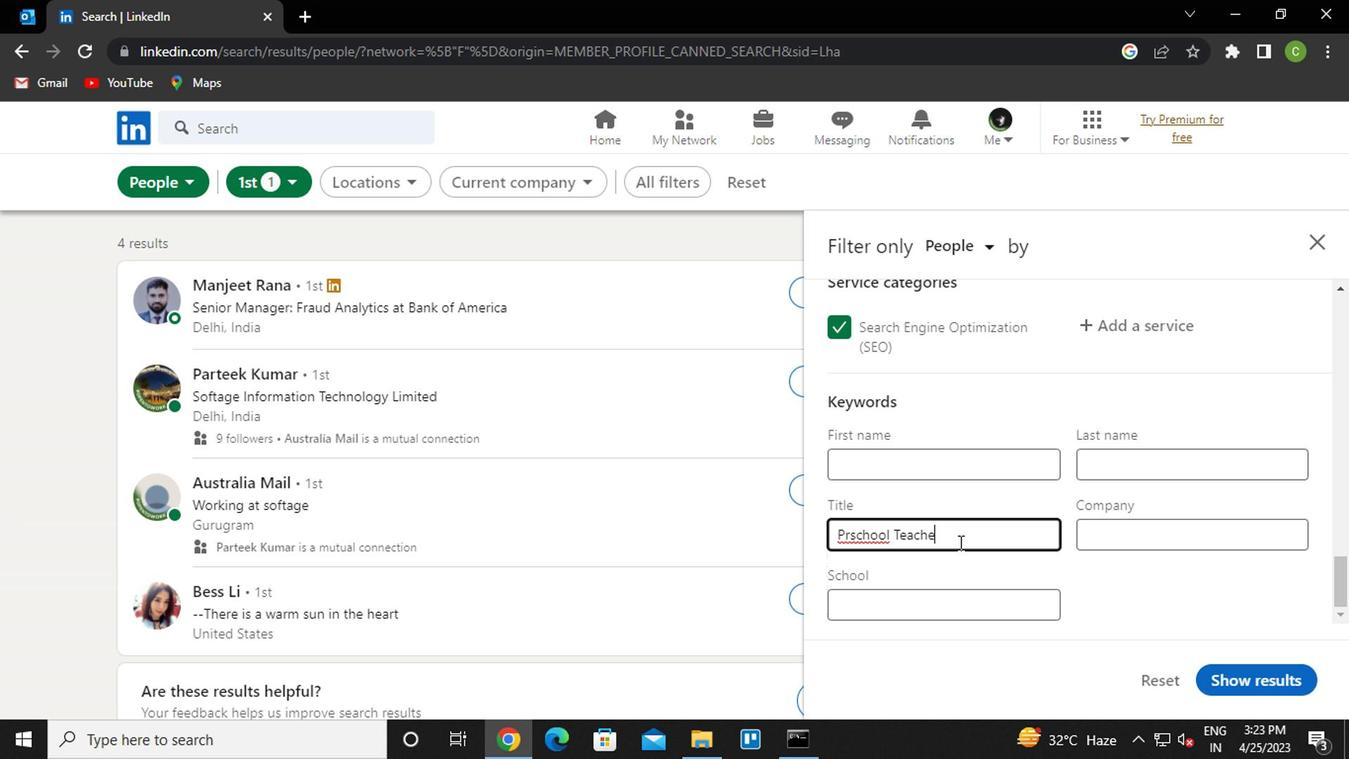 
Action: Mouse moved to (848, 539)
Screenshot: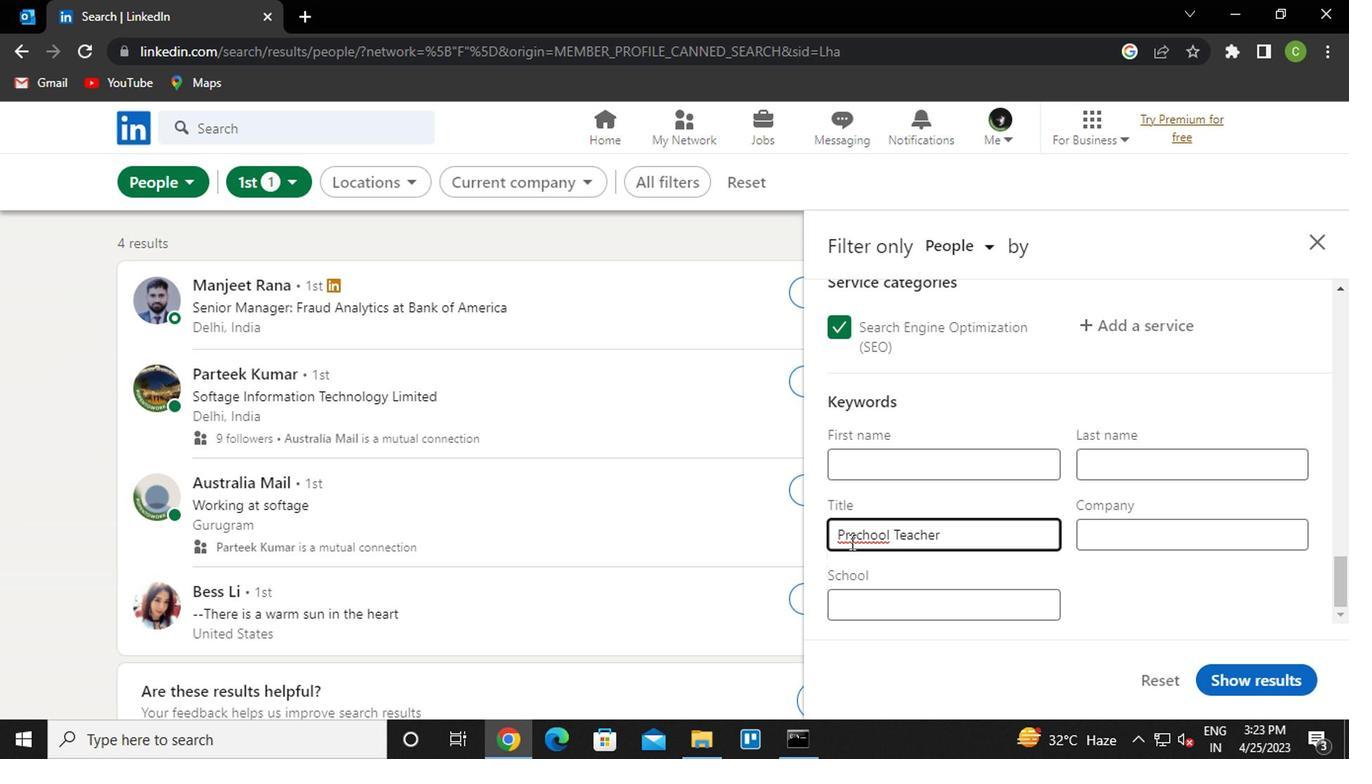 
Action: Mouse pressed left at (848, 539)
Screenshot: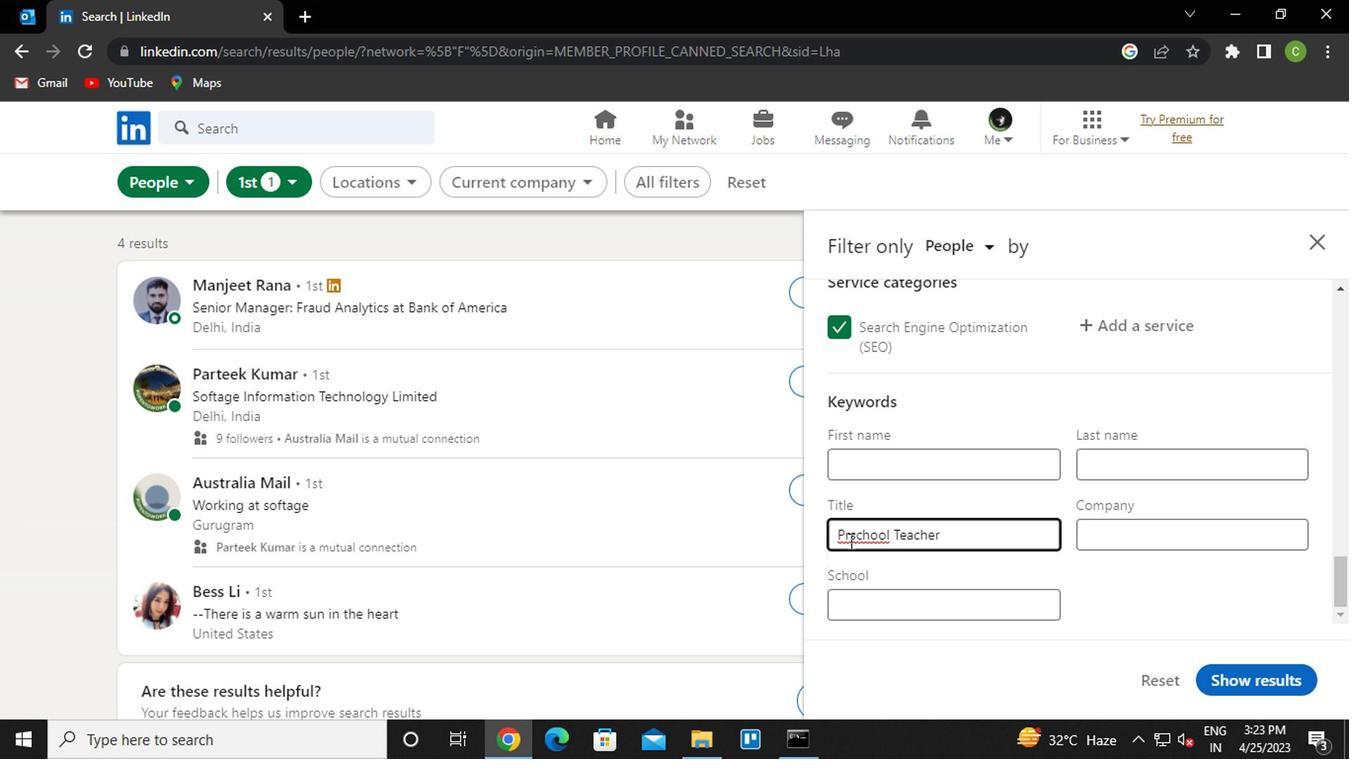
Action: Mouse moved to (925, 599)
Screenshot: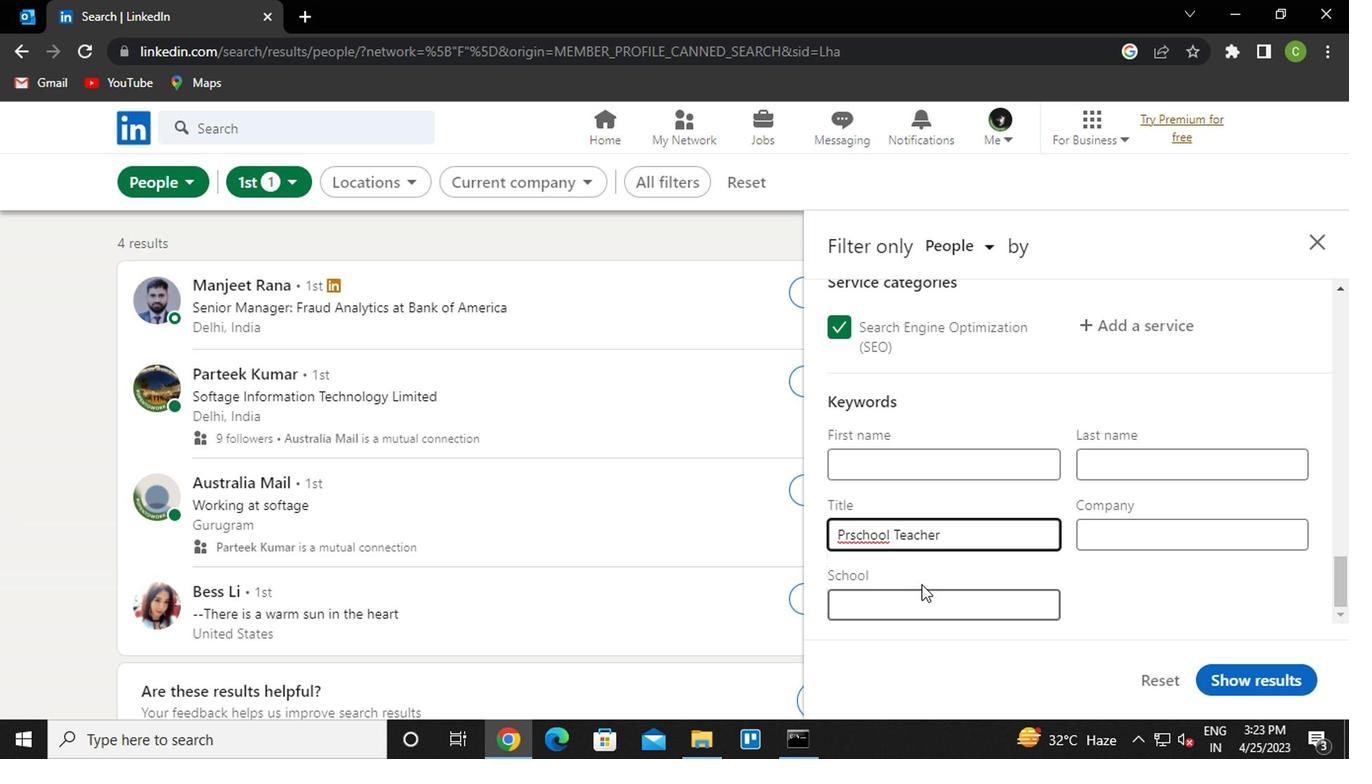 
Action: Key pressed e
Screenshot: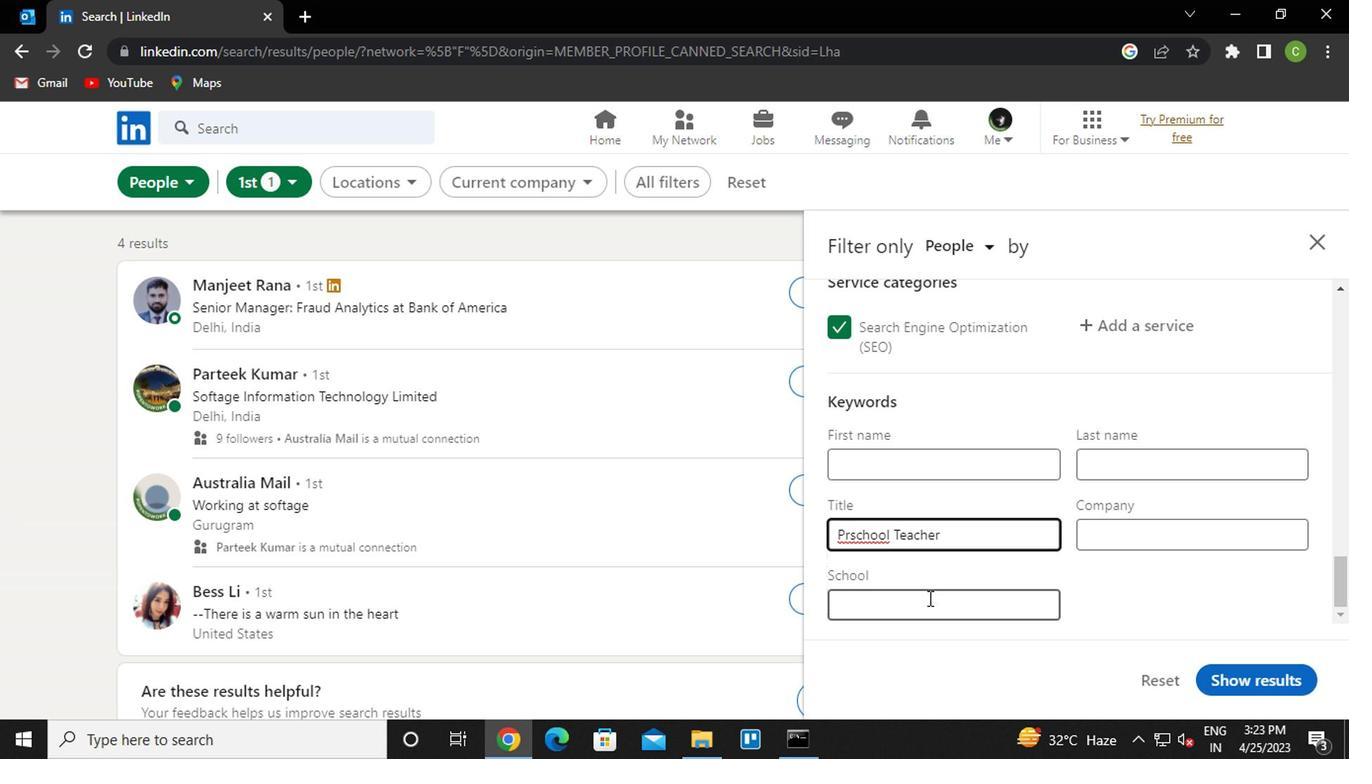 
Action: Mouse moved to (1248, 678)
Screenshot: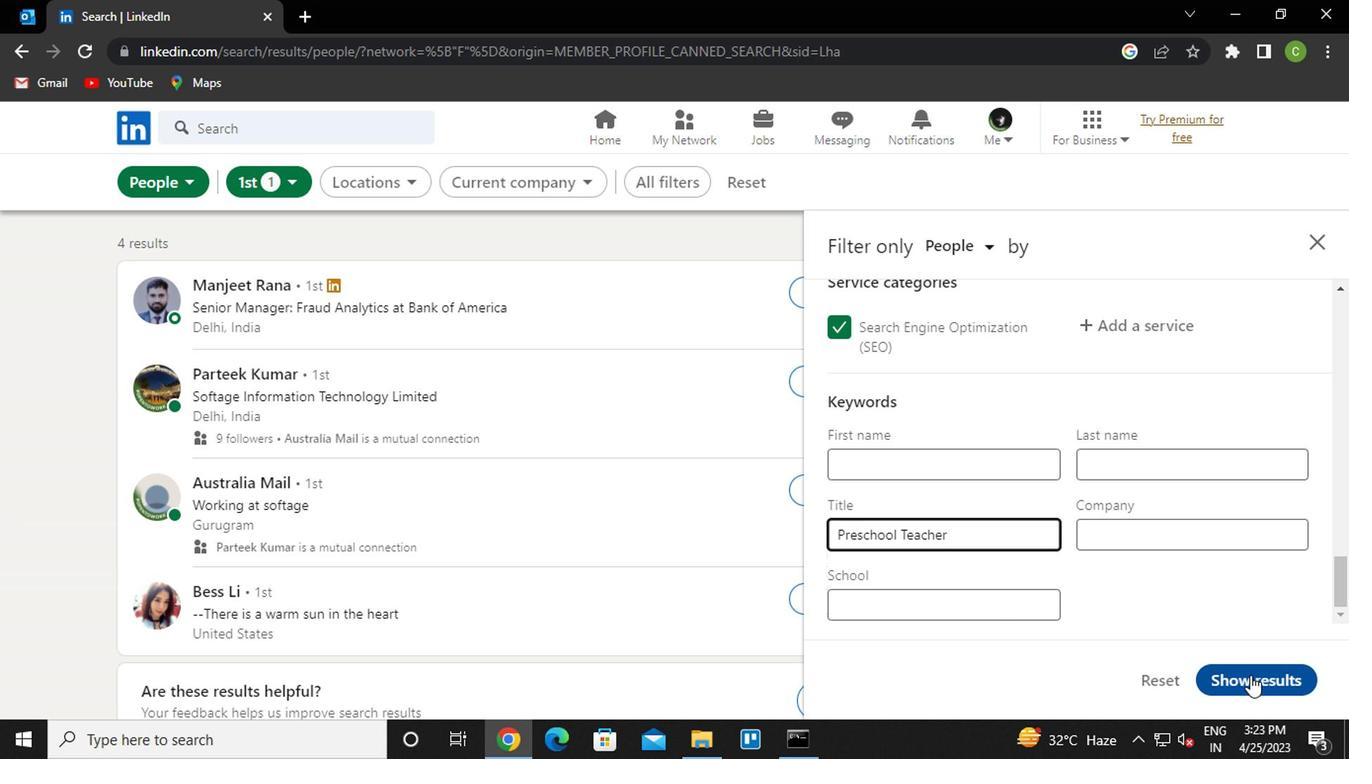 
Action: Mouse pressed left at (1248, 678)
Screenshot: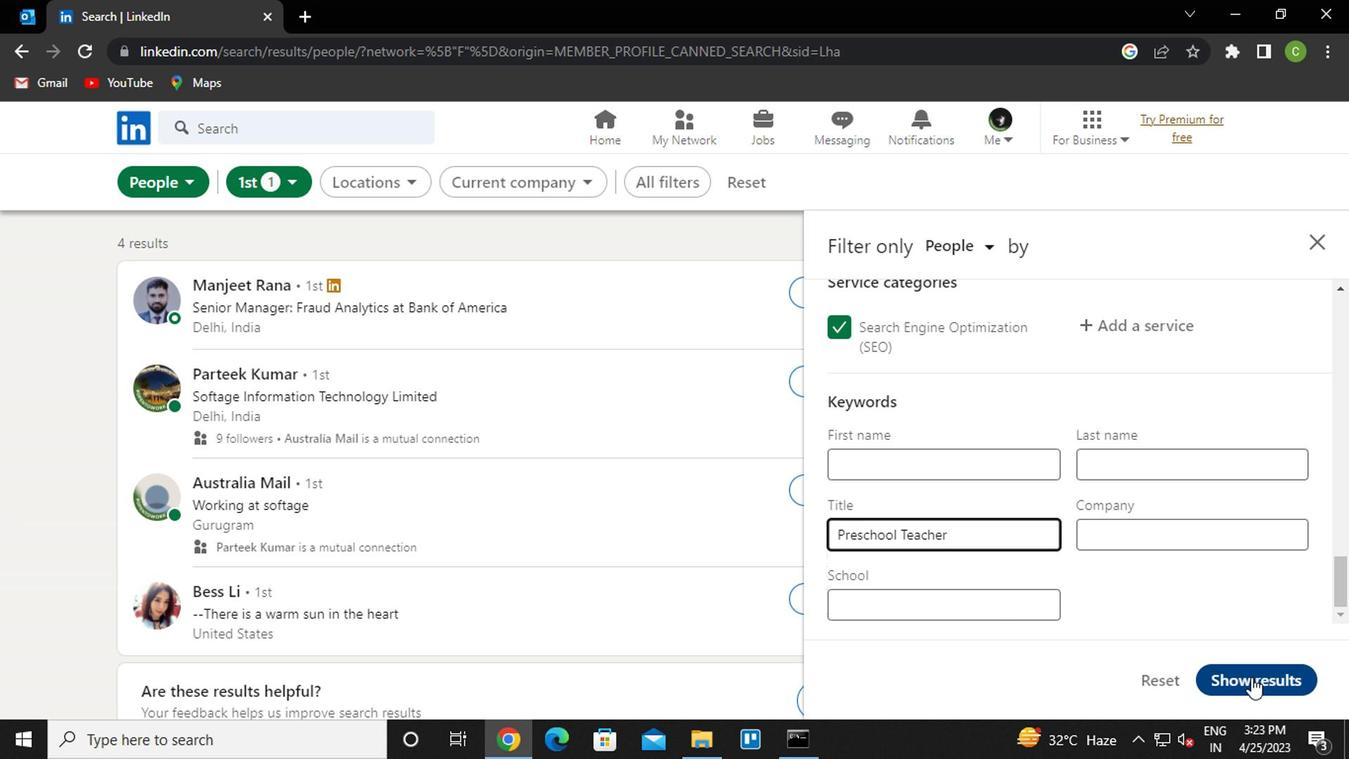
Action: Mouse moved to (498, 485)
Screenshot: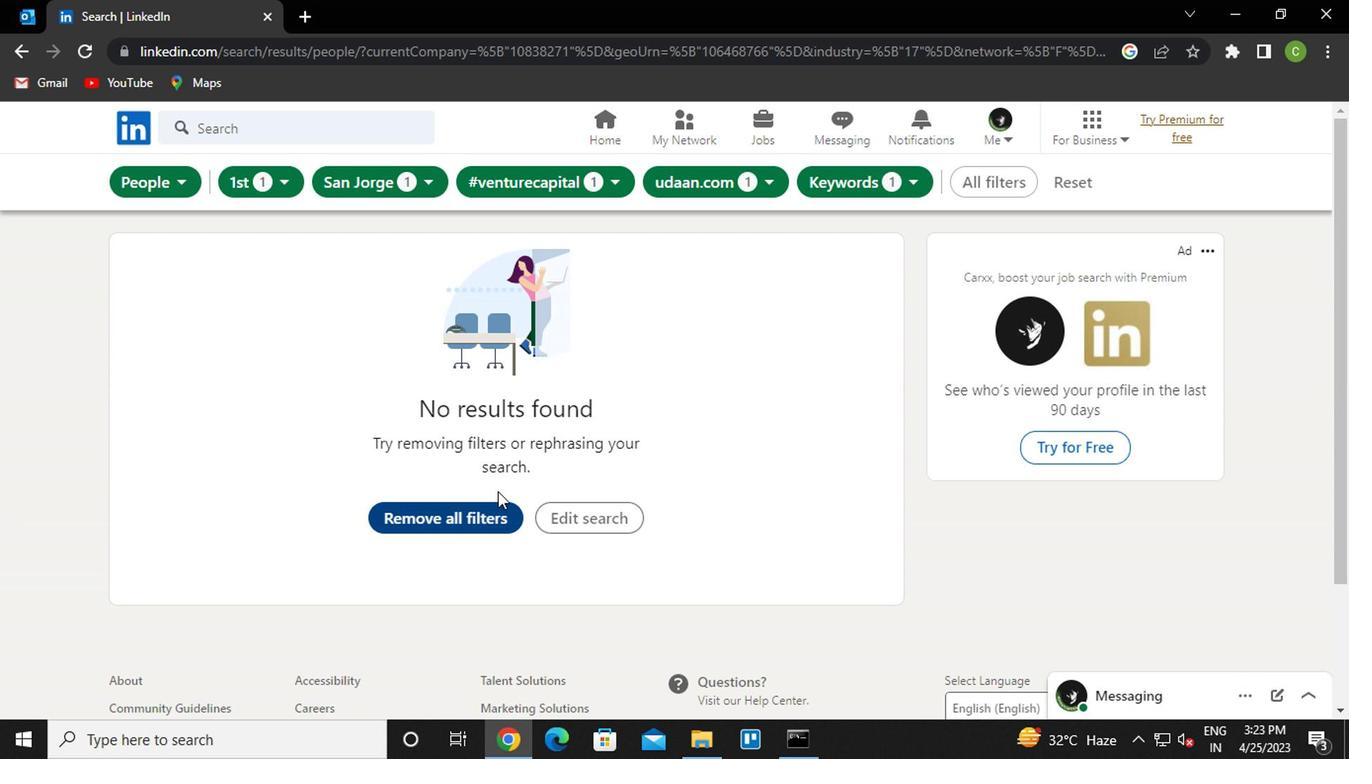 
Action: Key pressed <Key.f8>
Screenshot: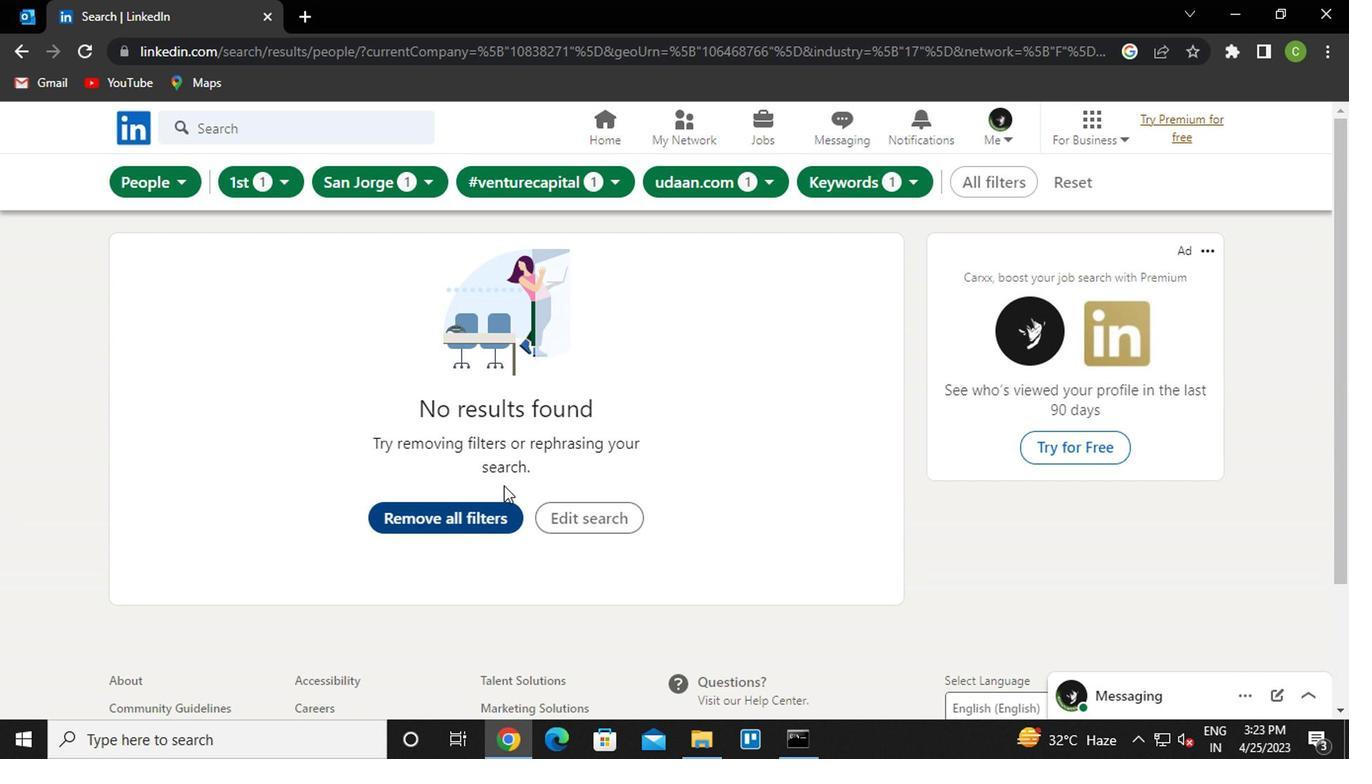 
